 Task: Get directions from Petrified Forest National Park, Arizona, United States to Splashtown, Texas, United States and explore the nearby restaurants with rating 4 and above and open 24 hours and cuisine european
Action: Mouse moved to (858, 298)
Screenshot: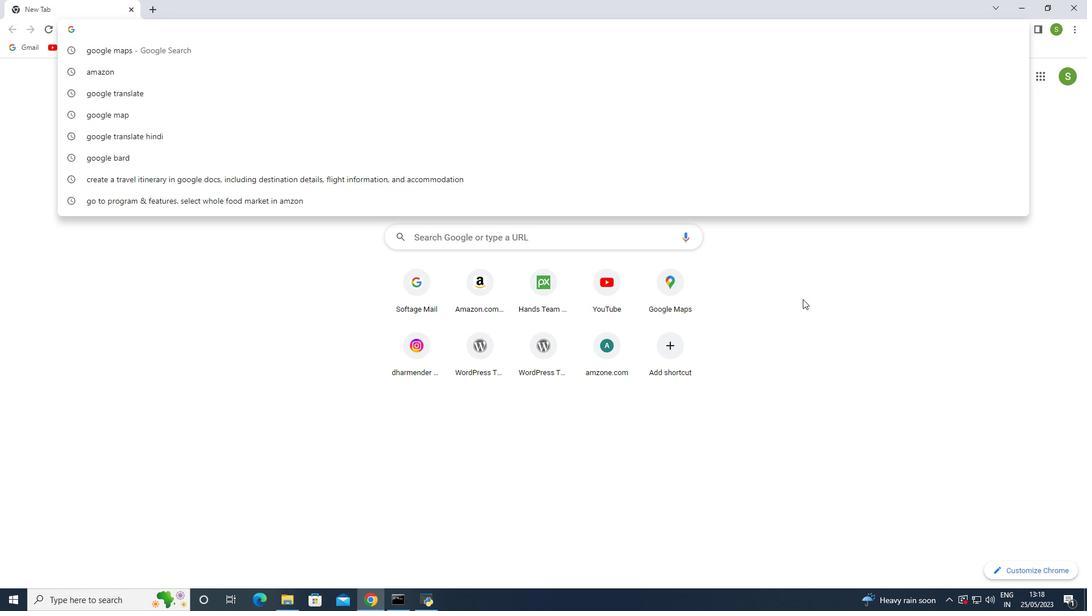 
Action: Mouse pressed left at (858, 298)
Screenshot: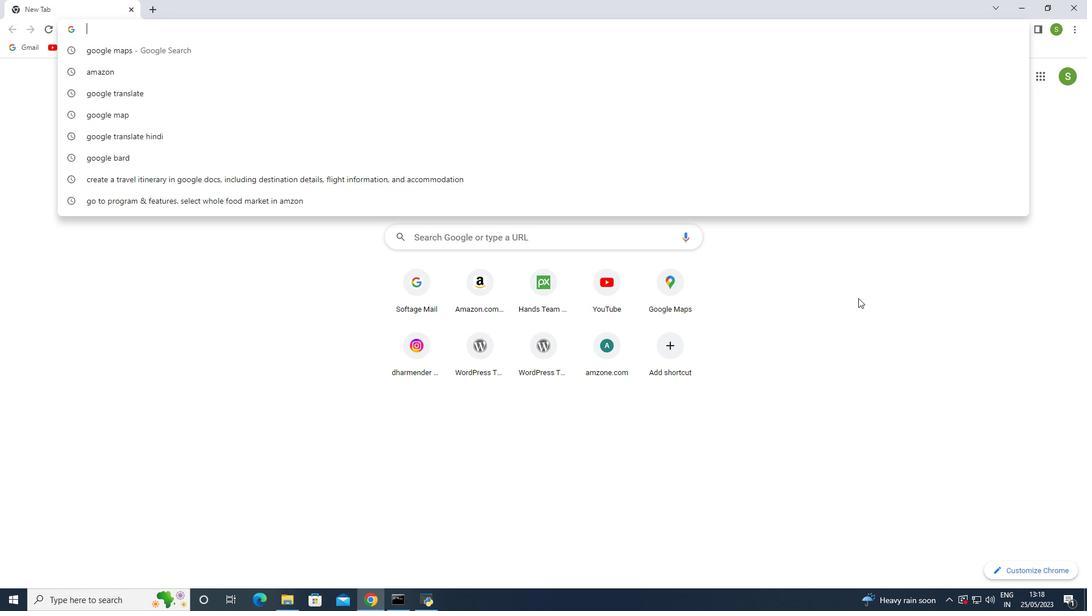 
Action: Mouse moved to (1035, 74)
Screenshot: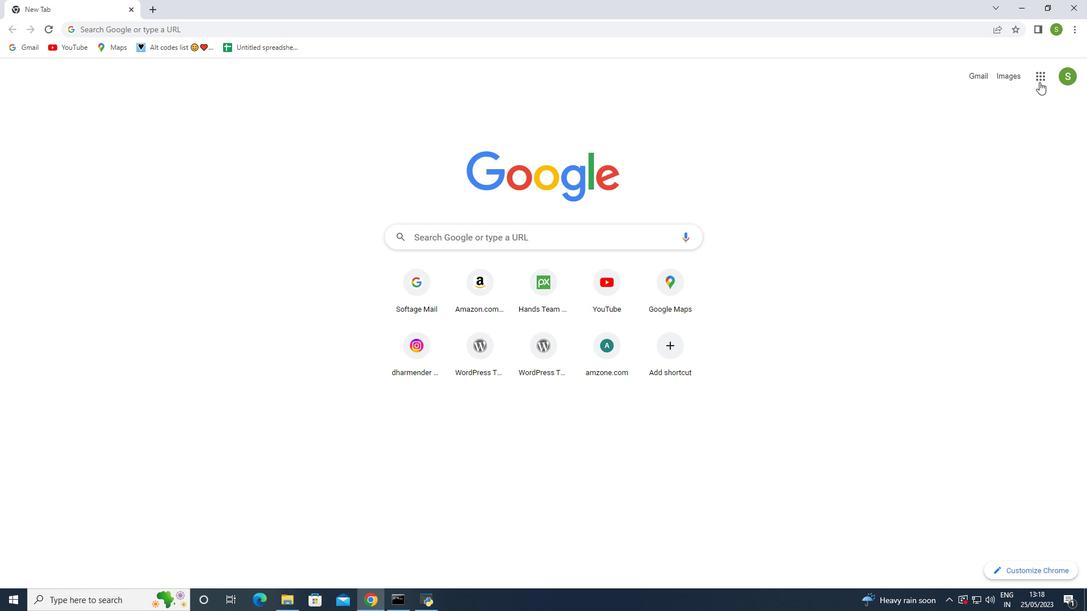 
Action: Mouse pressed left at (1035, 74)
Screenshot: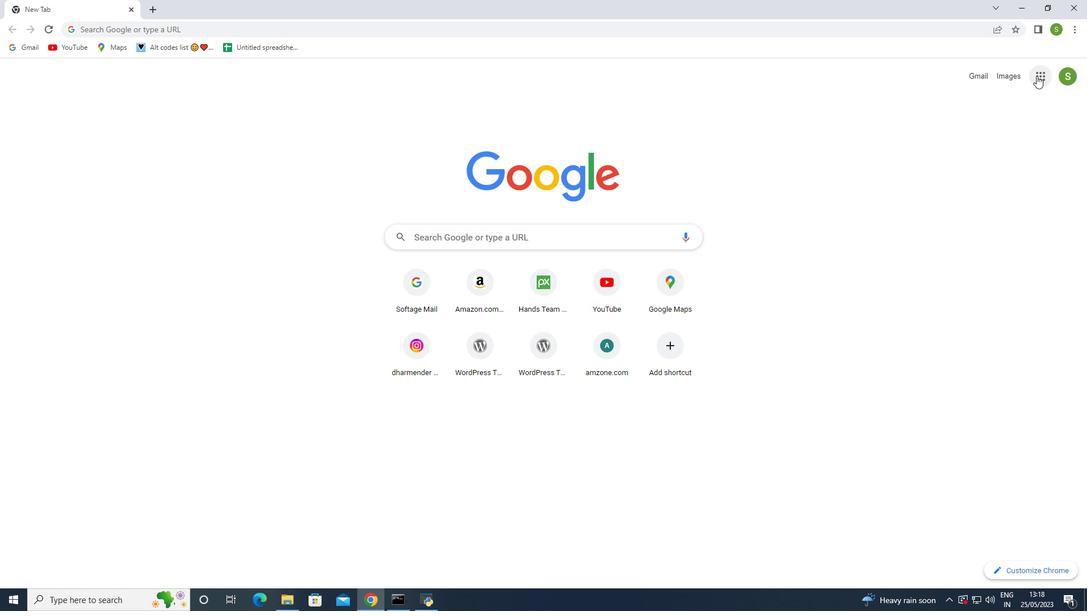 
Action: Mouse moved to (1005, 216)
Screenshot: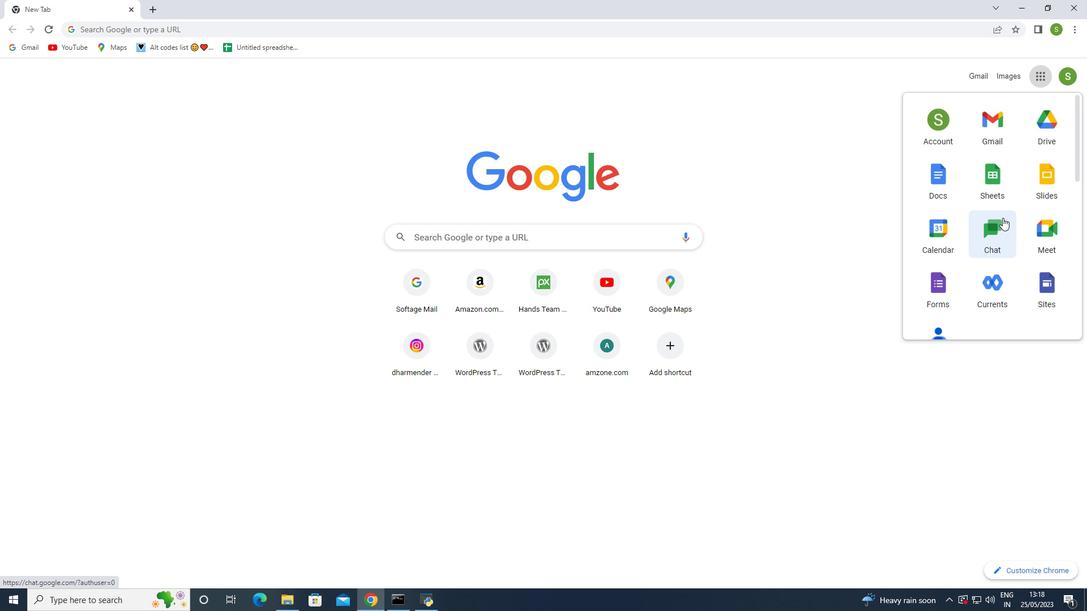 
Action: Mouse scrolled (1005, 216) with delta (0, 0)
Screenshot: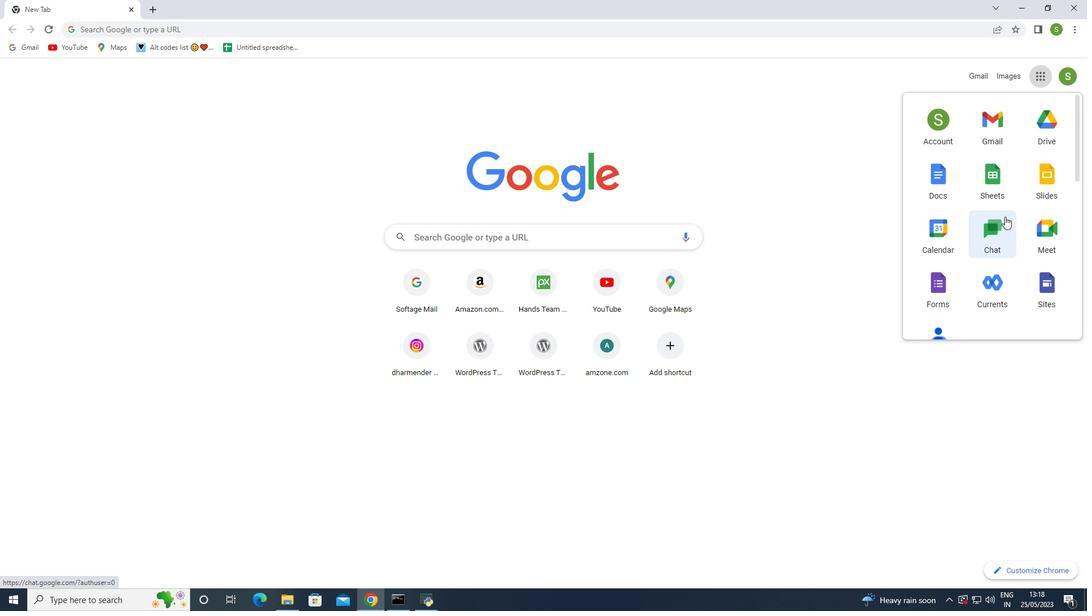 
Action: Mouse scrolled (1005, 216) with delta (0, 0)
Screenshot: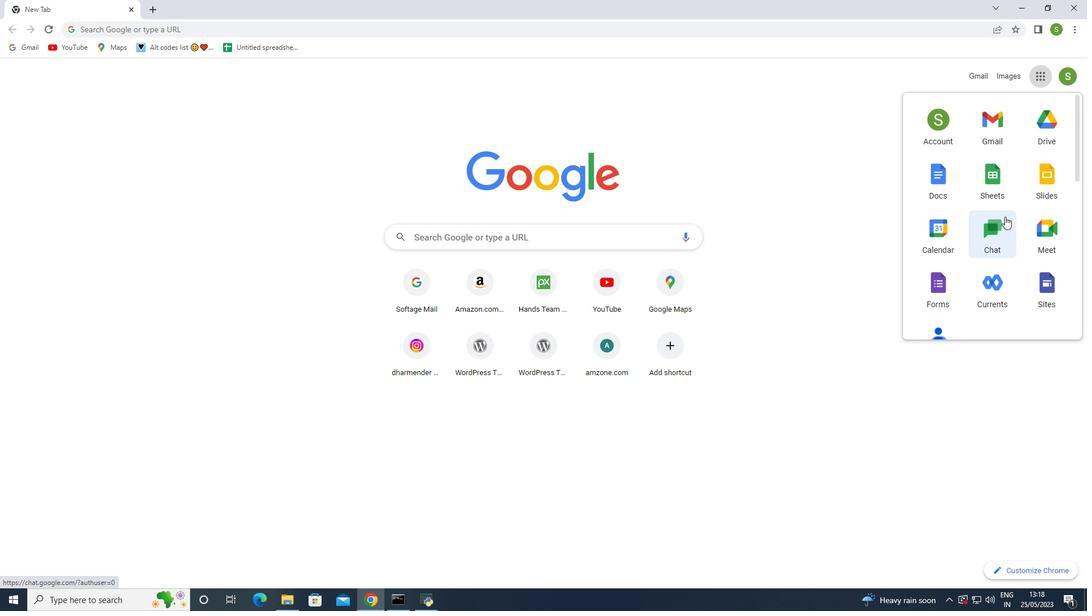 
Action: Mouse scrolled (1005, 216) with delta (0, 0)
Screenshot: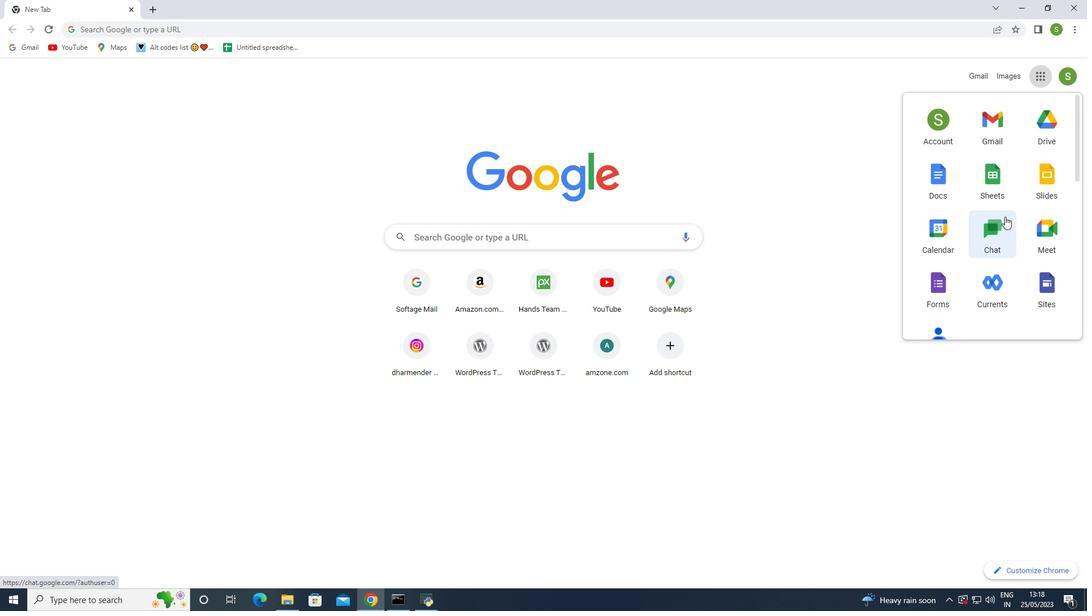 
Action: Mouse moved to (1050, 225)
Screenshot: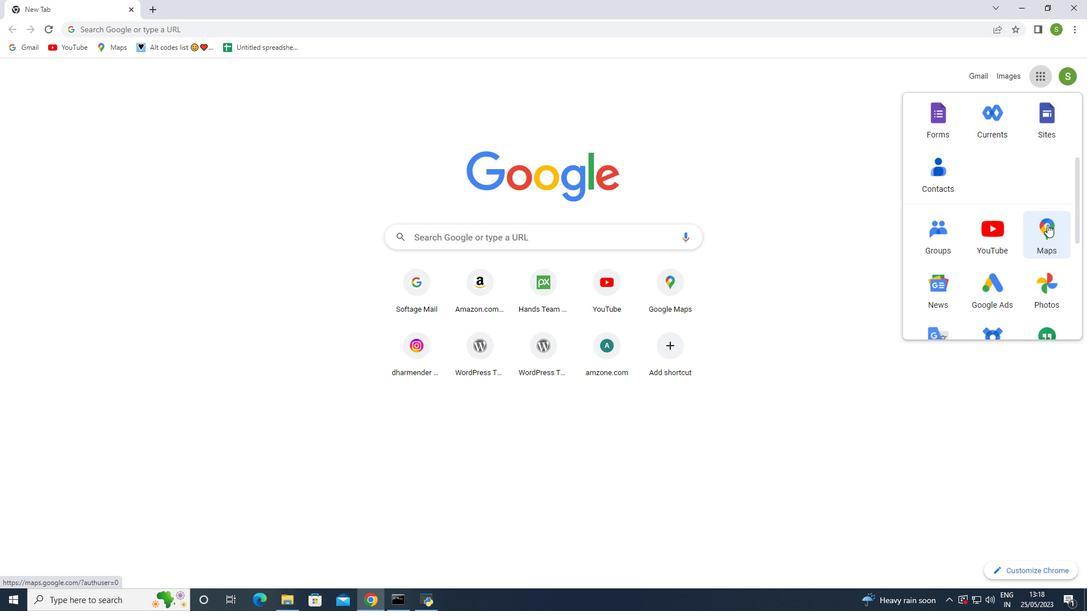 
Action: Mouse pressed left at (1050, 225)
Screenshot: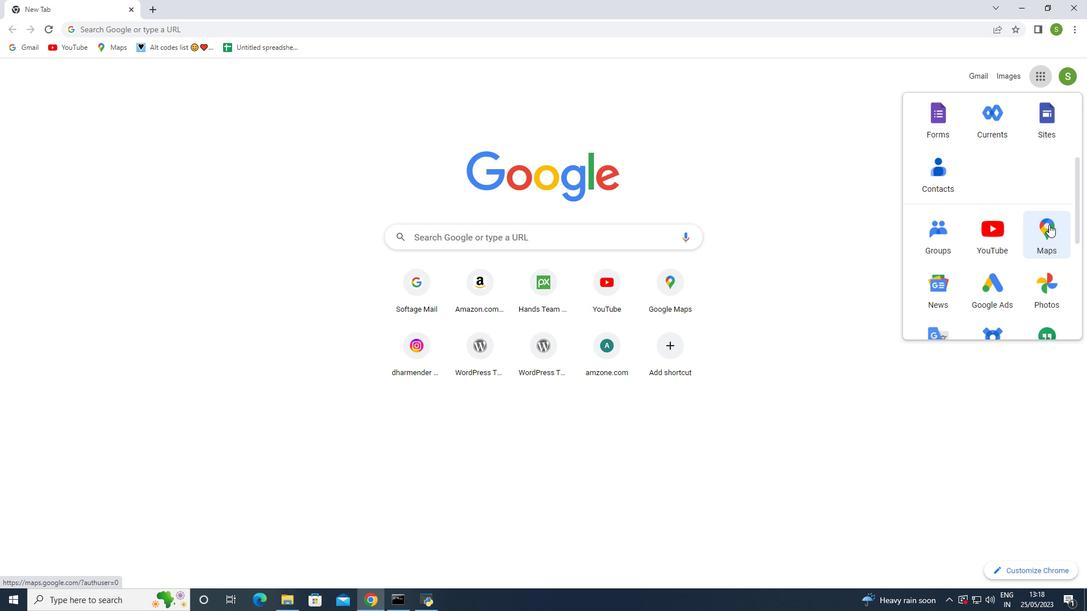 
Action: Mouse moved to (381, 79)
Screenshot: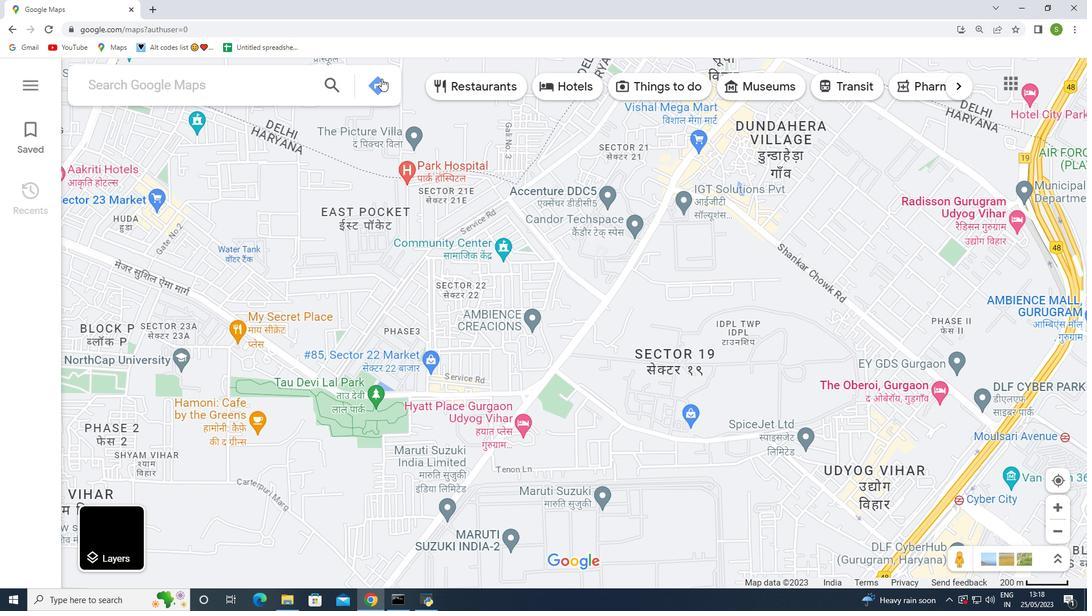 
Action: Mouse pressed left at (381, 79)
Screenshot: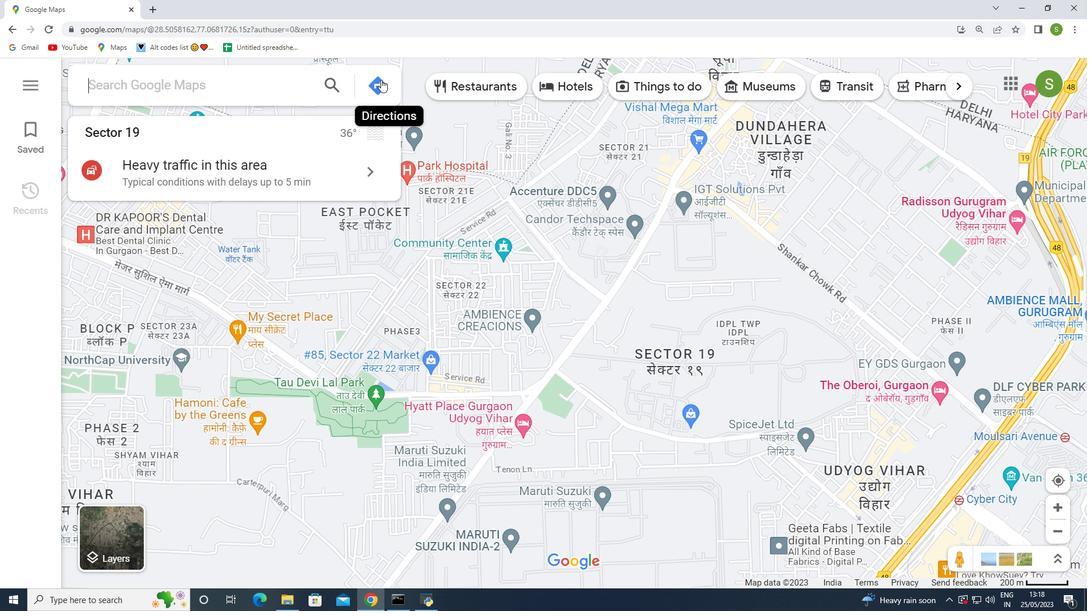 
Action: Mouse moved to (274, 139)
Screenshot: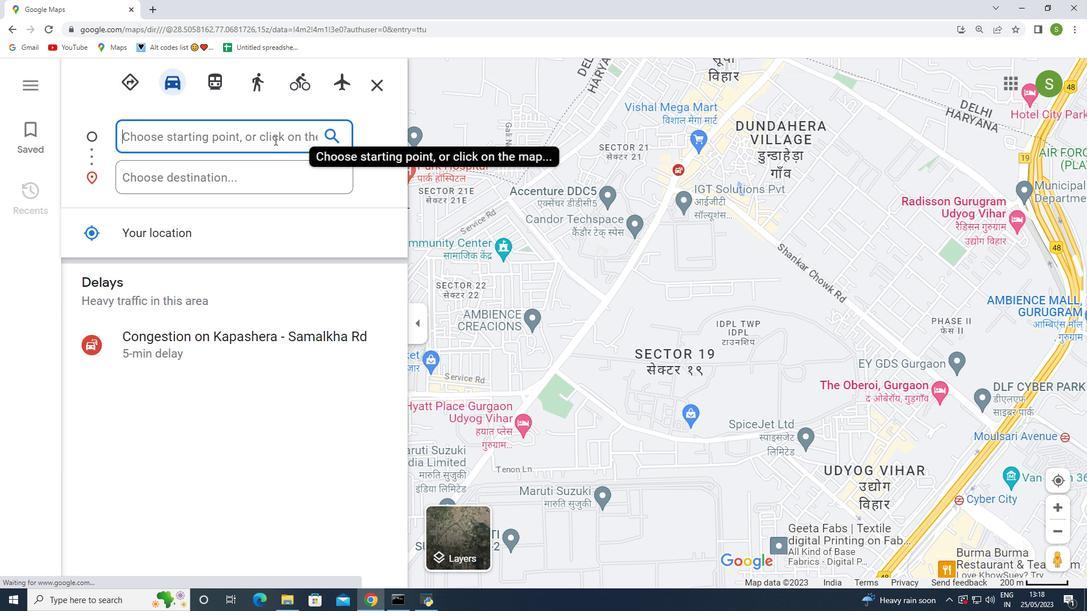 
Action: Mouse pressed left at (274, 139)
Screenshot: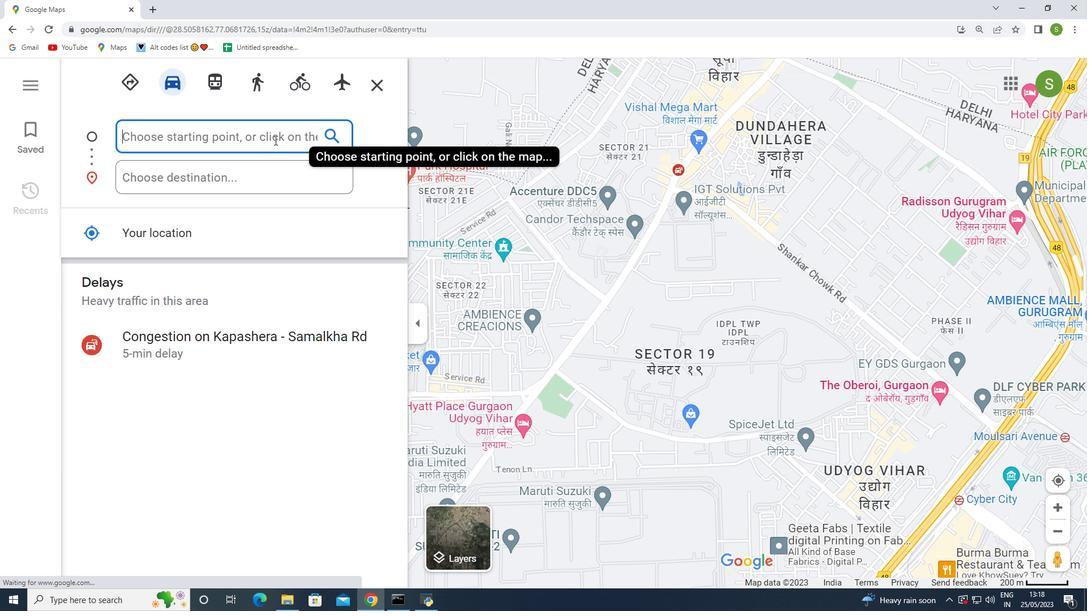 
Action: Key pressed petrified<Key.space>forest<Key.space>national<Key.space>park<Key.space>arizona<Key.space>united<Key.space>states
Screenshot: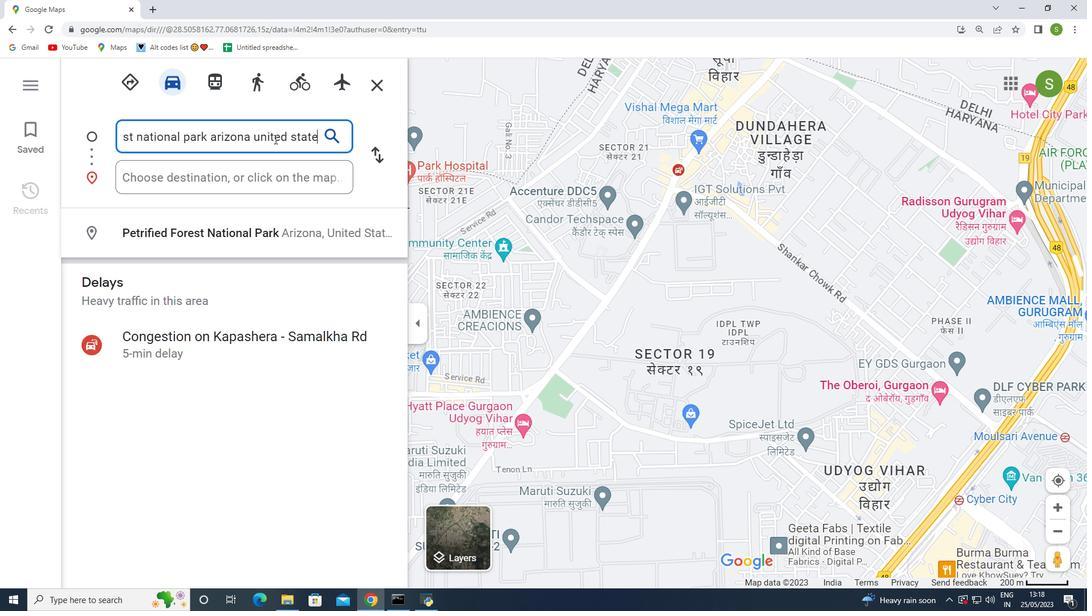 
Action: Mouse moved to (280, 167)
Screenshot: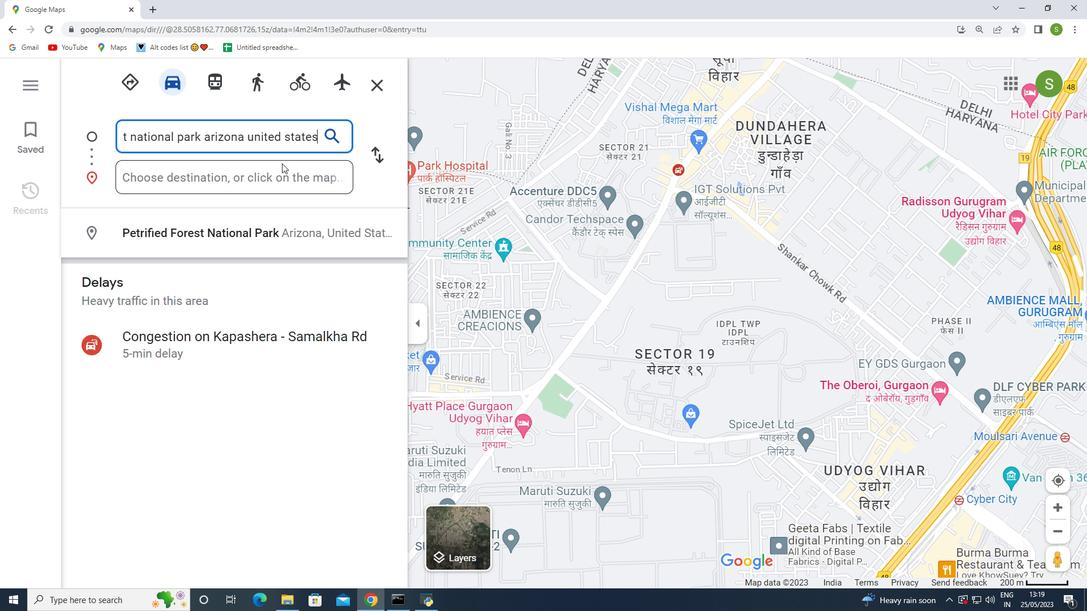 
Action: Mouse pressed left at (280, 167)
Screenshot: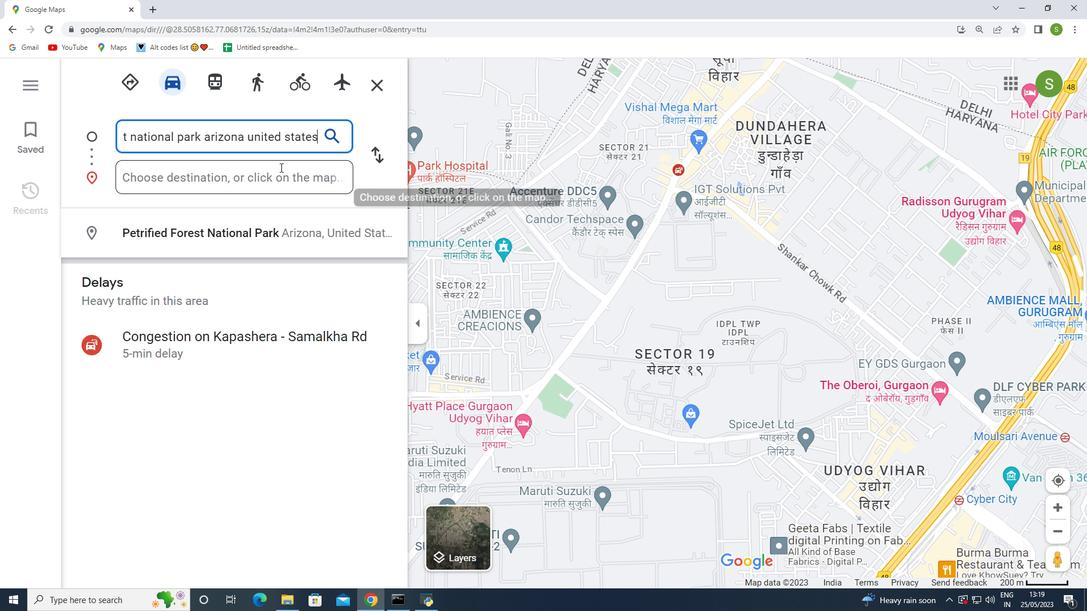 
Action: Key pressed <Key.shift>Splashtown<Key.space>texas<Key.space>united<Key.space>states
Screenshot: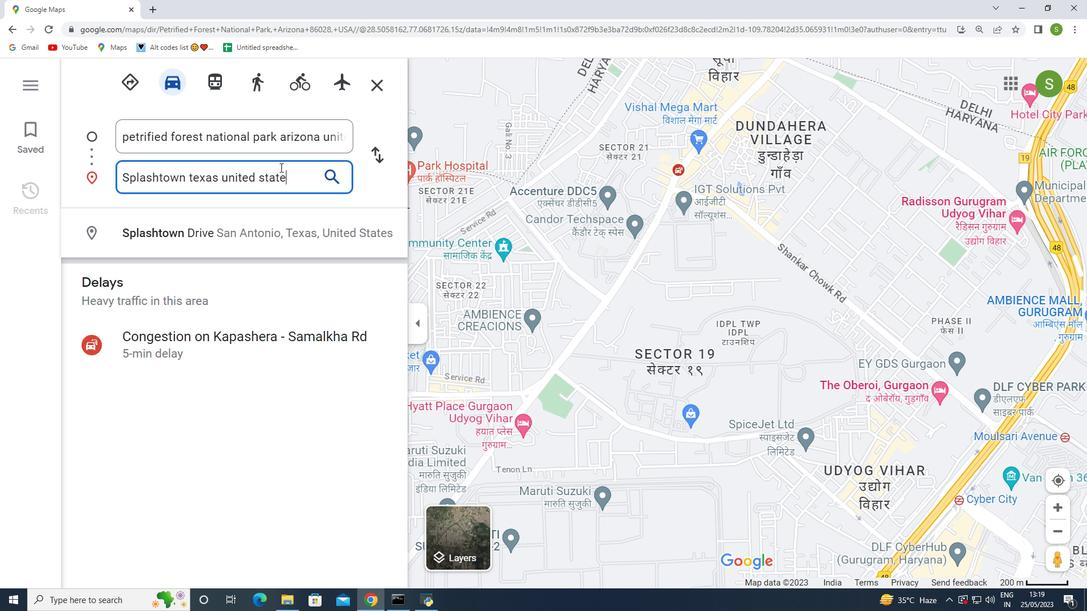 
Action: Mouse moved to (331, 177)
Screenshot: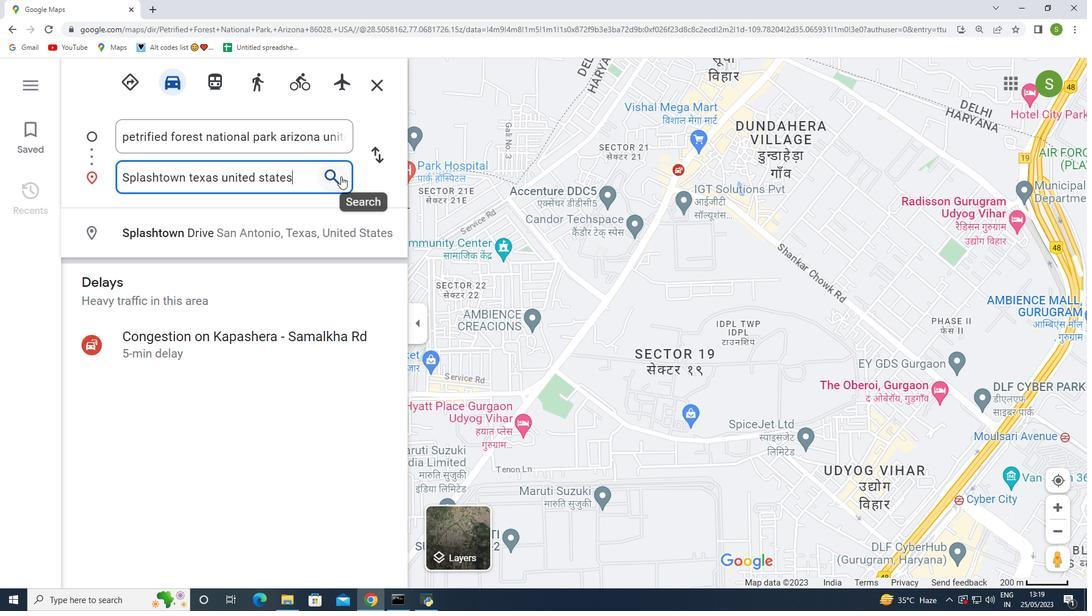 
Action: Mouse pressed left at (331, 177)
Screenshot: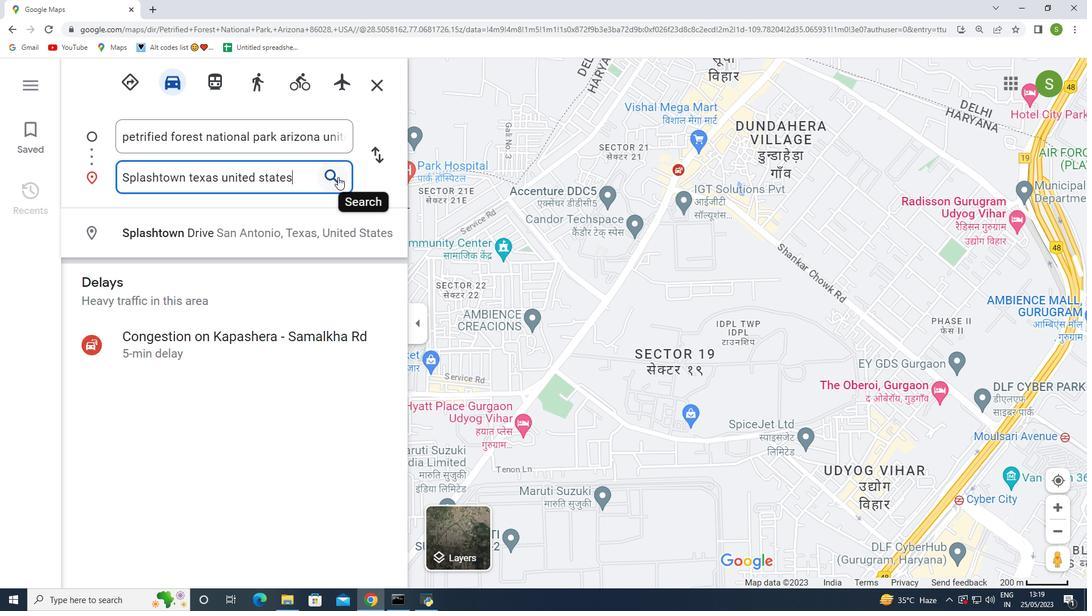 
Action: Mouse moved to (194, 359)
Screenshot: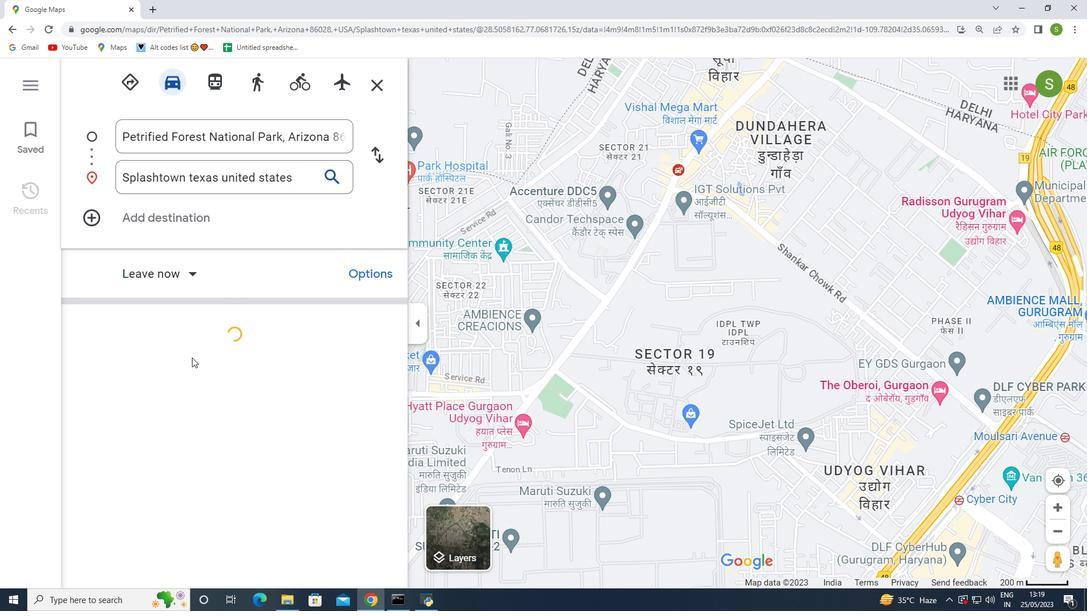 
Action: Mouse scrolled (194, 358) with delta (0, 0)
Screenshot: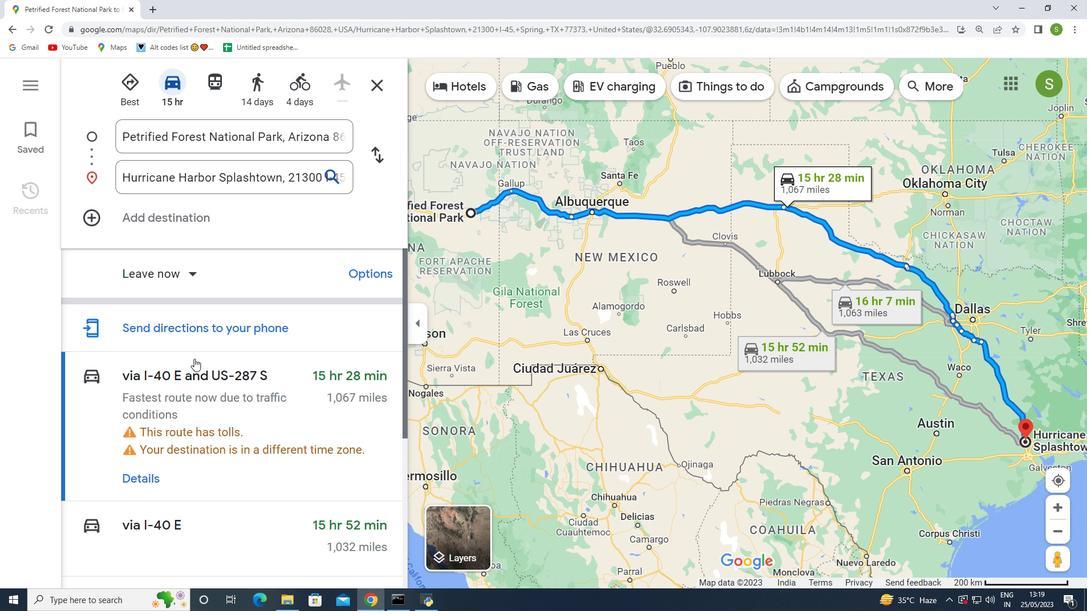 
Action: Mouse scrolled (194, 358) with delta (0, 0)
Screenshot: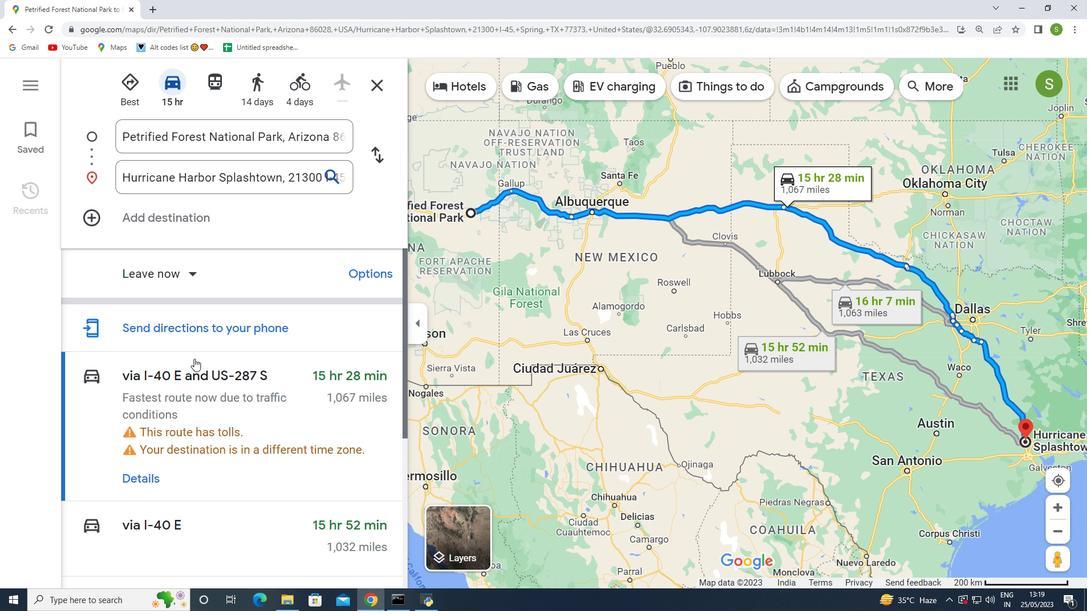 
Action: Mouse moved to (698, 317)
Screenshot: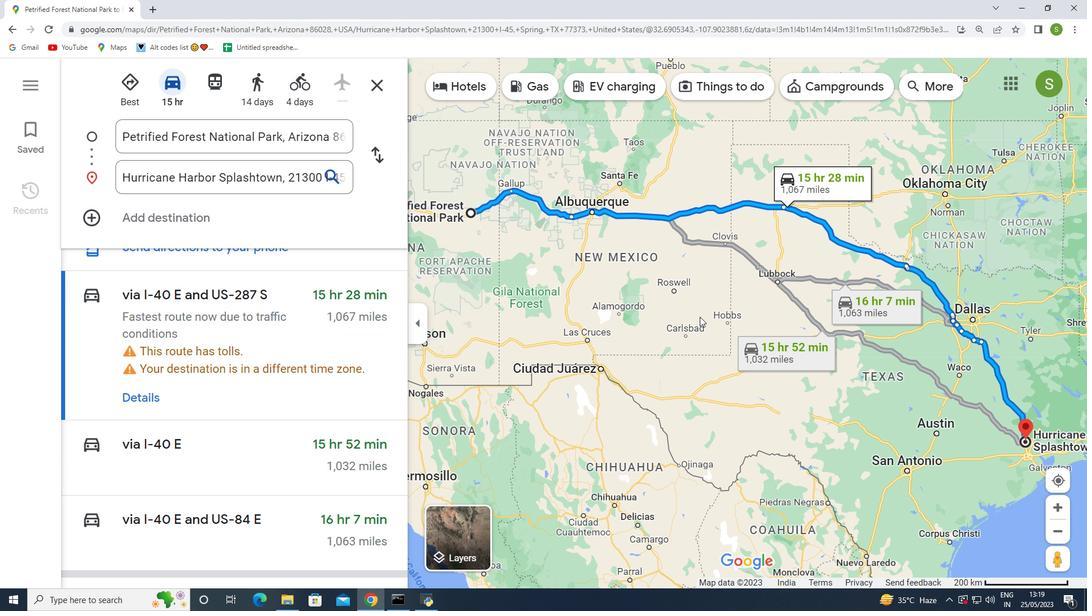 
Action: Mouse scrolled (698, 316) with delta (0, 0)
Screenshot: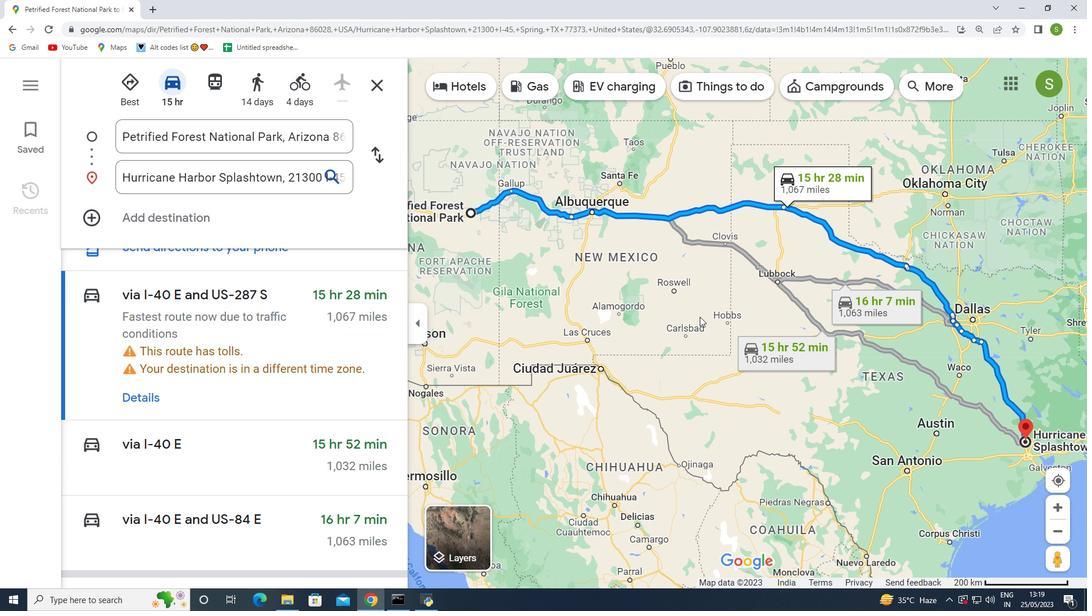 
Action: Mouse moved to (694, 318)
Screenshot: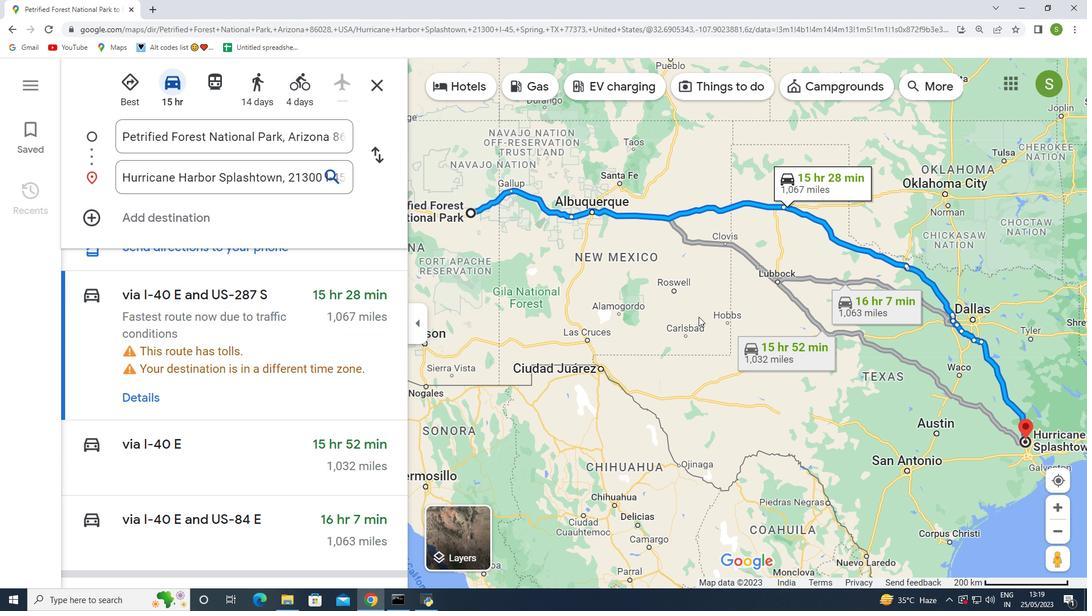 
Action: Mouse scrolled (694, 318) with delta (0, 0)
Screenshot: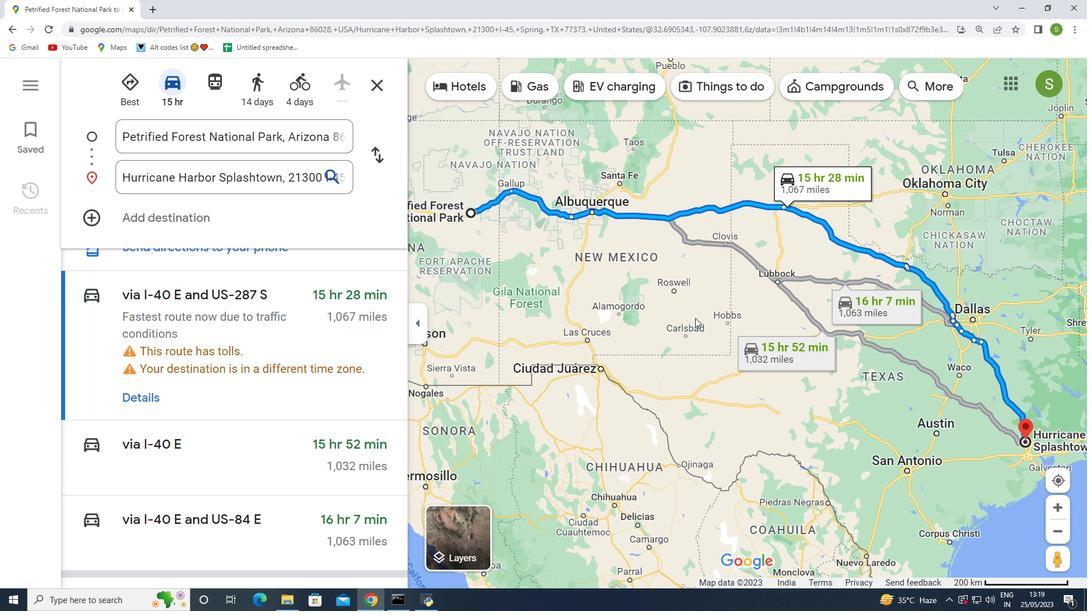 
Action: Mouse moved to (694, 318)
Screenshot: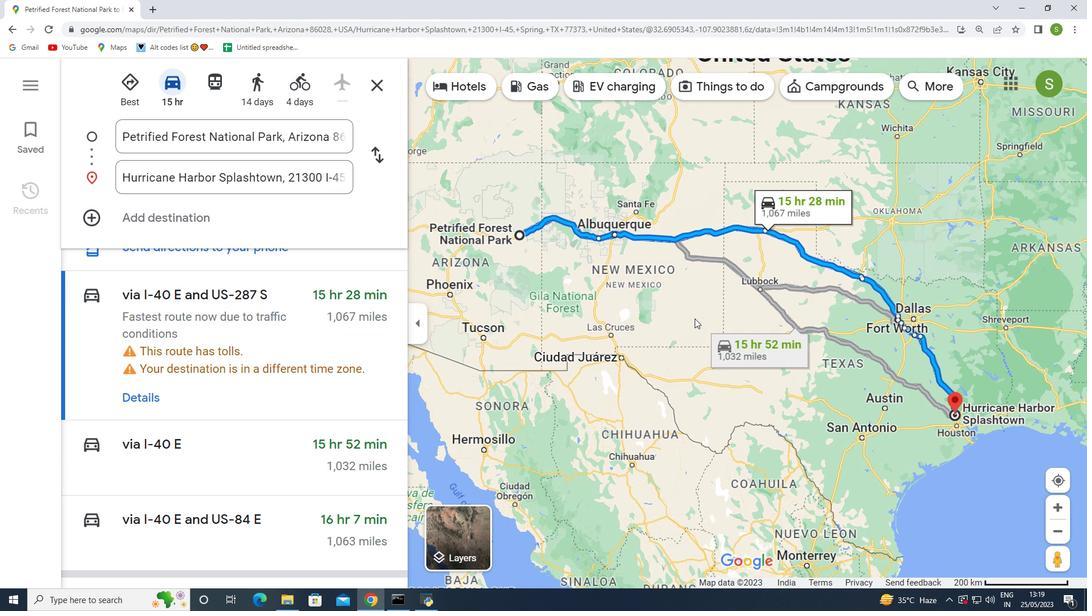 
Action: Mouse scrolled (694, 318) with delta (0, 0)
Screenshot: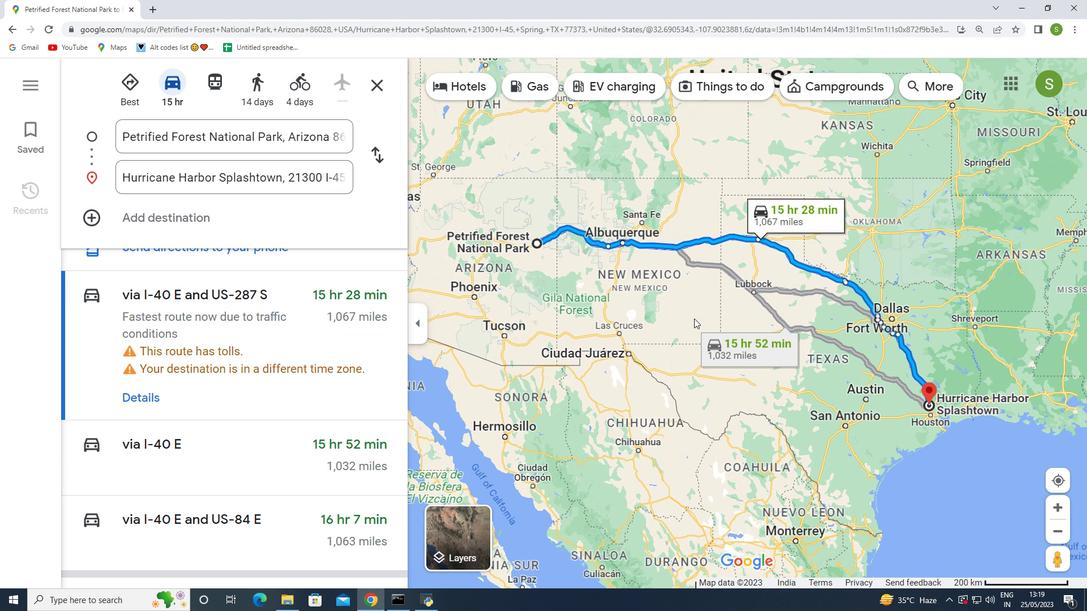 
Action: Mouse moved to (920, 84)
Screenshot: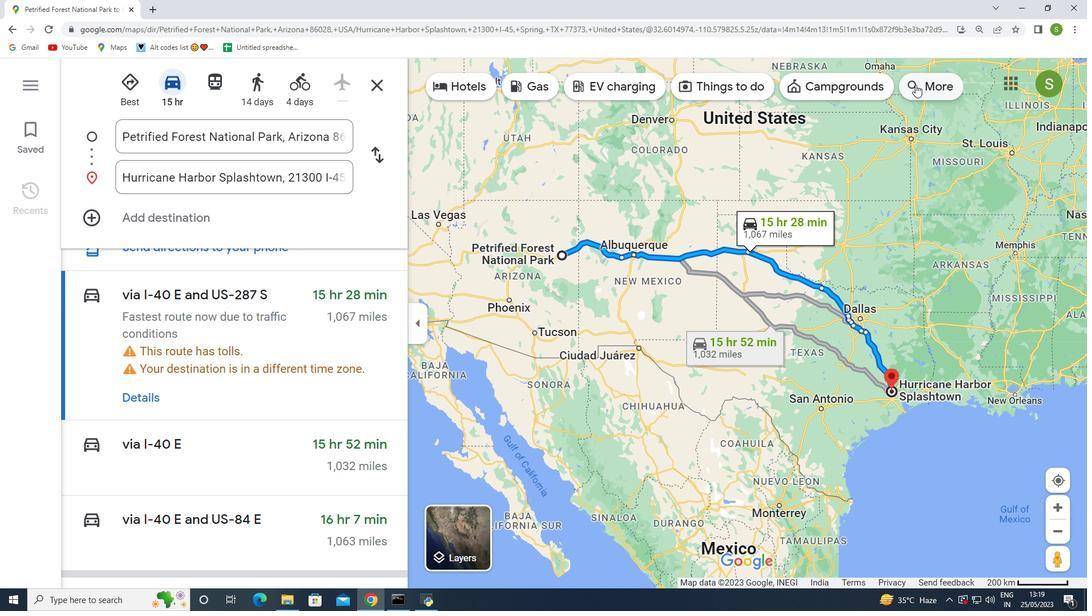 
Action: Mouse pressed left at (920, 84)
Screenshot: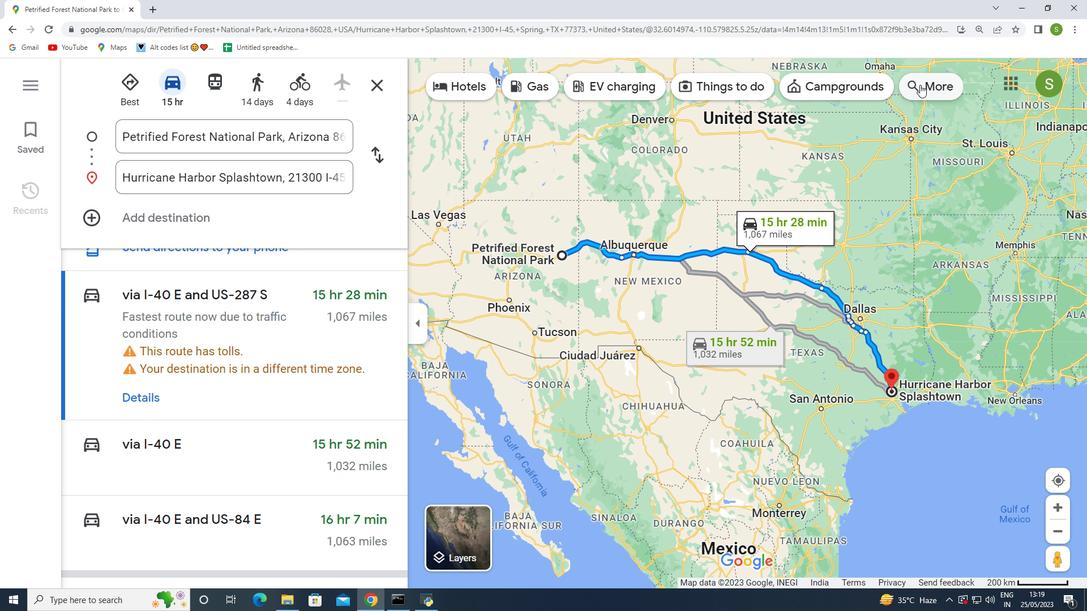
Action: Mouse moved to (225, 367)
Screenshot: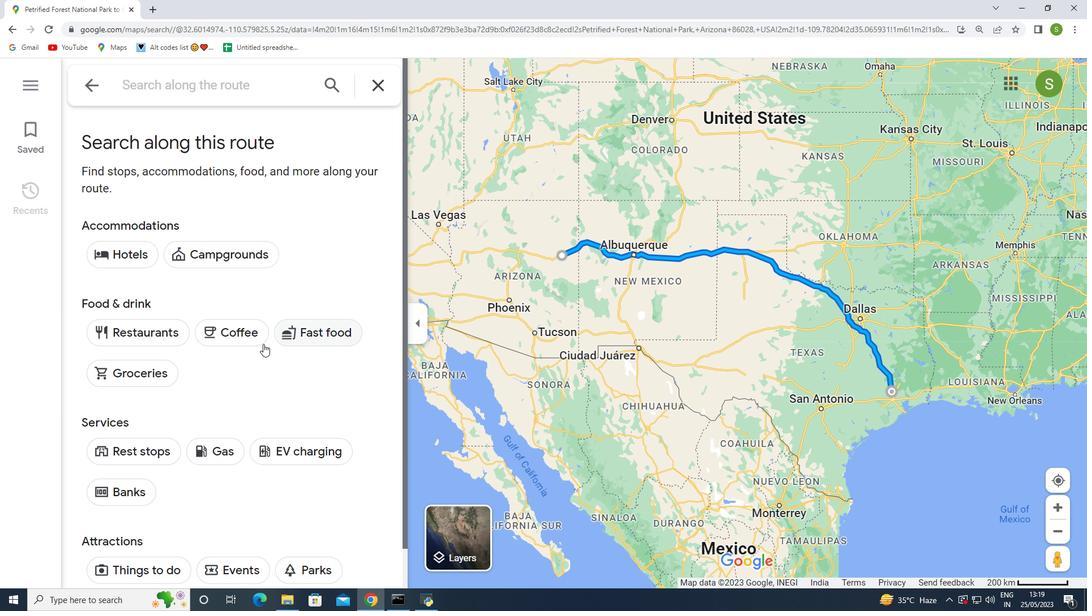 
Action: Mouse scrolled (225, 367) with delta (0, 0)
Screenshot: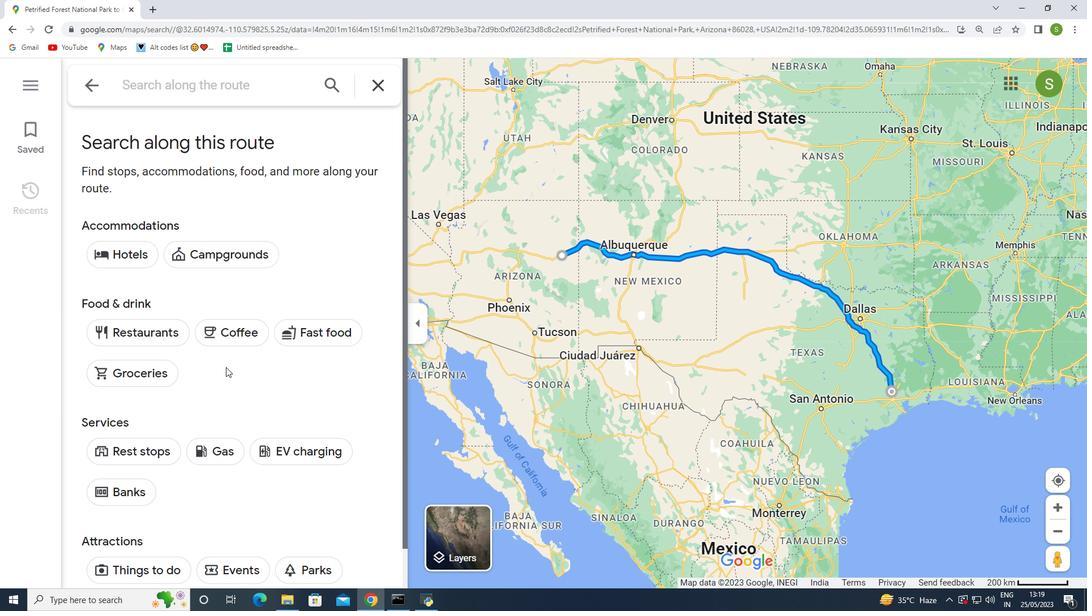 
Action: Mouse scrolled (225, 367) with delta (0, 0)
Screenshot: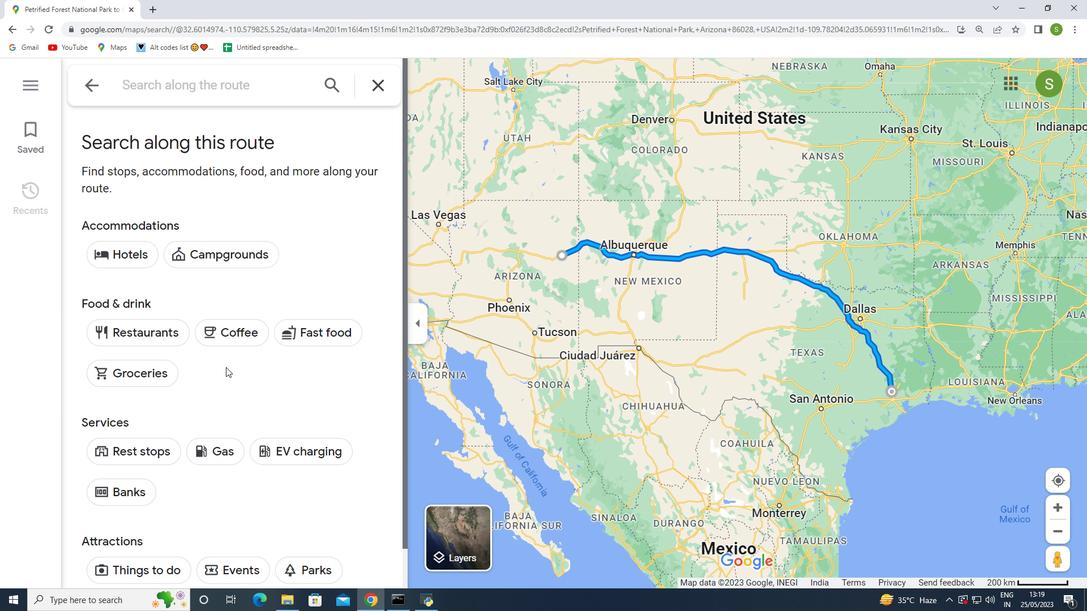 
Action: Mouse scrolled (225, 367) with delta (0, 0)
Screenshot: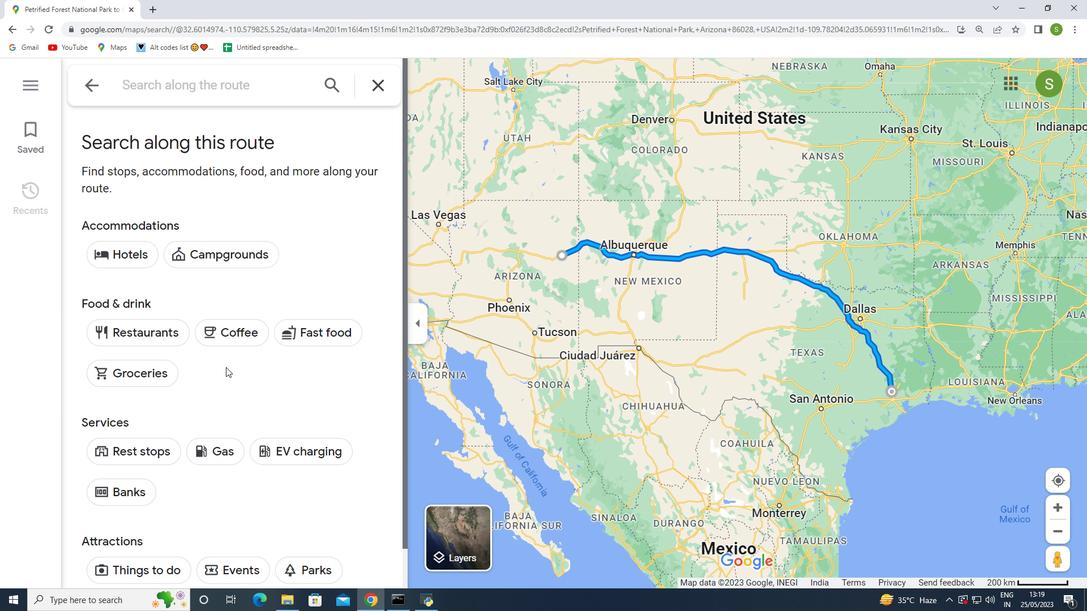 
Action: Mouse moved to (159, 285)
Screenshot: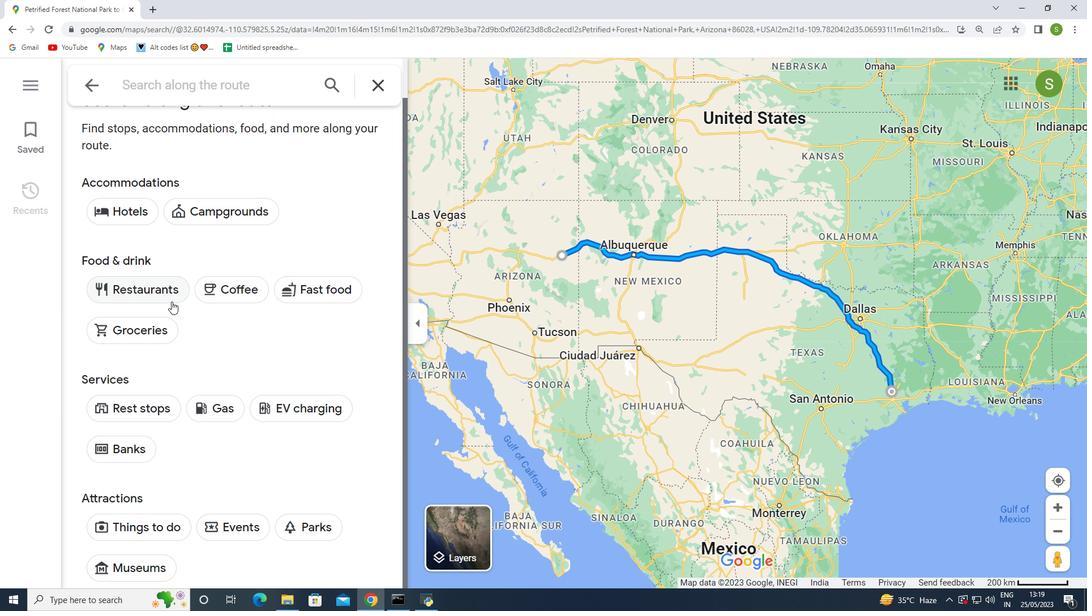 
Action: Mouse pressed left at (159, 285)
Screenshot: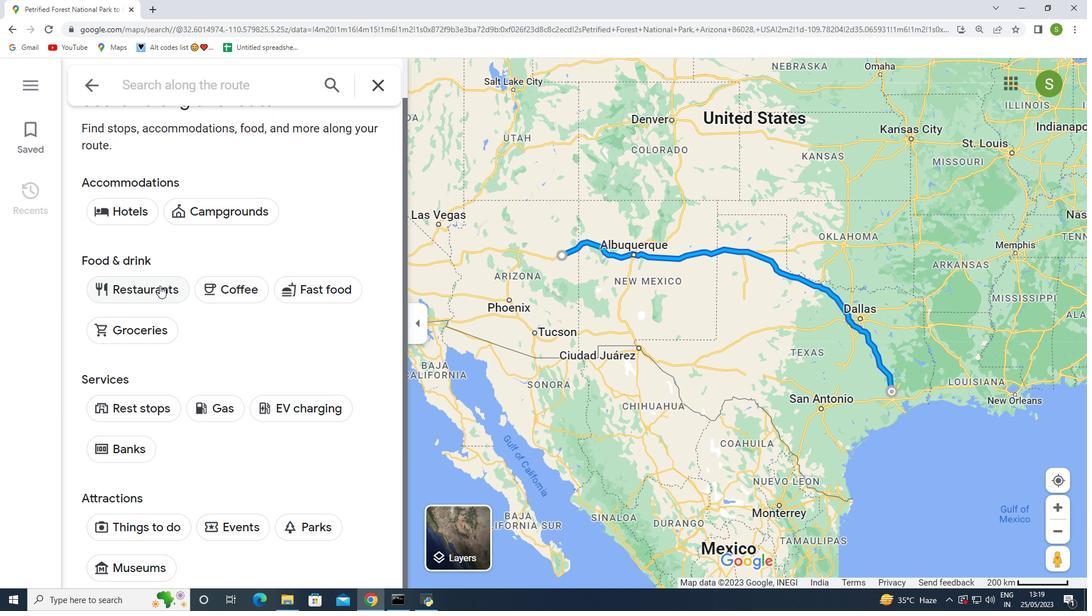 
Action: Mouse moved to (462, 93)
Screenshot: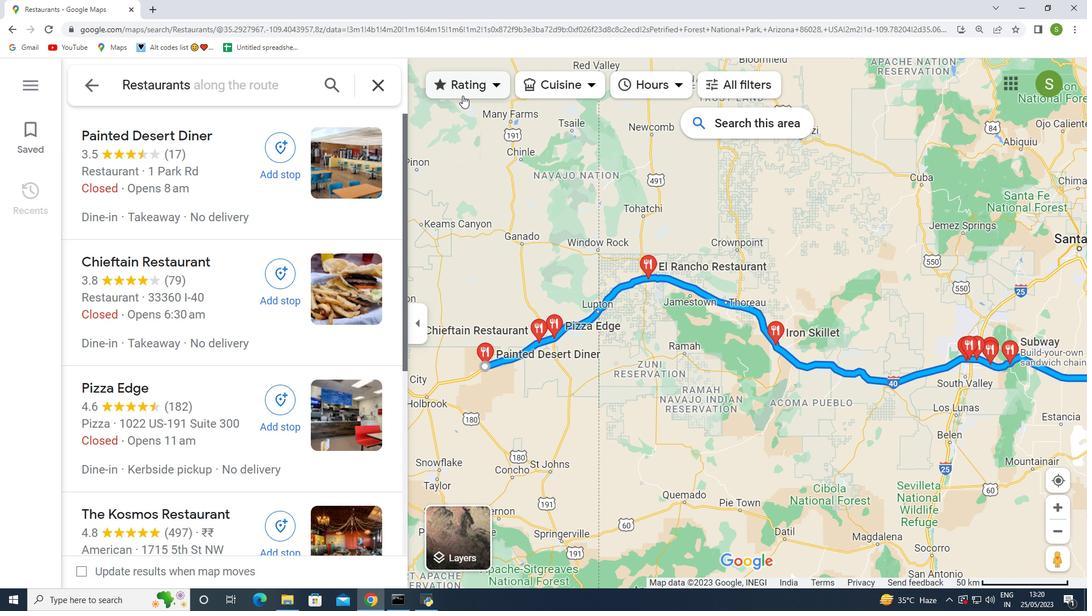 
Action: Mouse pressed left at (462, 93)
Screenshot: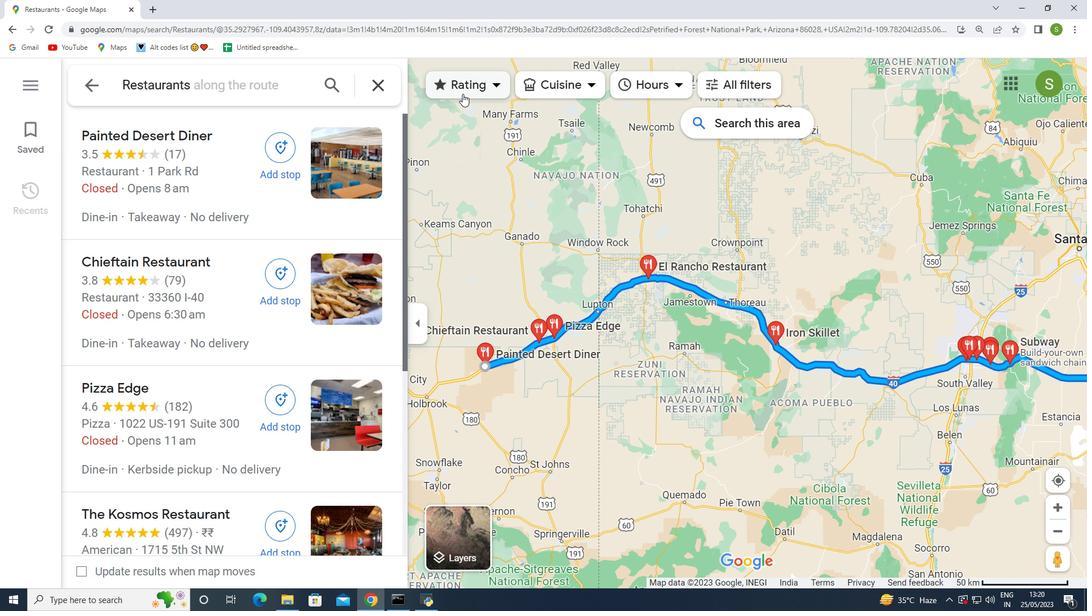
Action: Mouse moved to (444, 269)
Screenshot: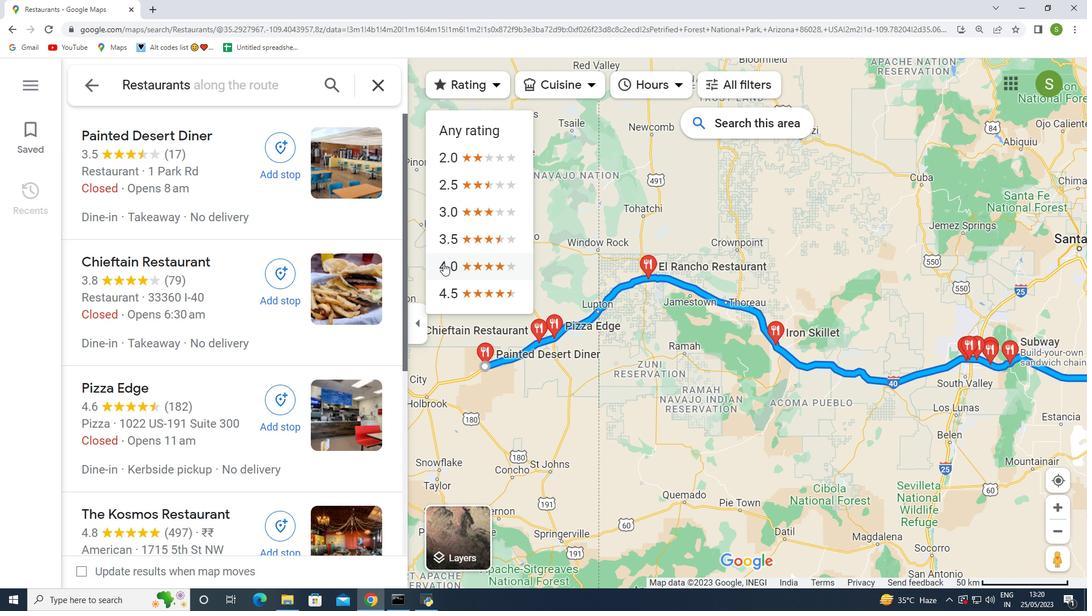 
Action: Mouse pressed left at (444, 269)
Screenshot: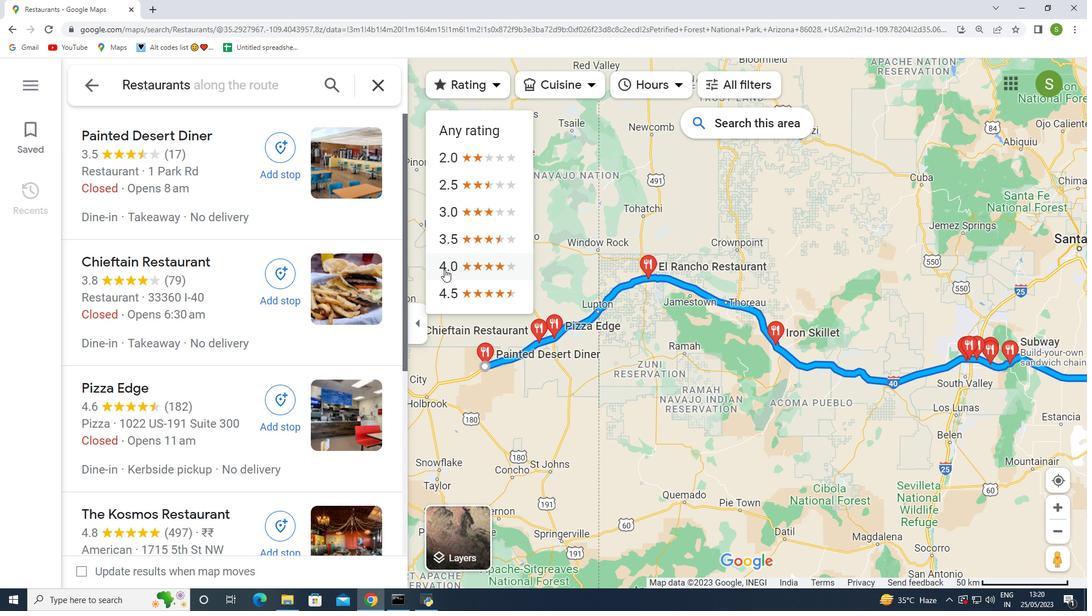 
Action: Mouse moved to (611, 84)
Screenshot: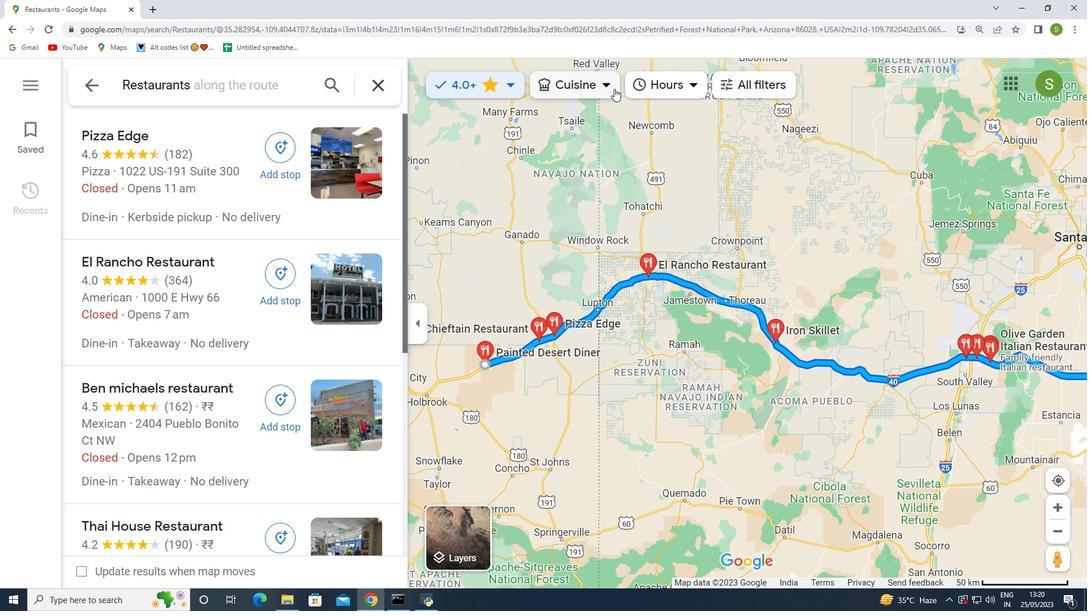 
Action: Mouse pressed left at (611, 84)
Screenshot: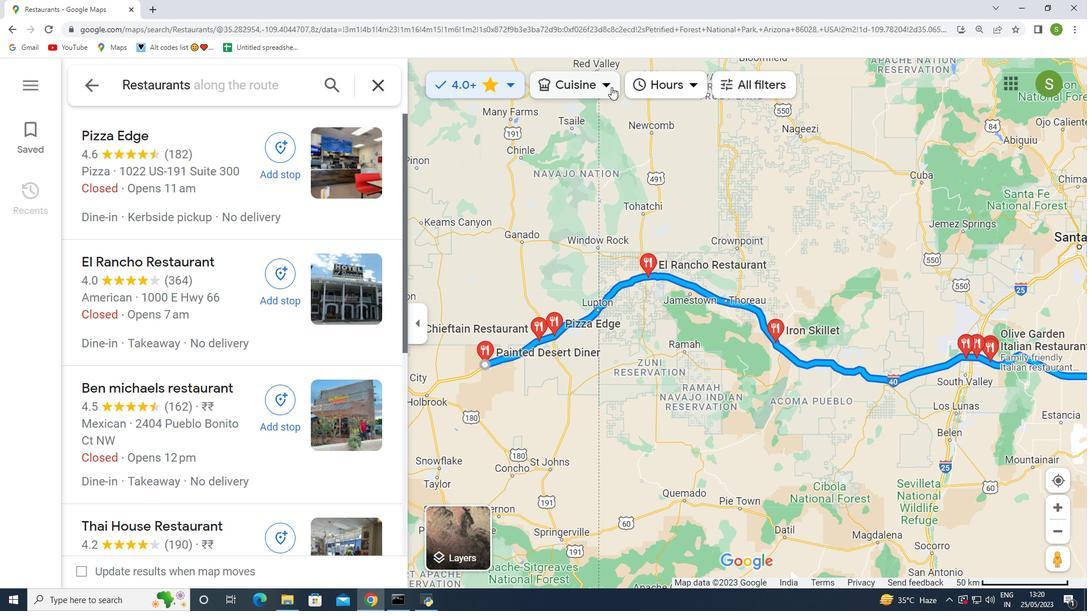
Action: Mouse moved to (586, 248)
Screenshot: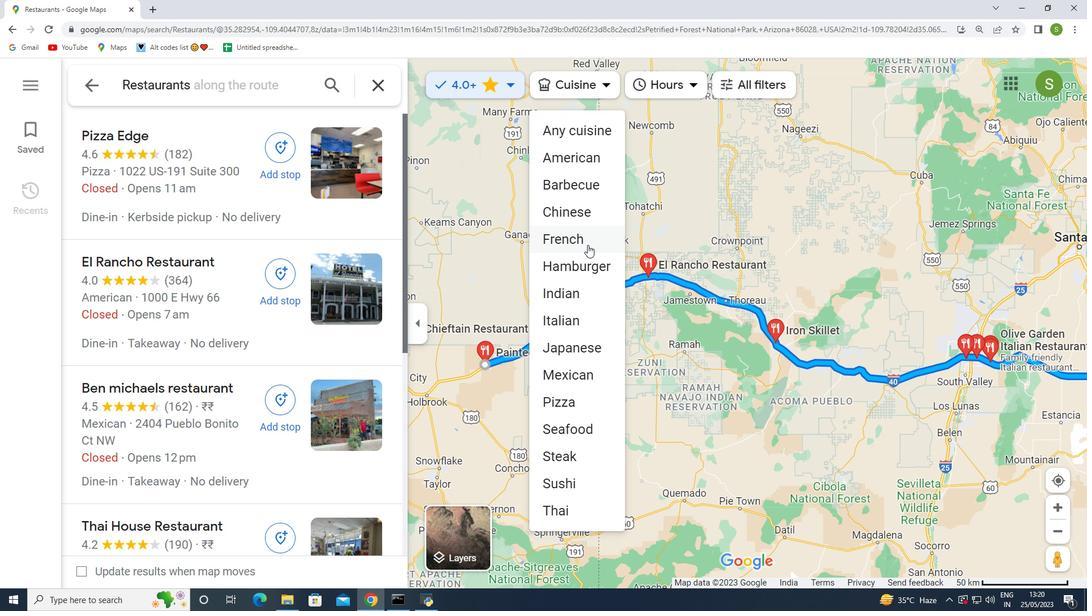 
Action: Mouse scrolled (586, 248) with delta (0, 0)
Screenshot: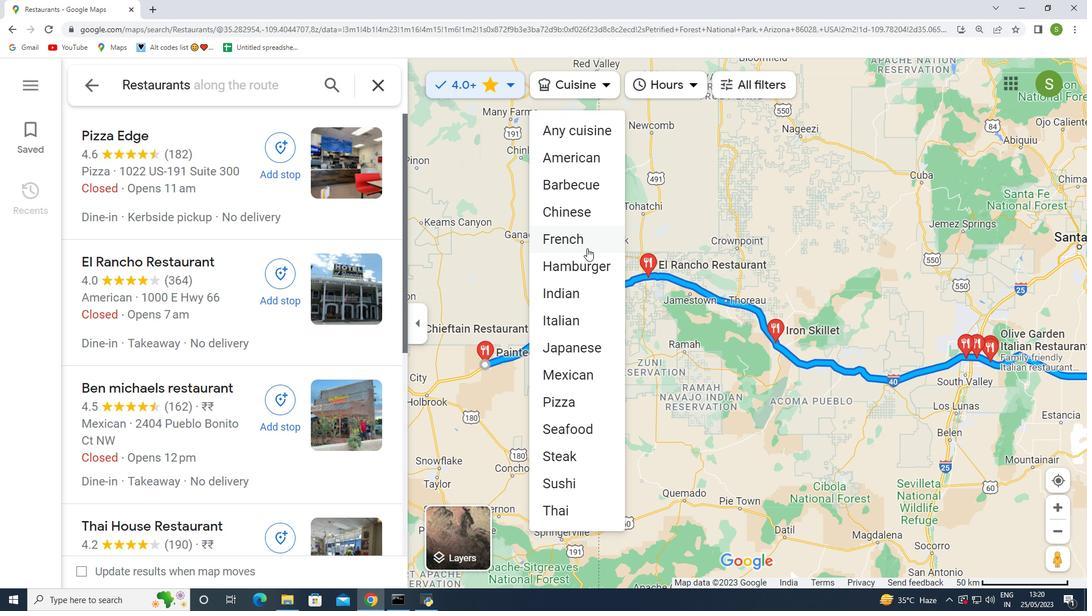 
Action: Mouse scrolled (586, 248) with delta (0, 0)
Screenshot: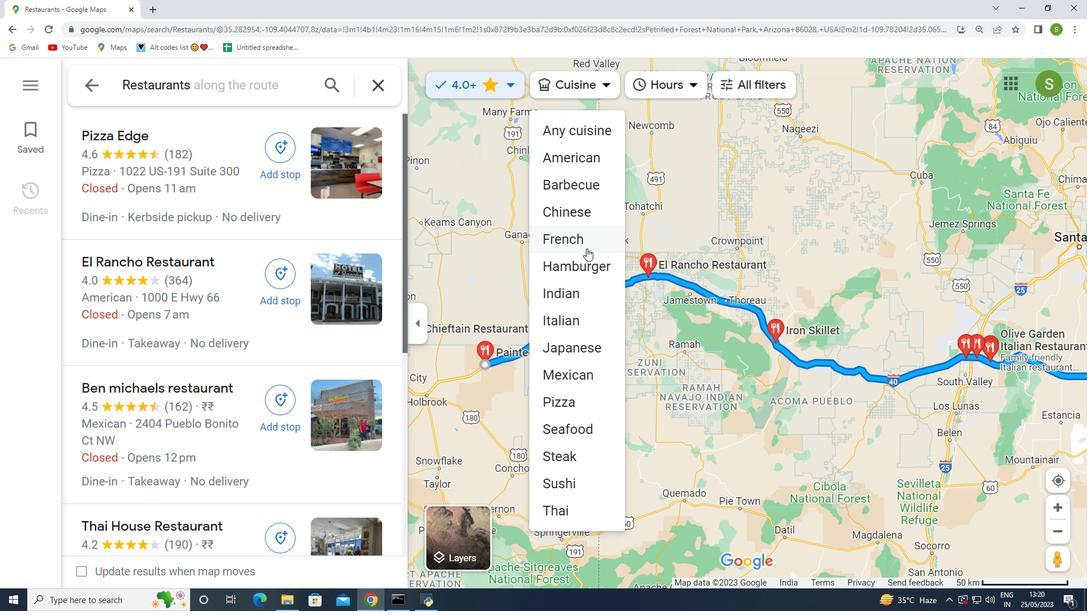 
Action: Mouse scrolled (586, 248) with delta (0, 0)
Screenshot: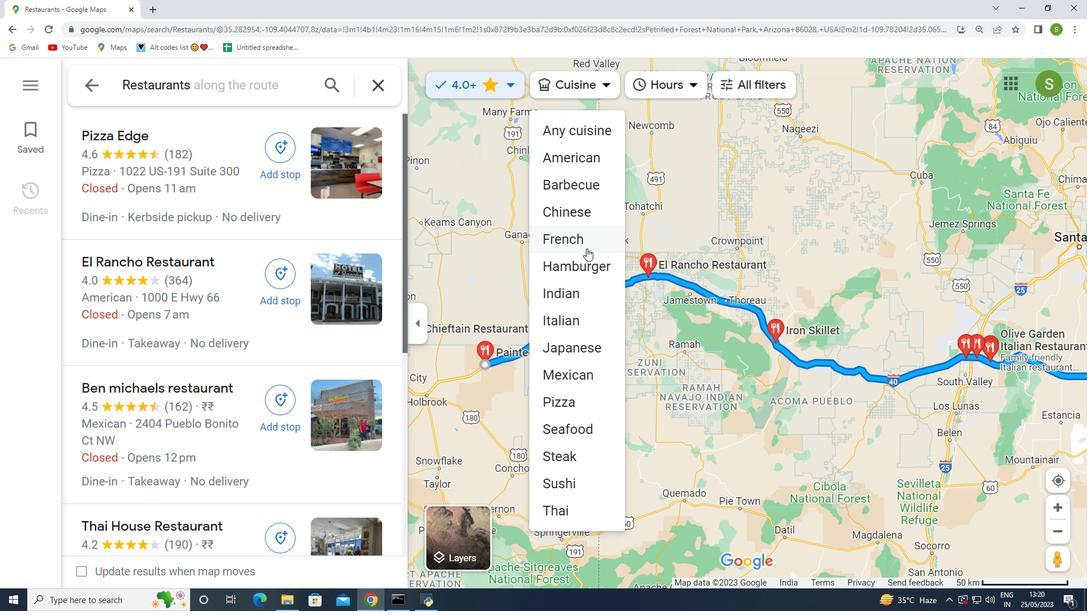 
Action: Mouse scrolled (586, 249) with delta (0, 0)
Screenshot: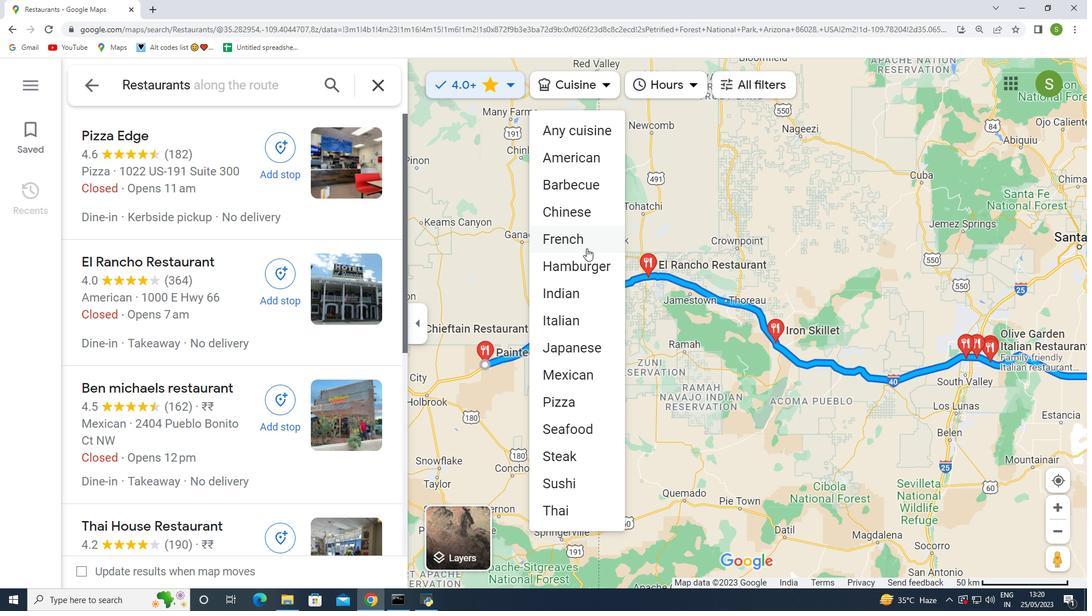 
Action: Mouse scrolled (586, 249) with delta (0, 0)
Screenshot: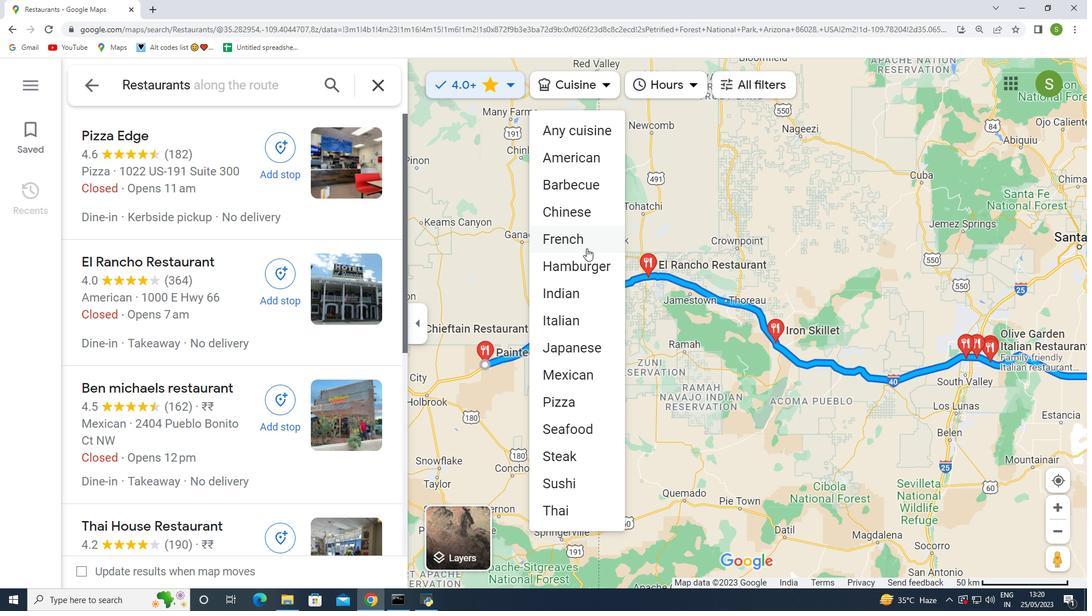 
Action: Mouse moved to (565, 479)
Screenshot: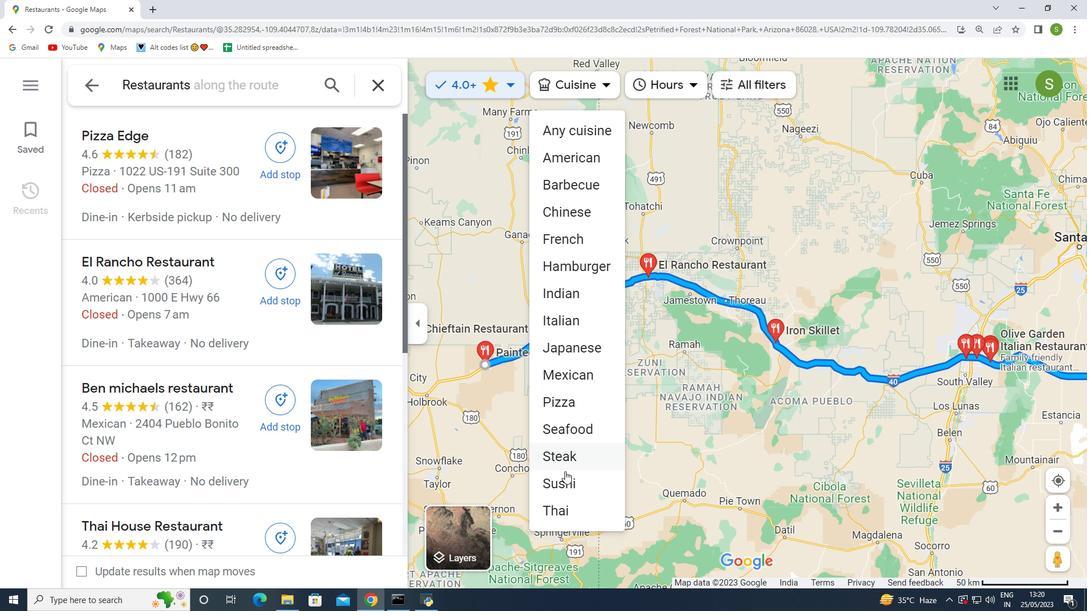 
Action: Mouse scrolled (565, 480) with delta (0, 0)
Screenshot: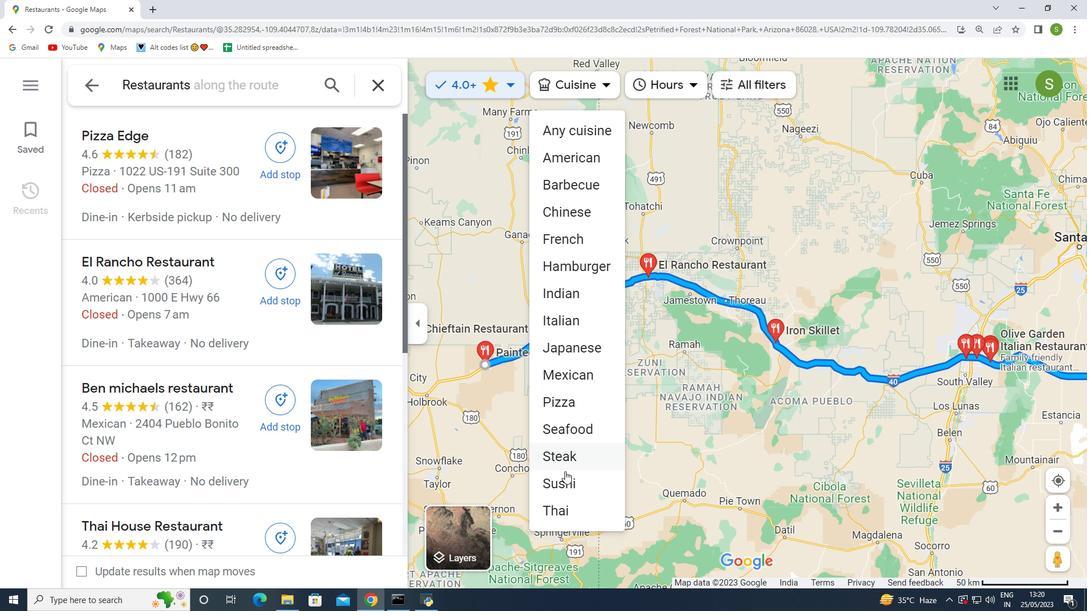 
Action: Mouse moved to (663, 89)
Screenshot: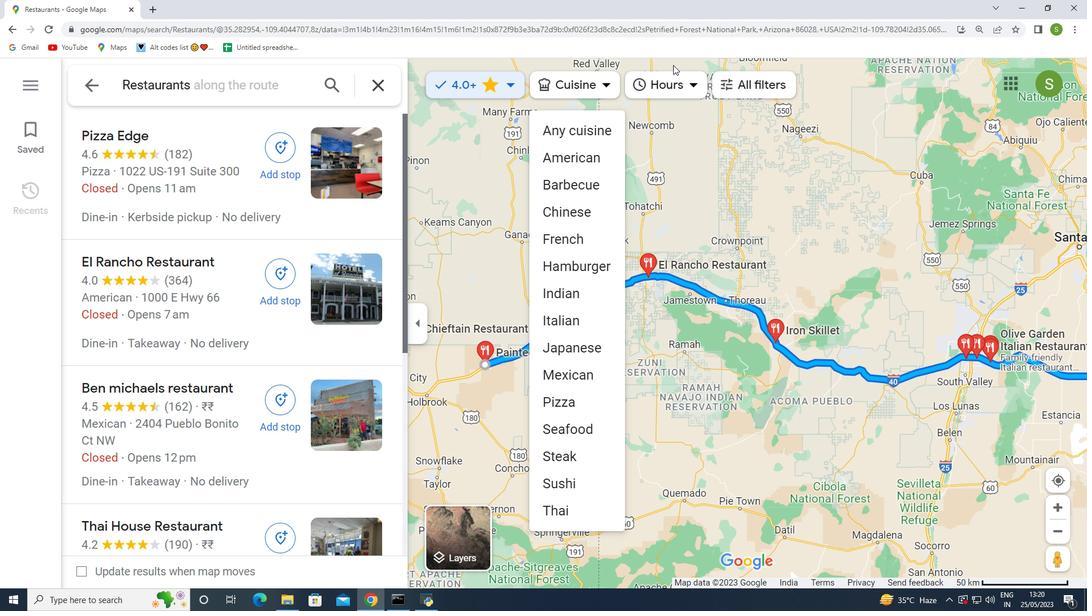 
Action: Mouse pressed left at (663, 89)
Screenshot: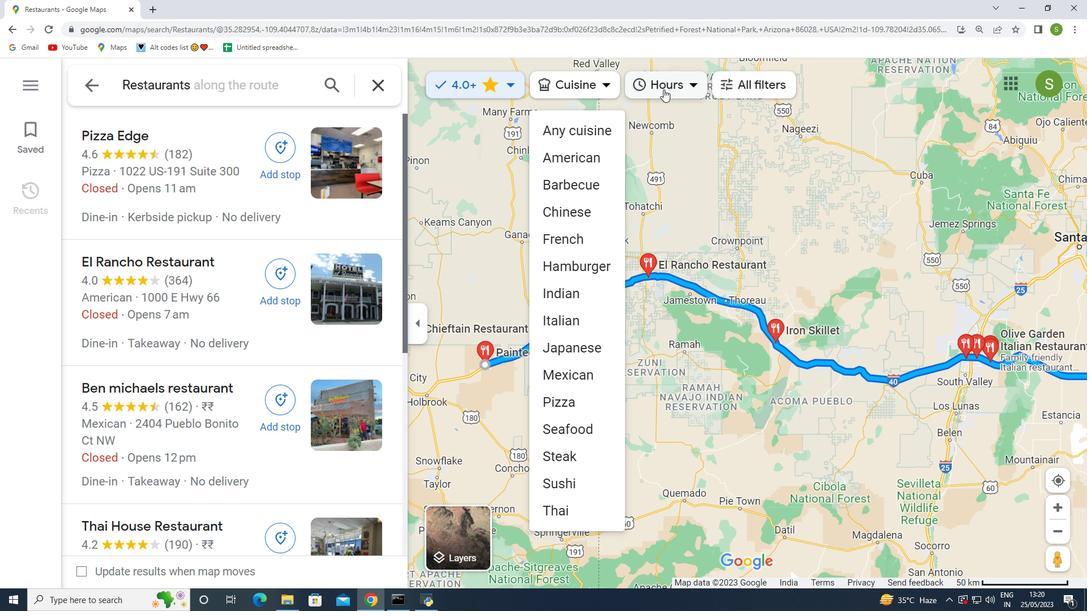 
Action: Mouse moved to (675, 174)
Screenshot: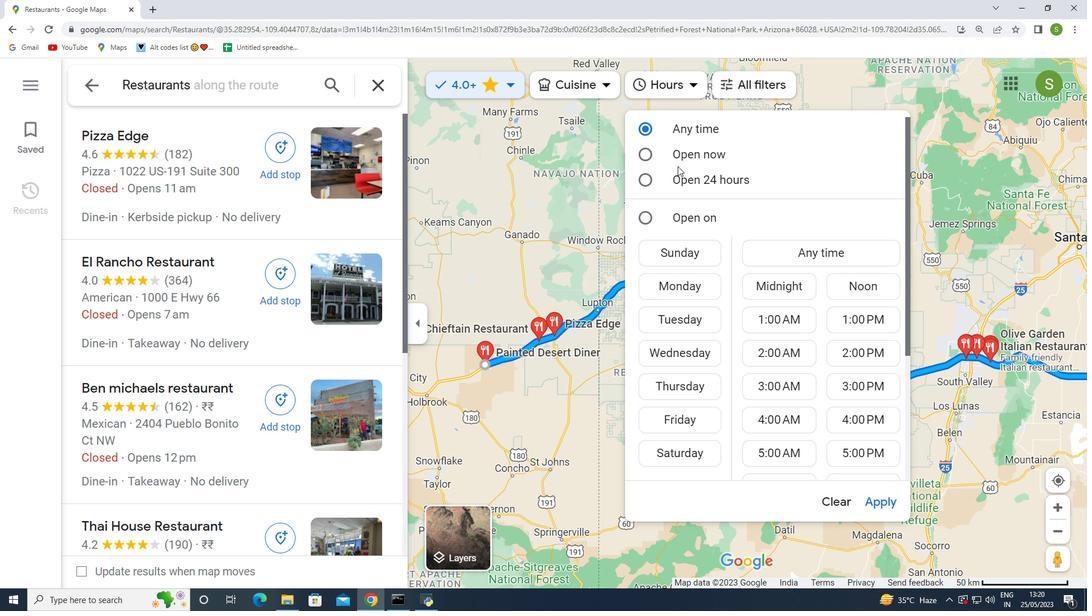 
Action: Mouse pressed left at (675, 174)
Screenshot: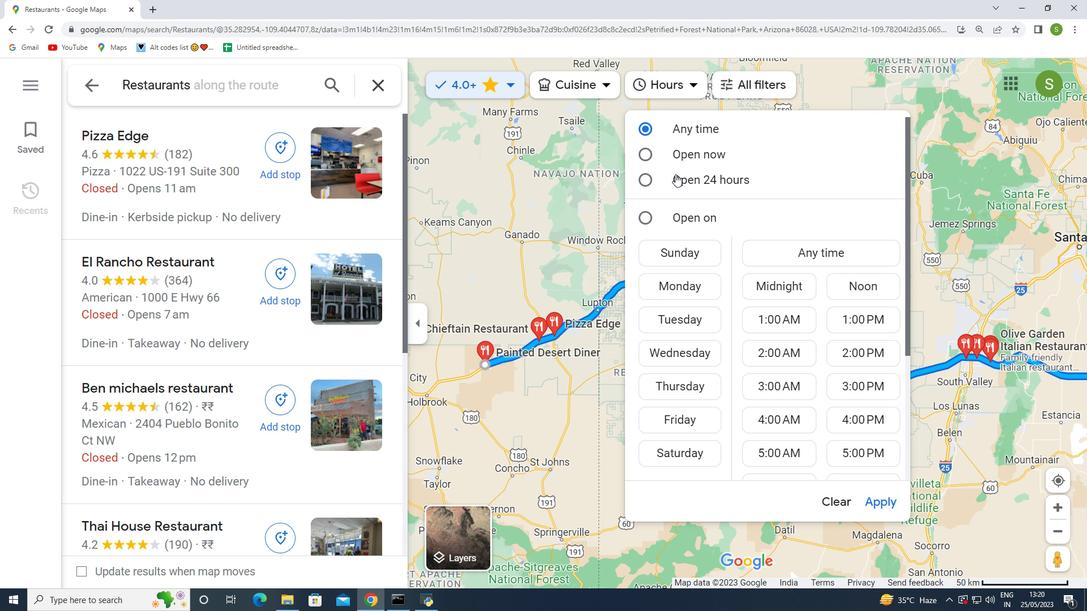 
Action: Mouse moved to (784, 364)
Screenshot: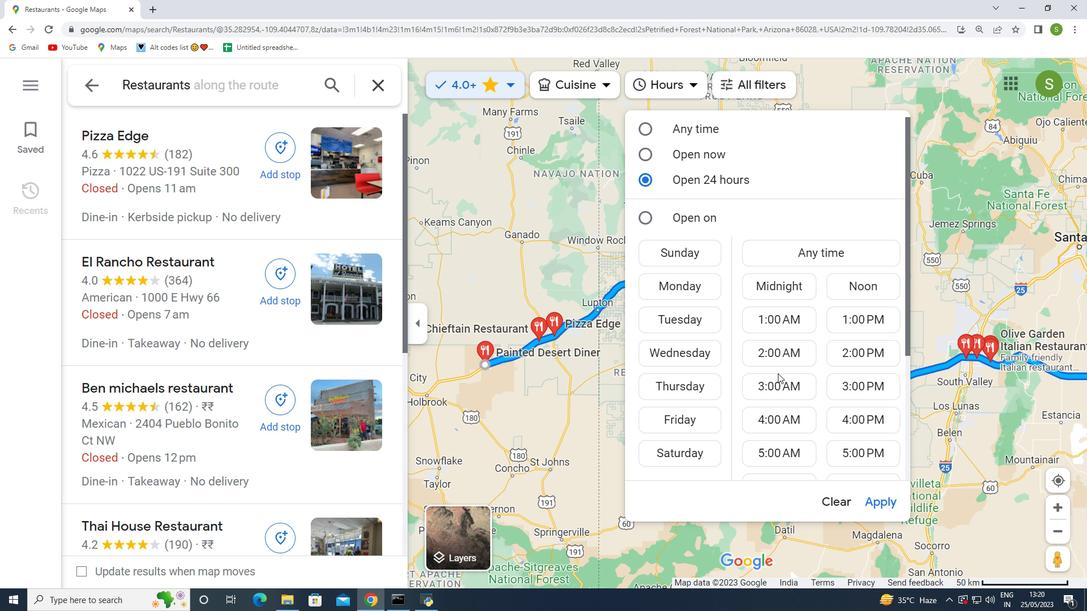 
Action: Mouse scrolled (784, 363) with delta (0, 0)
Screenshot: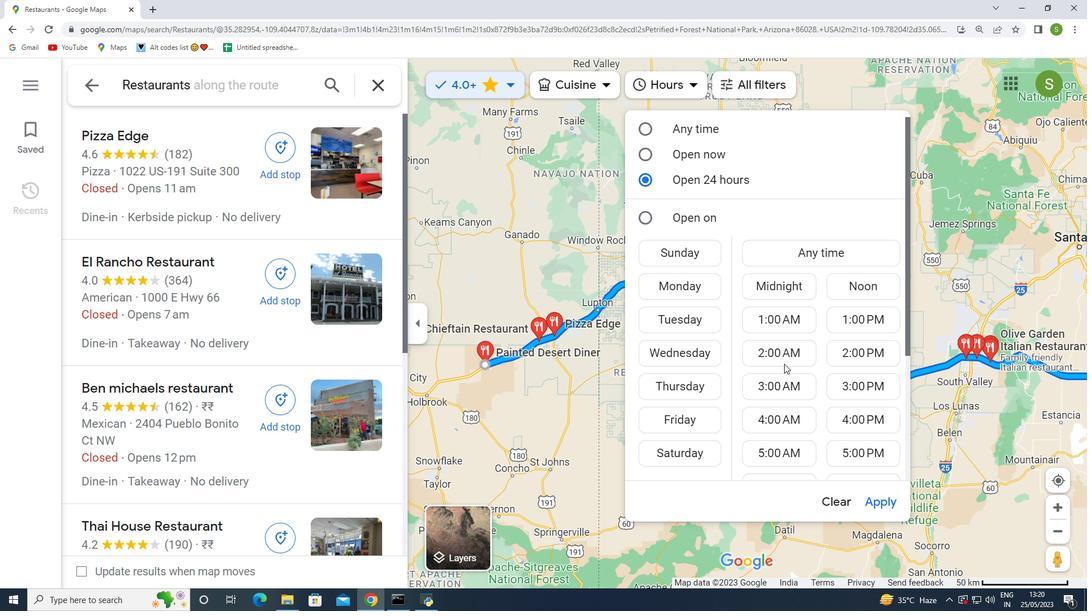 
Action: Mouse scrolled (784, 363) with delta (0, 0)
Screenshot: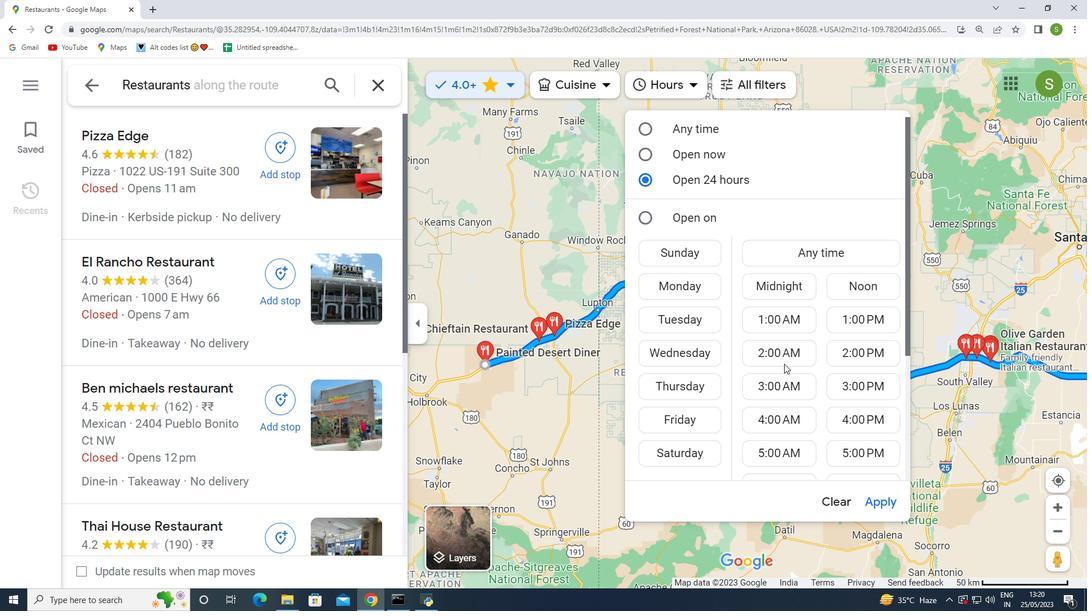 
Action: Mouse scrolled (784, 363) with delta (0, 0)
Screenshot: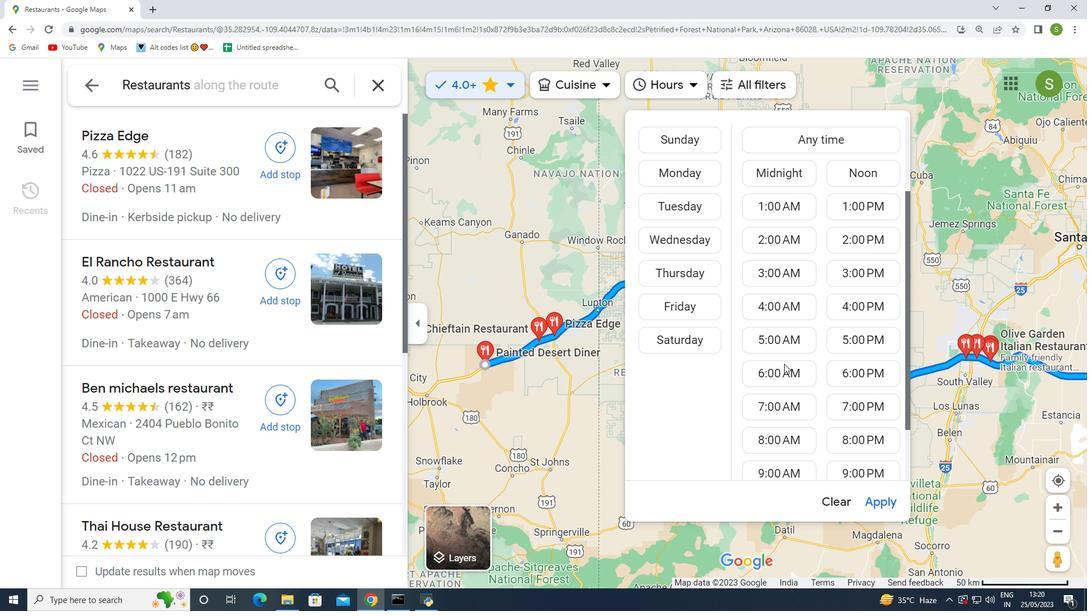 
Action: Mouse scrolled (784, 363) with delta (0, 0)
Screenshot: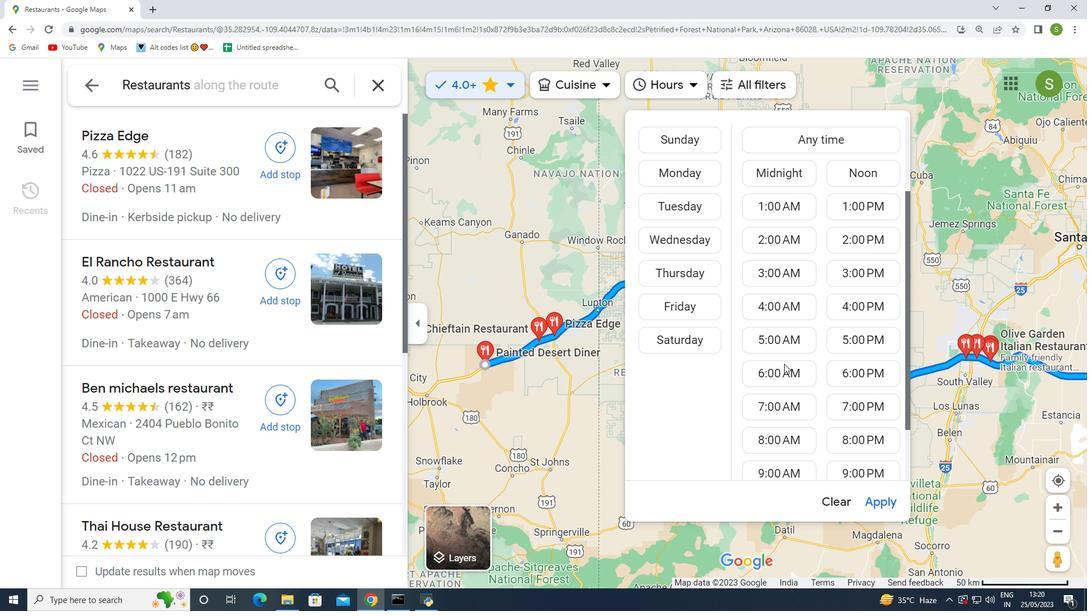 
Action: Mouse scrolled (784, 363) with delta (0, 0)
Screenshot: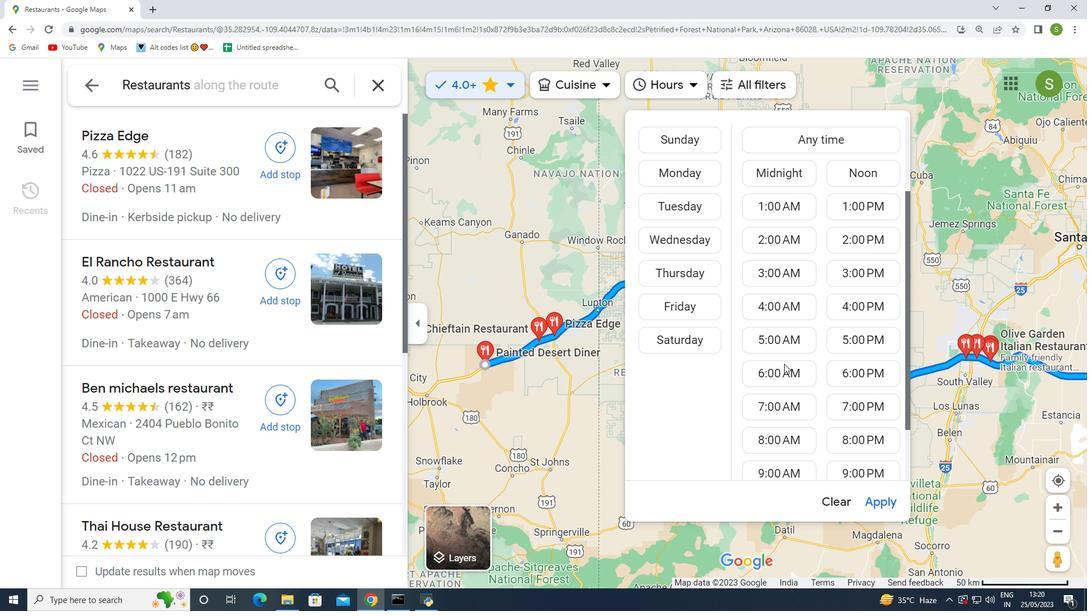 
Action: Mouse scrolled (784, 363) with delta (0, 0)
Screenshot: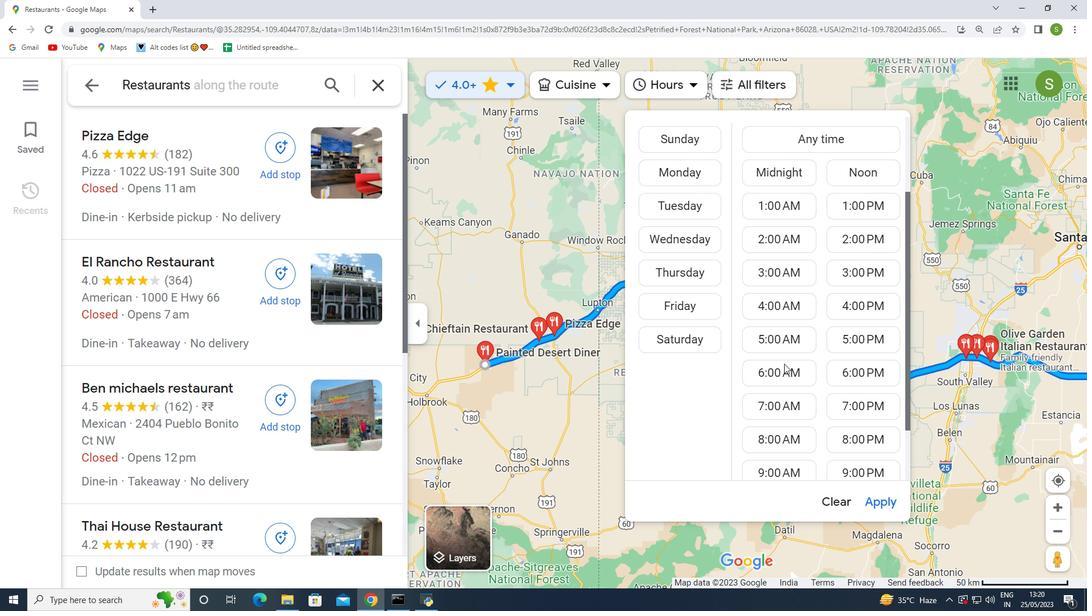 
Action: Mouse scrolled (784, 363) with delta (0, 0)
Screenshot: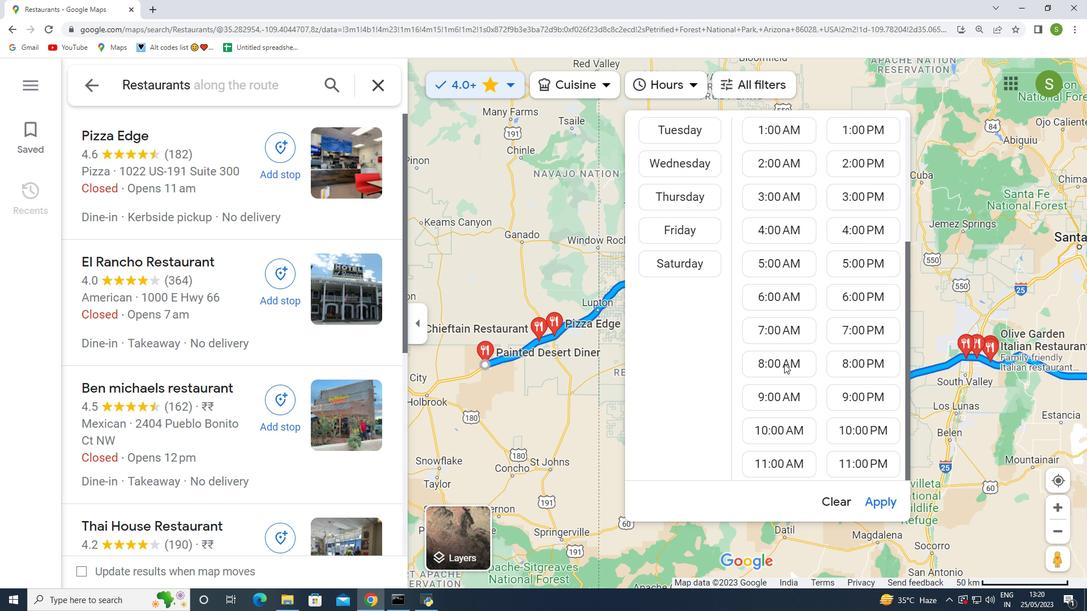 
Action: Mouse scrolled (784, 363) with delta (0, 0)
Screenshot: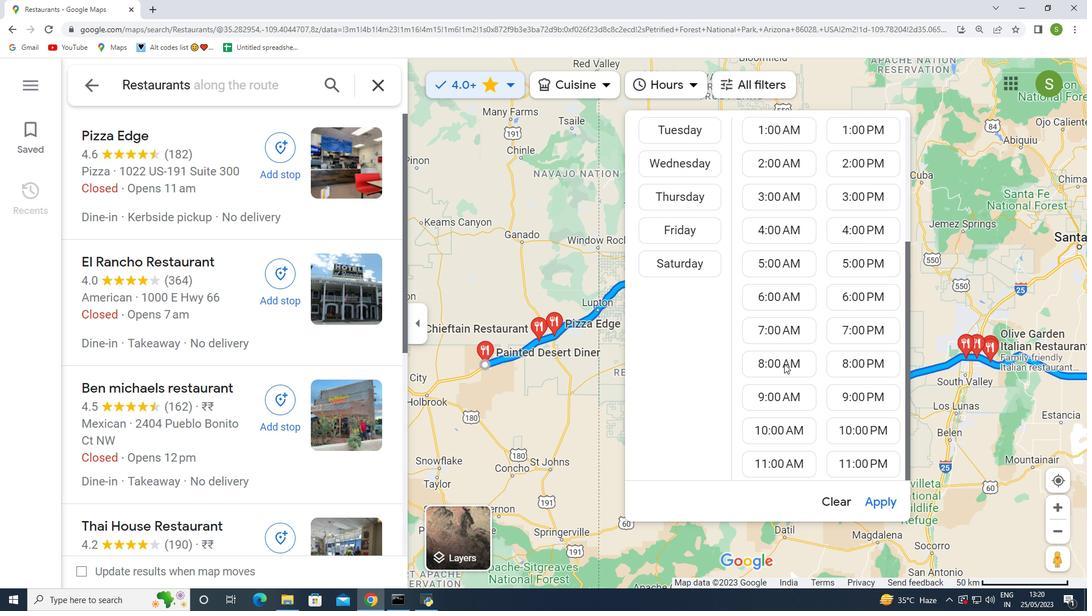 
Action: Mouse scrolled (784, 363) with delta (0, 0)
Screenshot: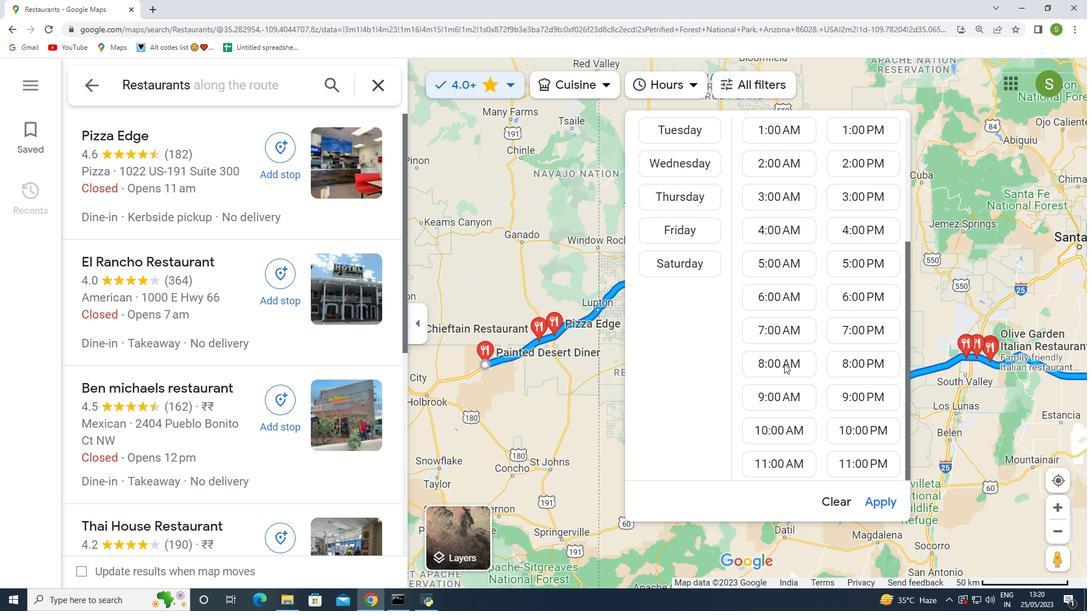 
Action: Mouse scrolled (784, 364) with delta (0, 0)
Screenshot: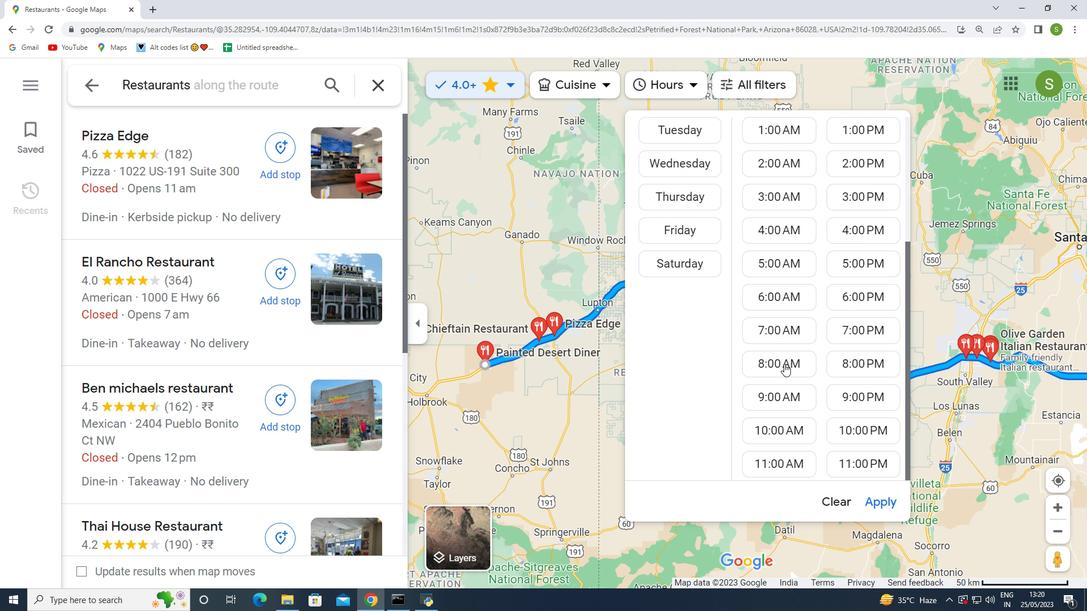 
Action: Mouse scrolled (784, 364) with delta (0, 0)
Screenshot: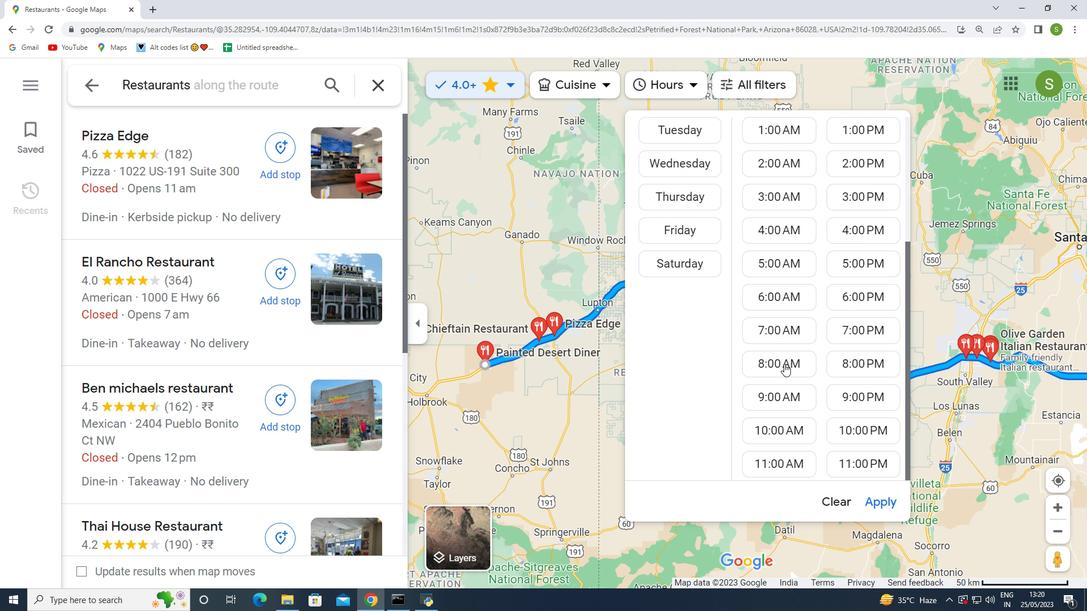 
Action: Mouse scrolled (784, 364) with delta (0, 0)
Screenshot: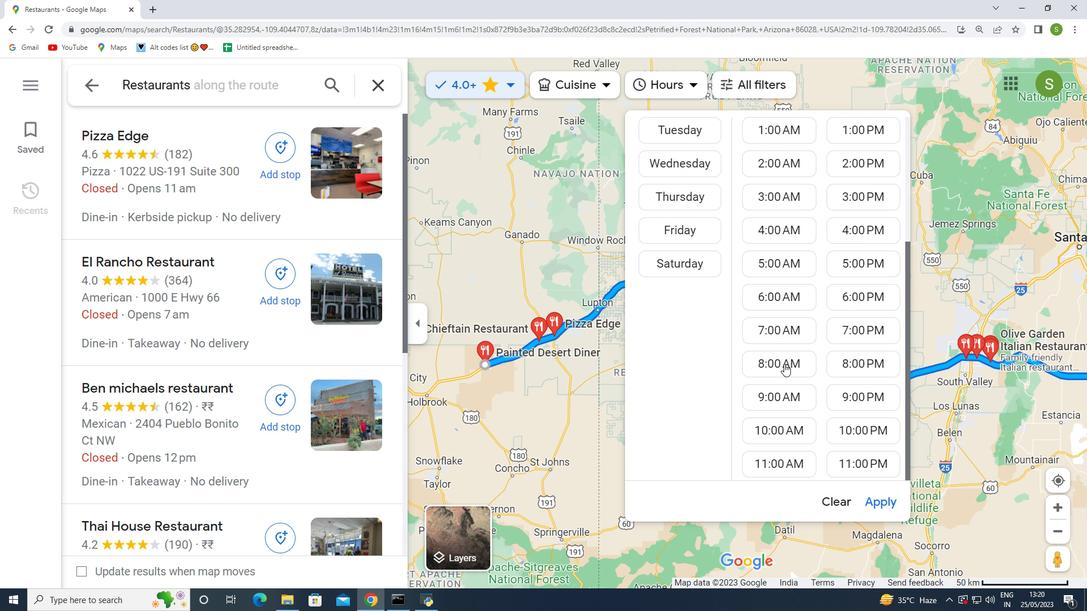 
Action: Mouse scrolled (784, 364) with delta (0, 0)
Screenshot: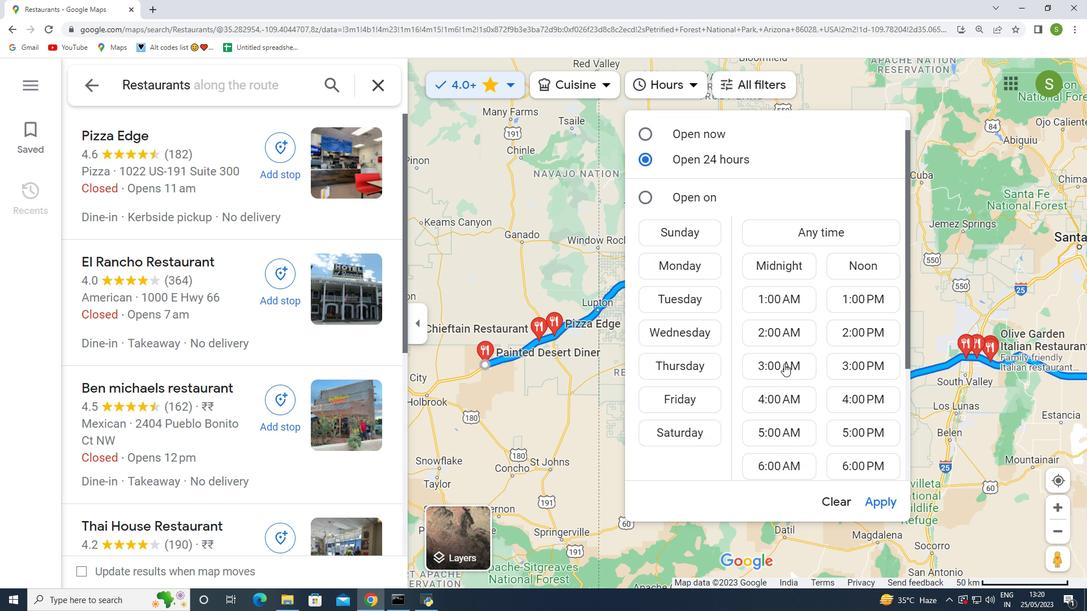 
Action: Mouse scrolled (784, 364) with delta (0, 0)
Screenshot: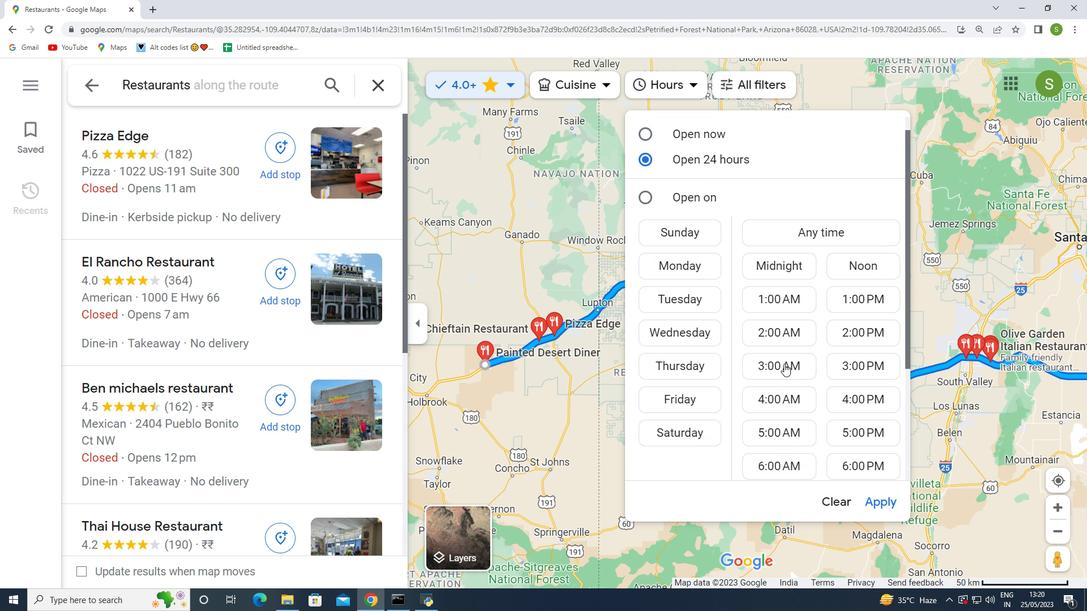 
Action: Mouse scrolled (784, 364) with delta (0, 0)
Screenshot: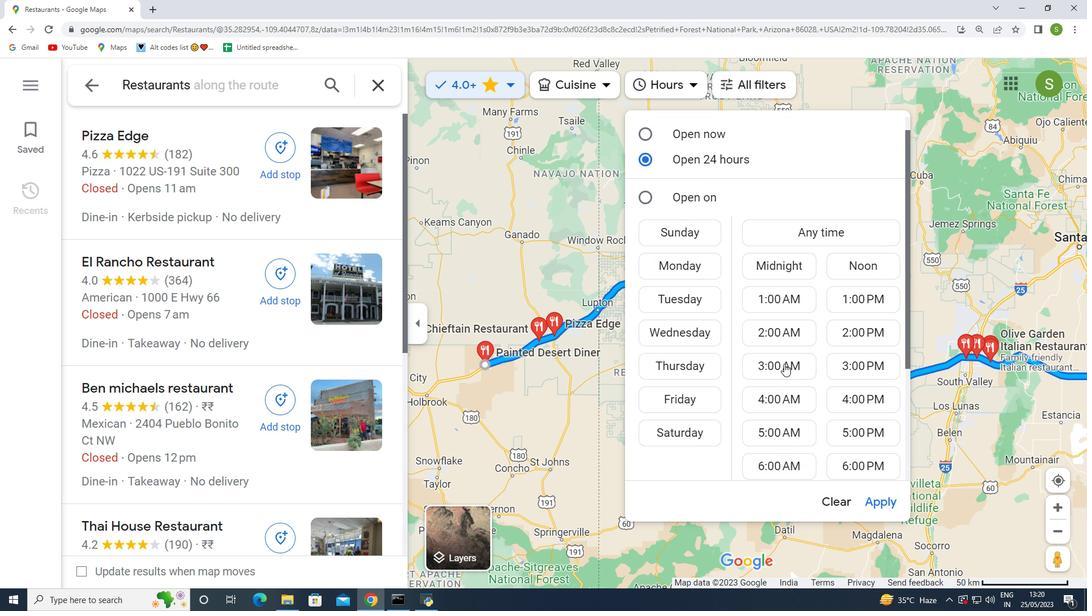
Action: Mouse scrolled (784, 364) with delta (0, 0)
Screenshot: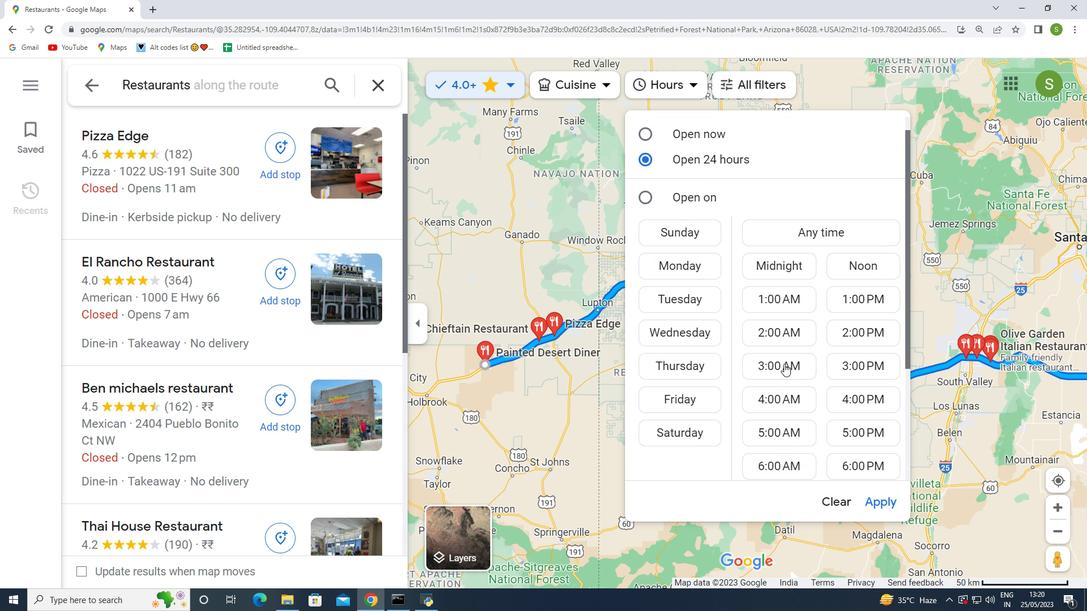 
Action: Mouse moved to (779, 337)
Screenshot: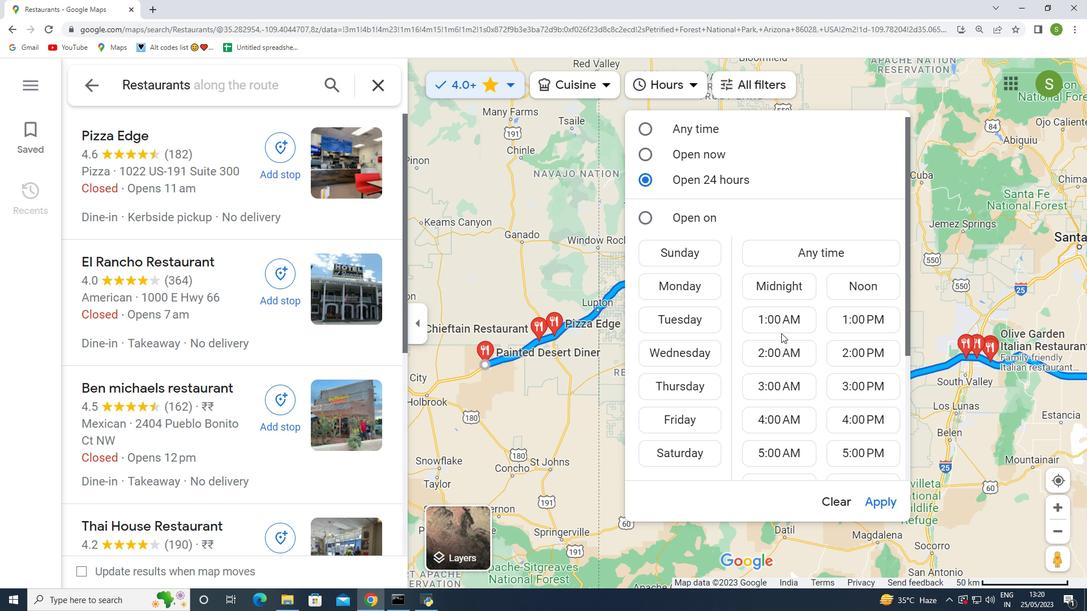 
Action: Mouse scrolled (779, 336) with delta (0, 0)
Screenshot: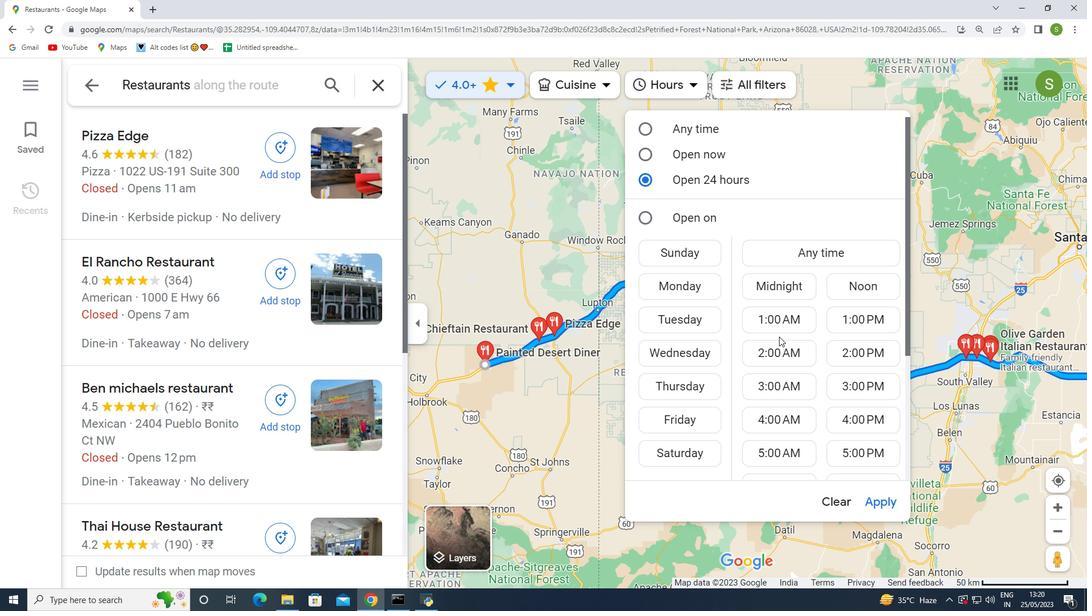 
Action: Mouse scrolled (779, 336) with delta (0, 0)
Screenshot: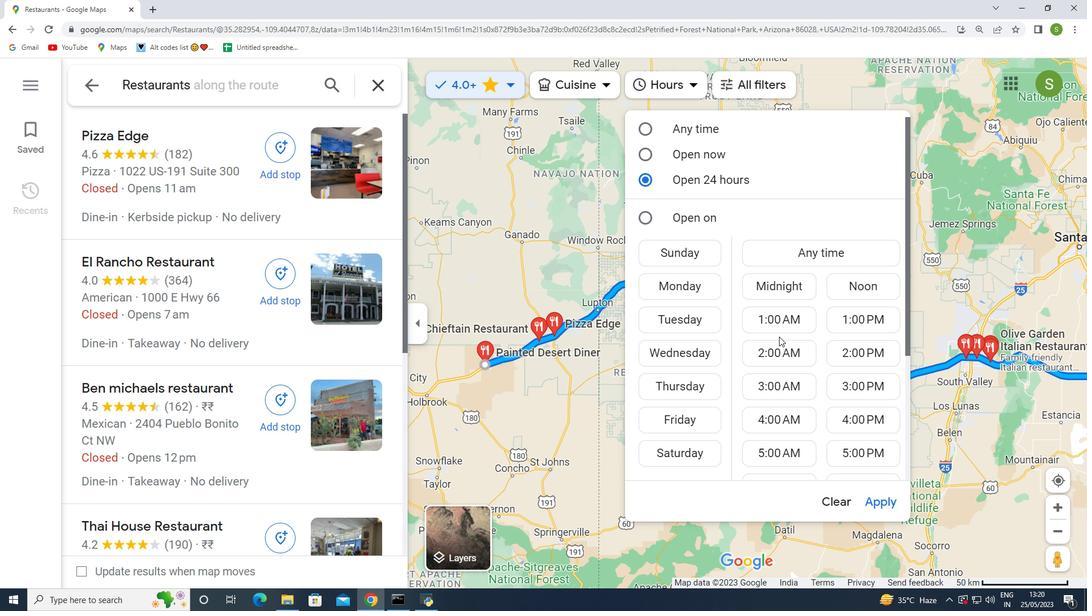 
Action: Mouse moved to (772, 322)
Screenshot: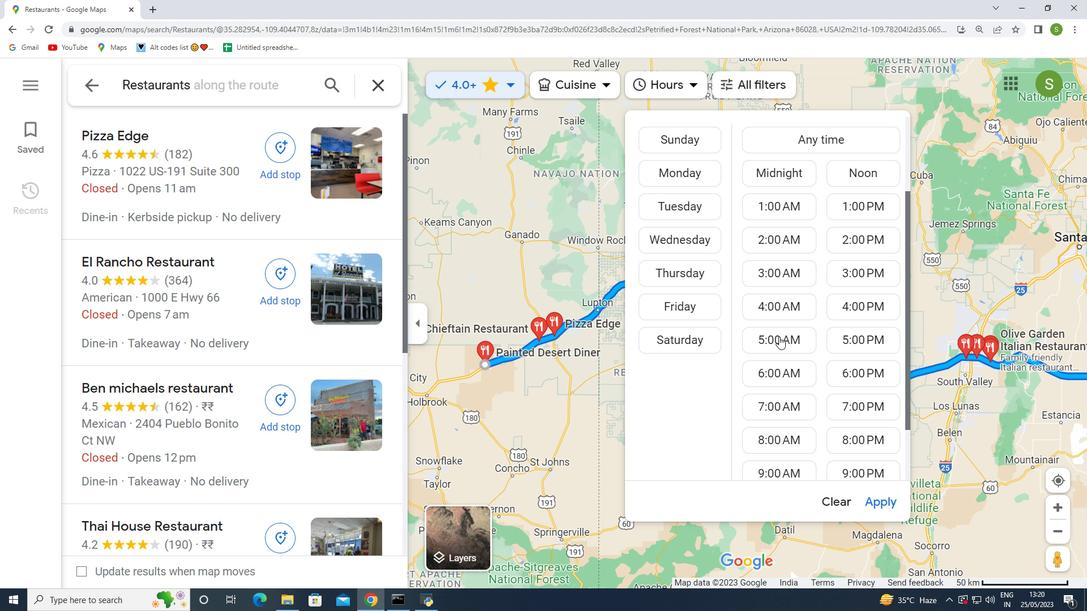 
Action: Mouse scrolled (772, 322) with delta (0, 0)
Screenshot: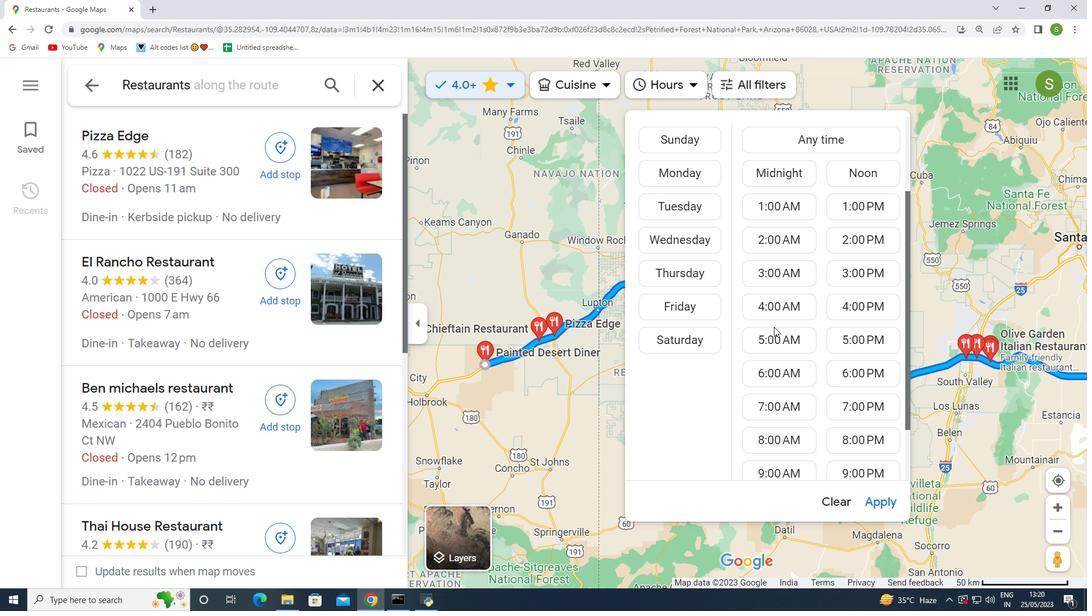 
Action: Mouse scrolled (772, 322) with delta (0, 0)
Screenshot: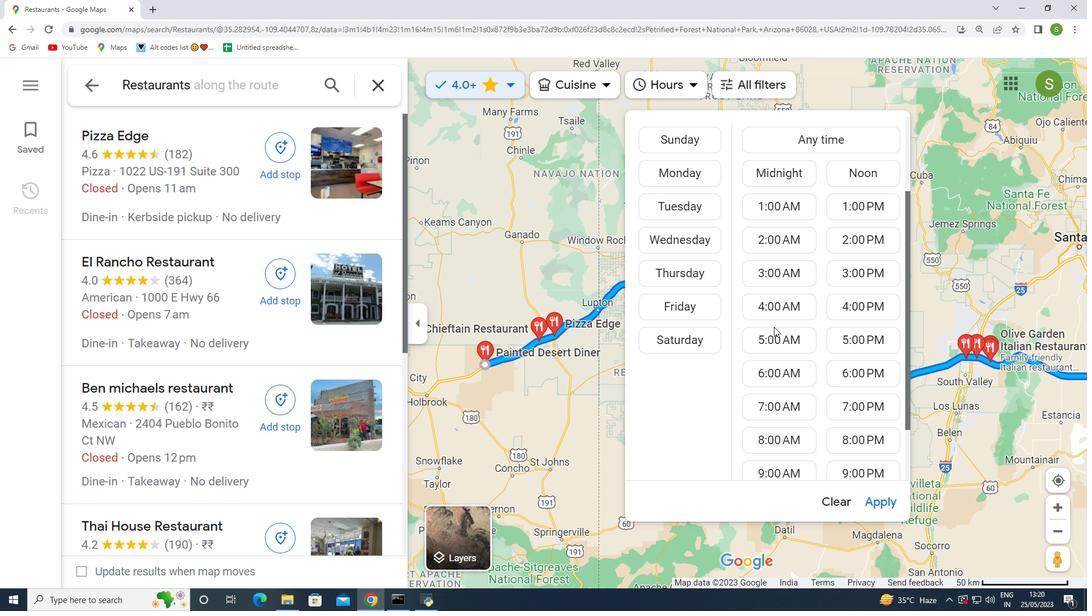 
Action: Mouse scrolled (772, 322) with delta (0, 0)
Screenshot: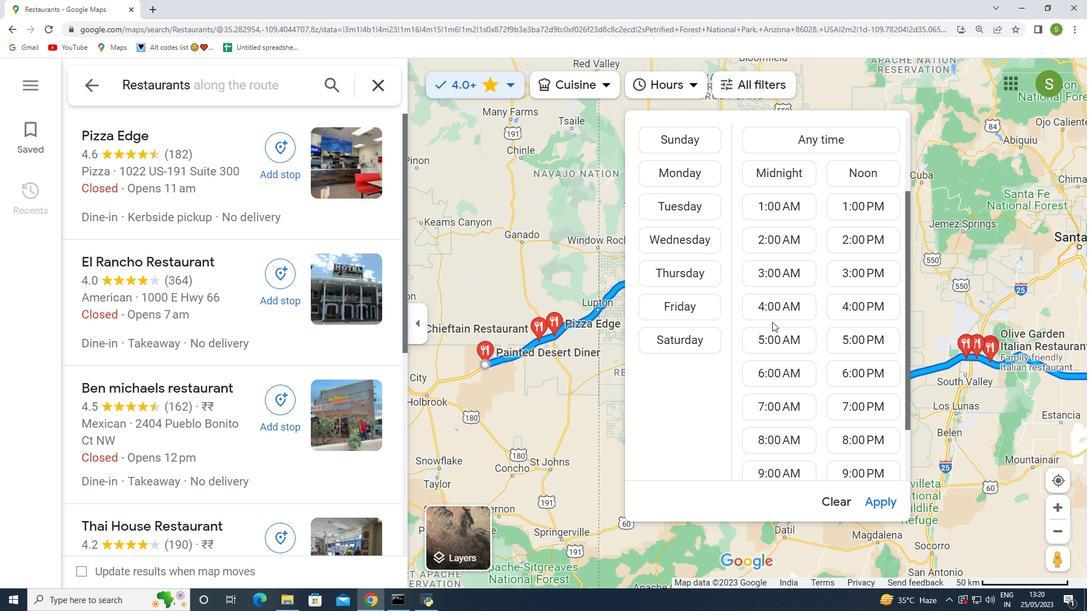 
Action: Mouse scrolled (772, 322) with delta (0, 0)
Screenshot: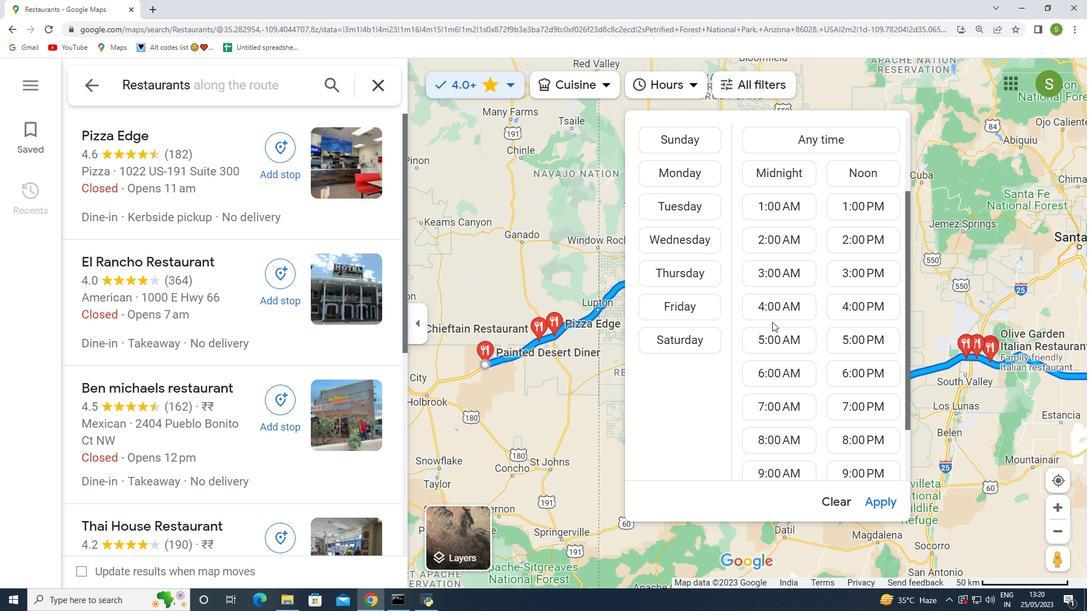 
Action: Mouse moved to (584, 82)
Screenshot: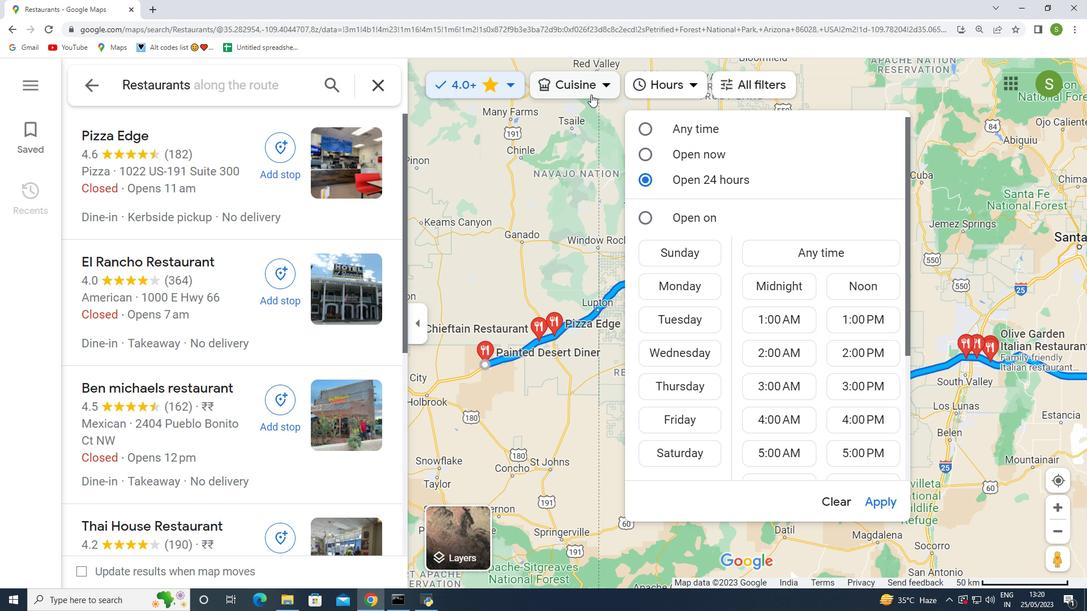 
Action: Mouse pressed left at (584, 82)
Screenshot: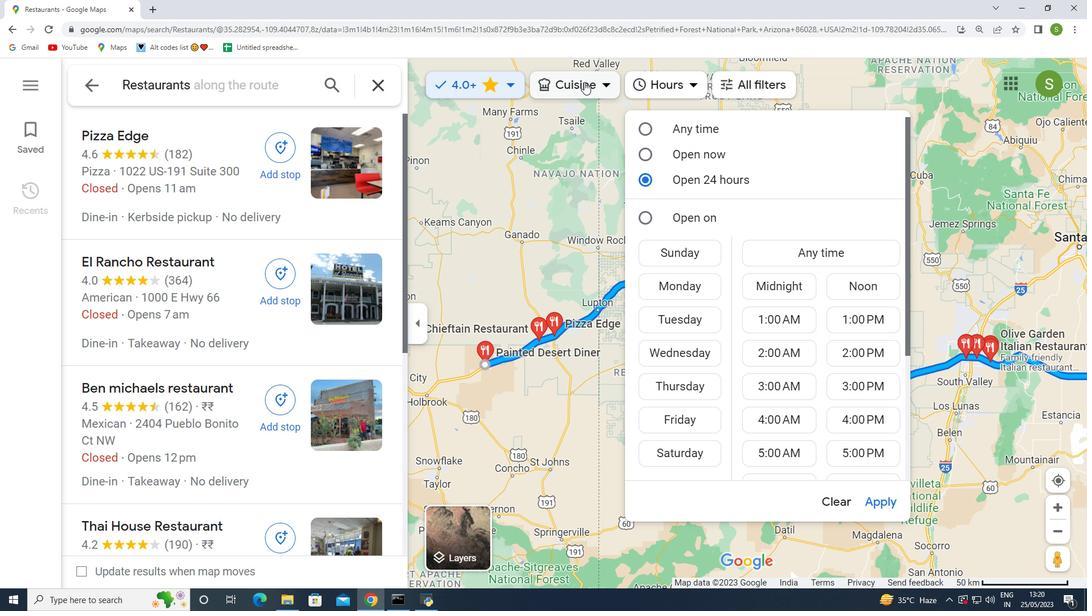 
Action: Mouse moved to (668, 75)
Screenshot: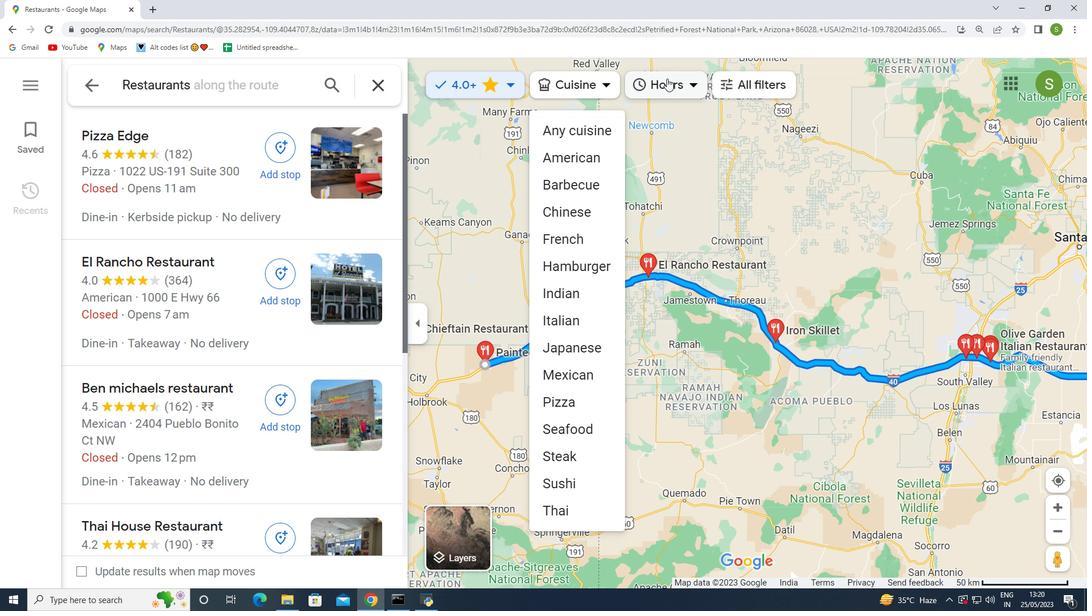 
Action: Mouse pressed left at (668, 75)
Screenshot: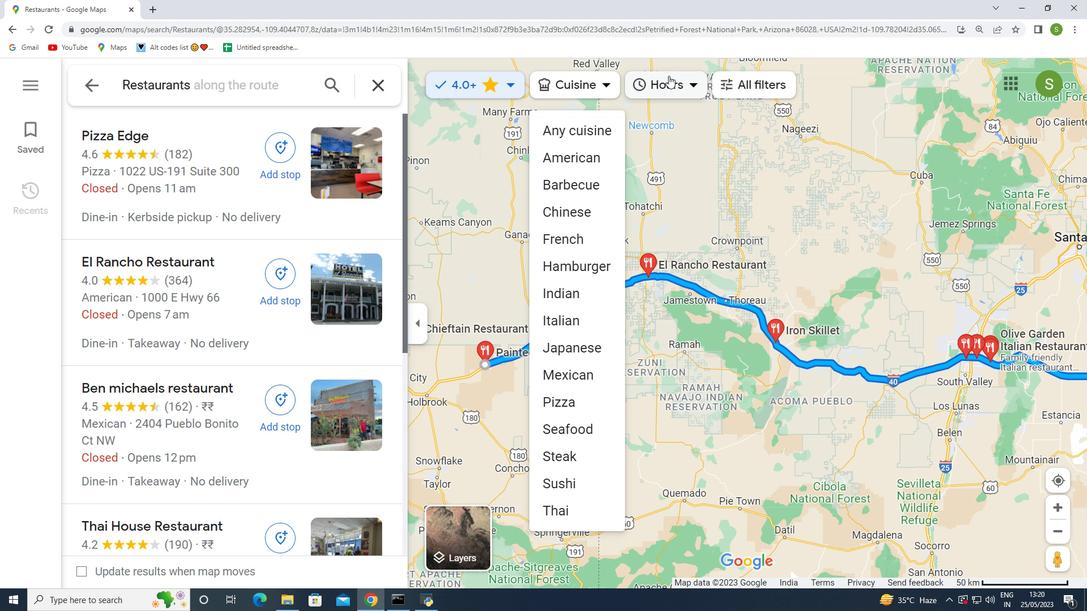 
Action: Mouse moved to (649, 181)
Screenshot: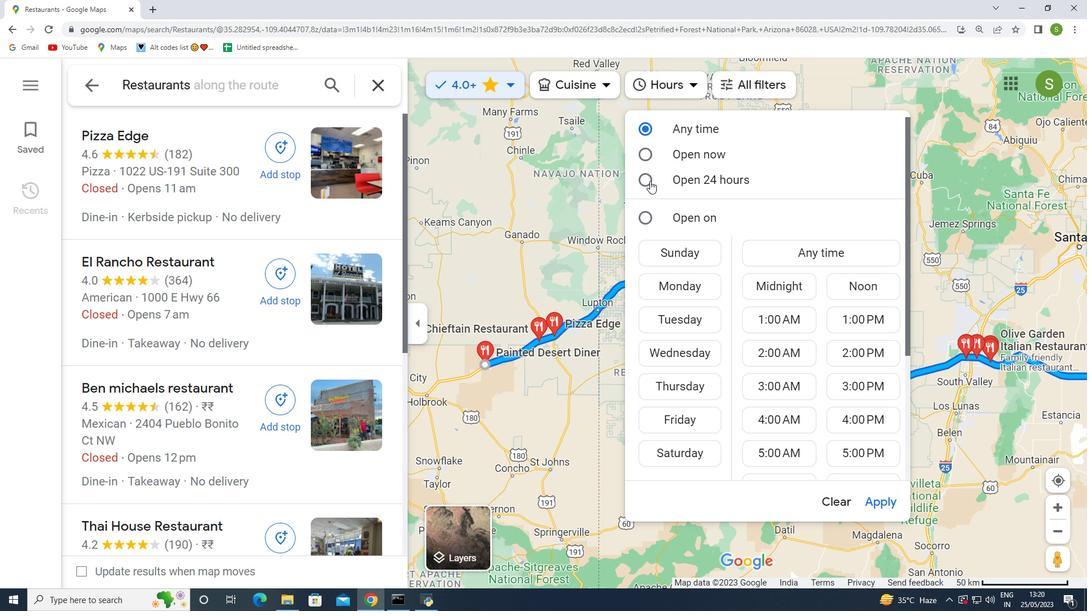 
Action: Mouse pressed left at (649, 181)
Screenshot: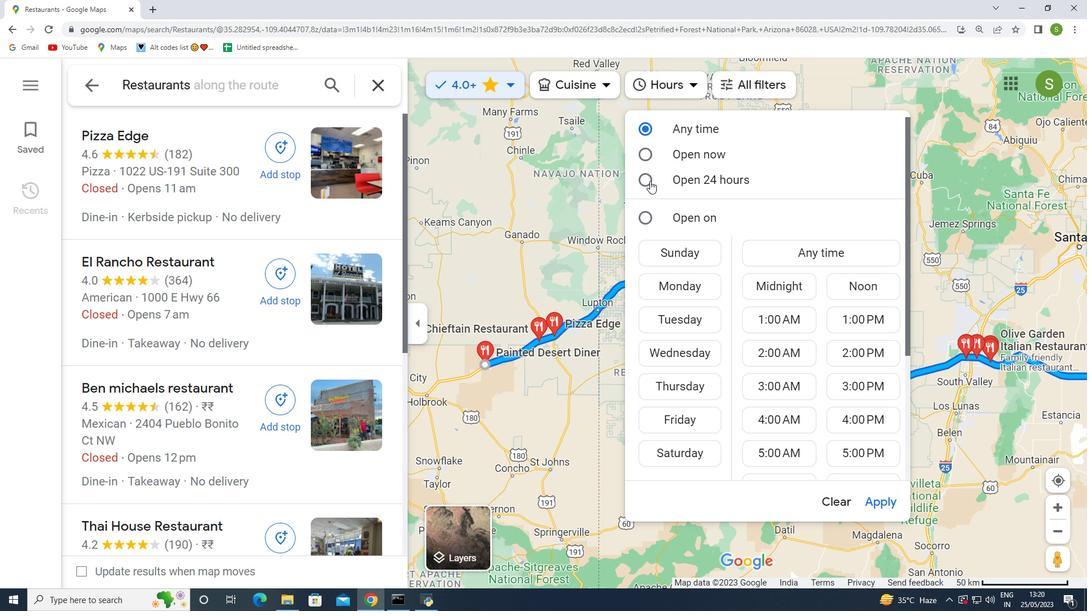 
Action: Mouse moved to (881, 504)
Screenshot: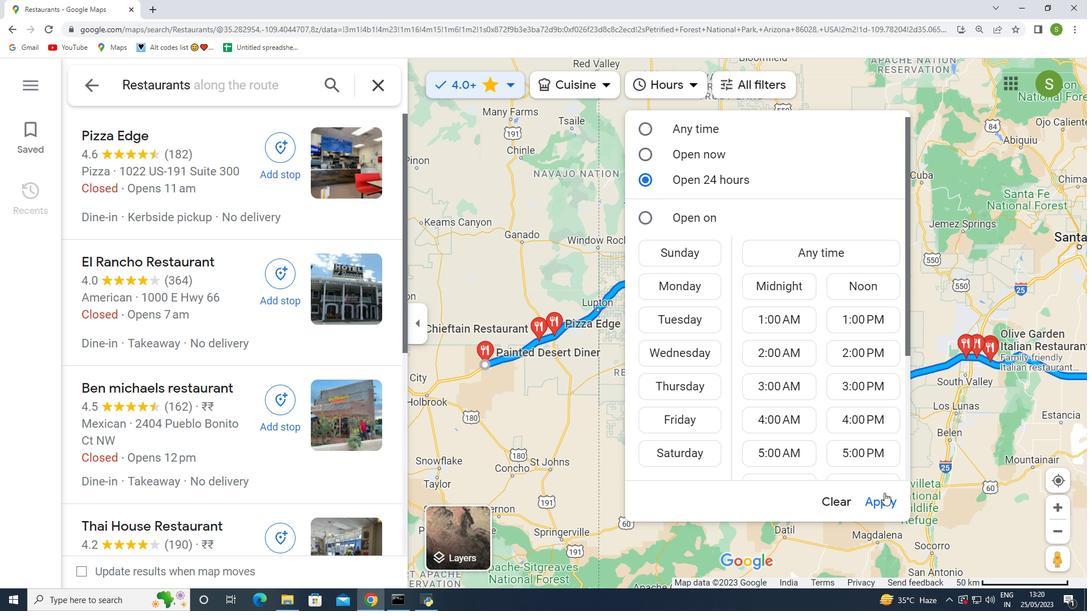 
Action: Mouse pressed left at (881, 504)
Screenshot: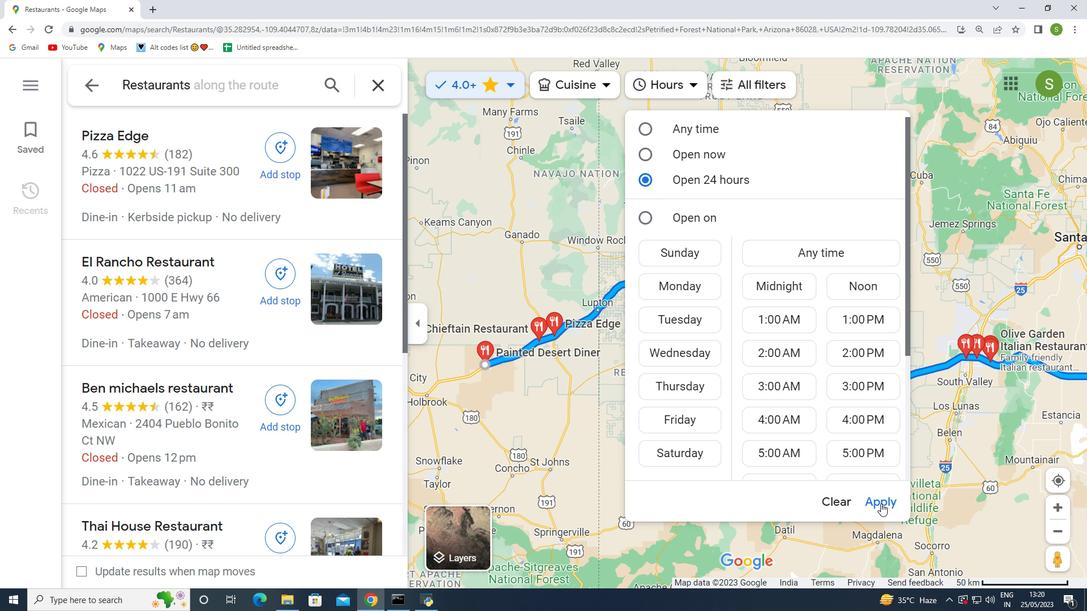 
Action: Mouse moved to (601, 80)
Screenshot: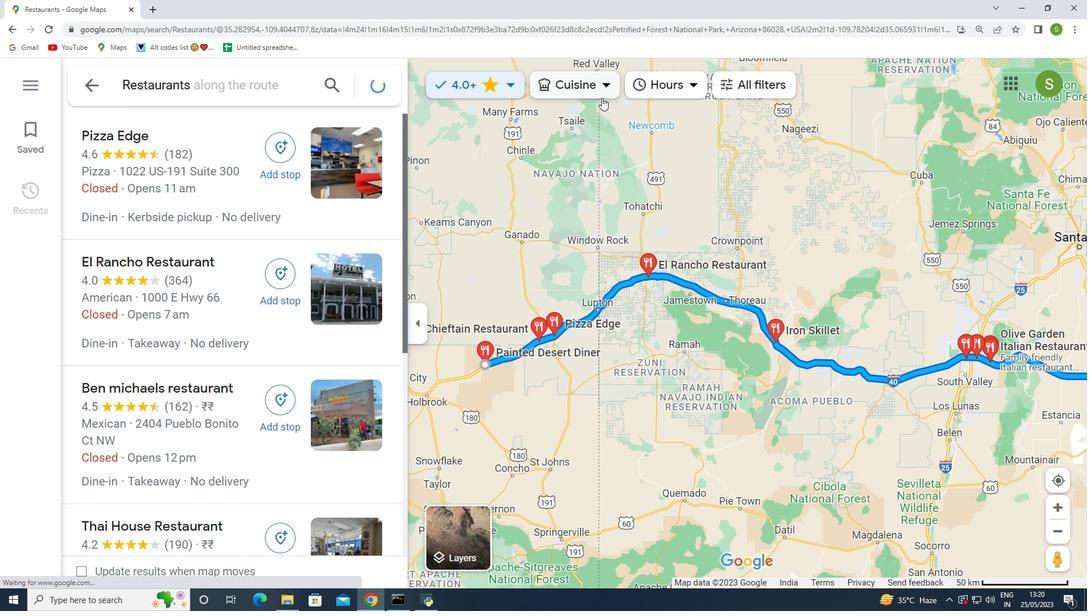 
Action: Mouse pressed left at (601, 80)
Screenshot: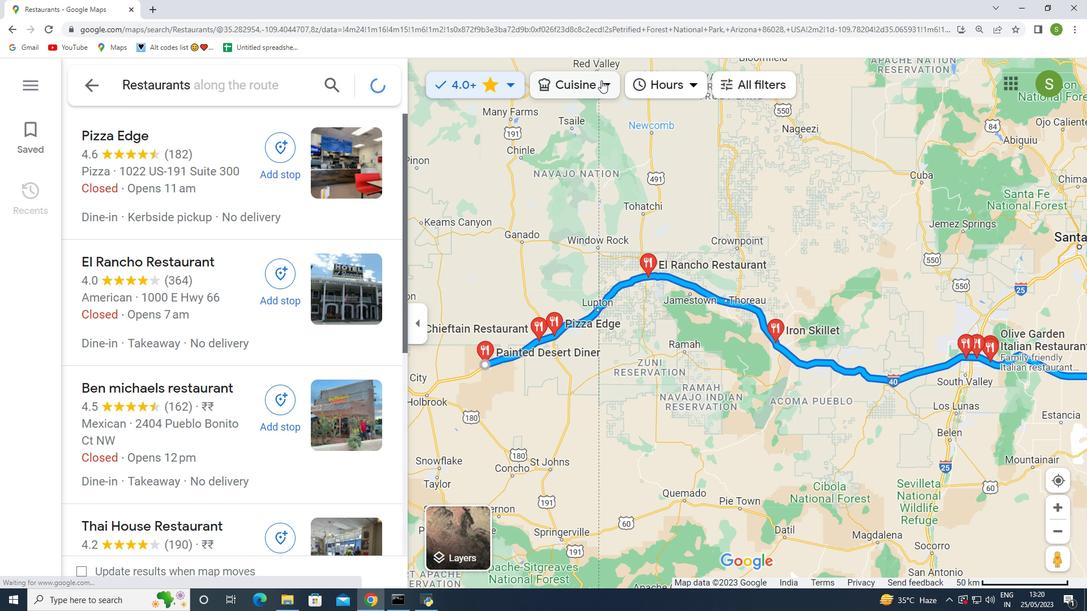 
Action: Mouse moved to (560, 338)
Screenshot: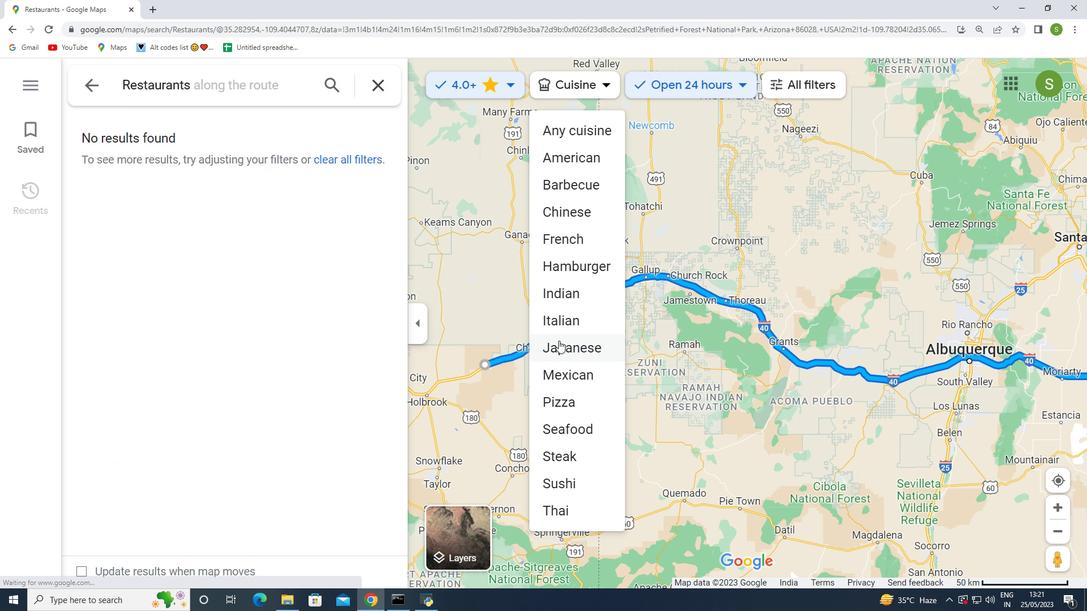 
Action: Mouse scrolled (560, 337) with delta (0, 0)
Screenshot: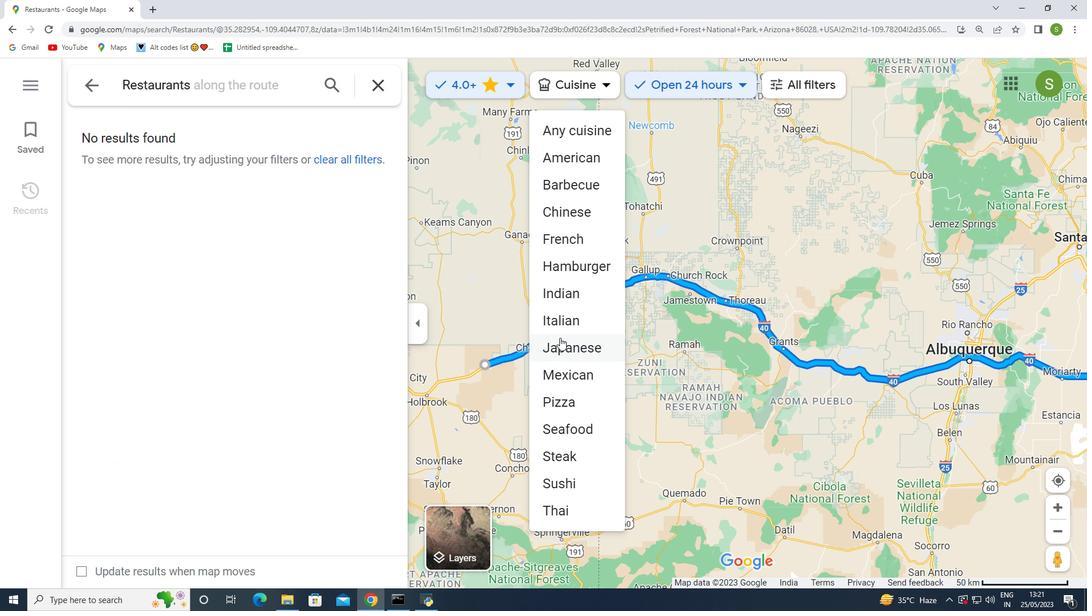
Action: Mouse scrolled (560, 337) with delta (0, 0)
Screenshot: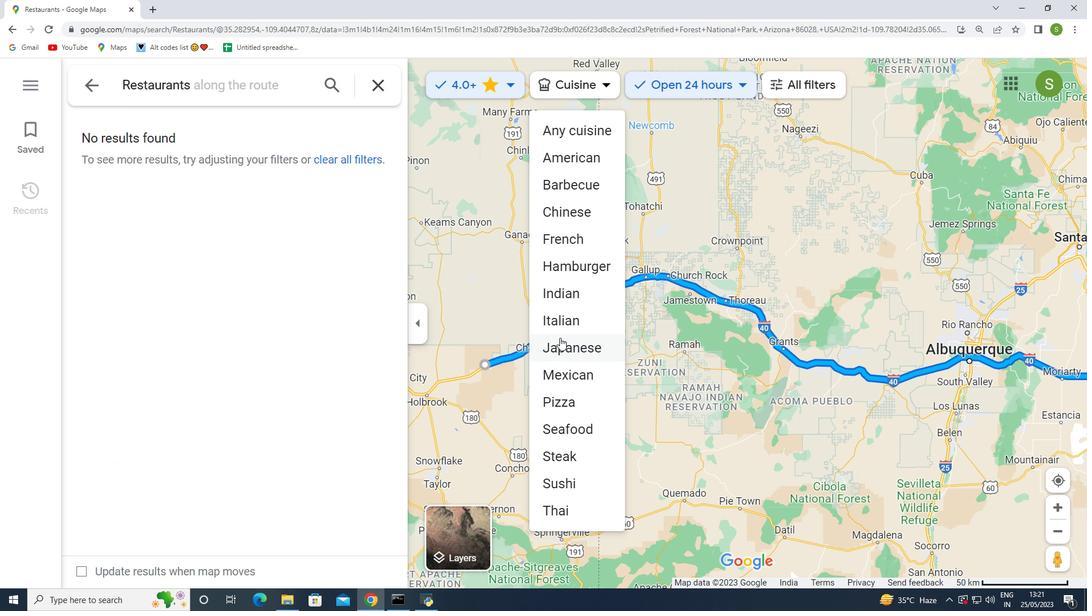 
Action: Mouse scrolled (560, 337) with delta (0, 0)
Screenshot: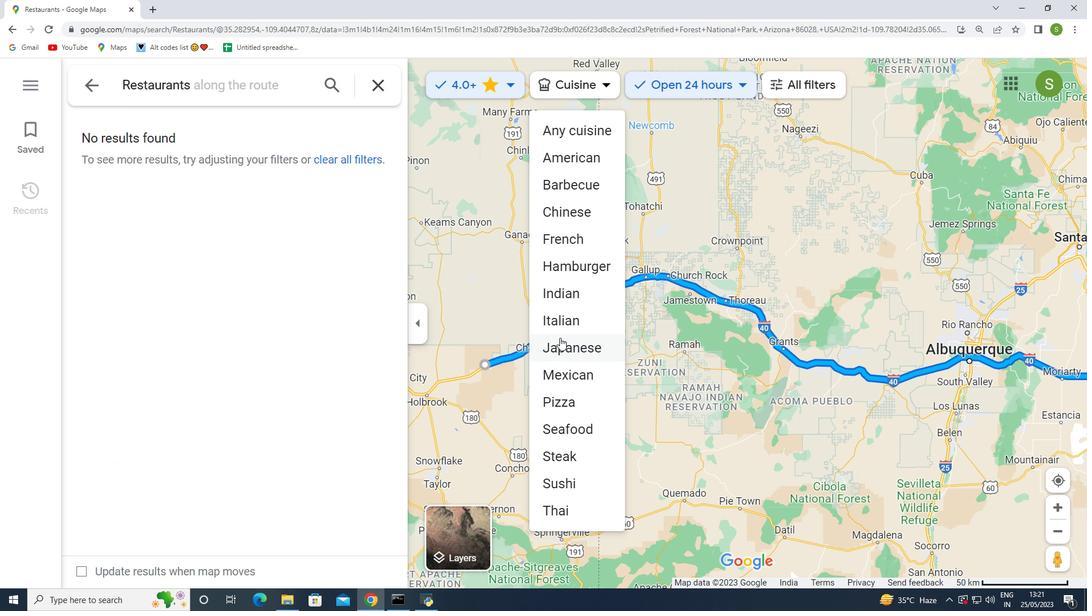 
Action: Mouse moved to (560, 345)
Screenshot: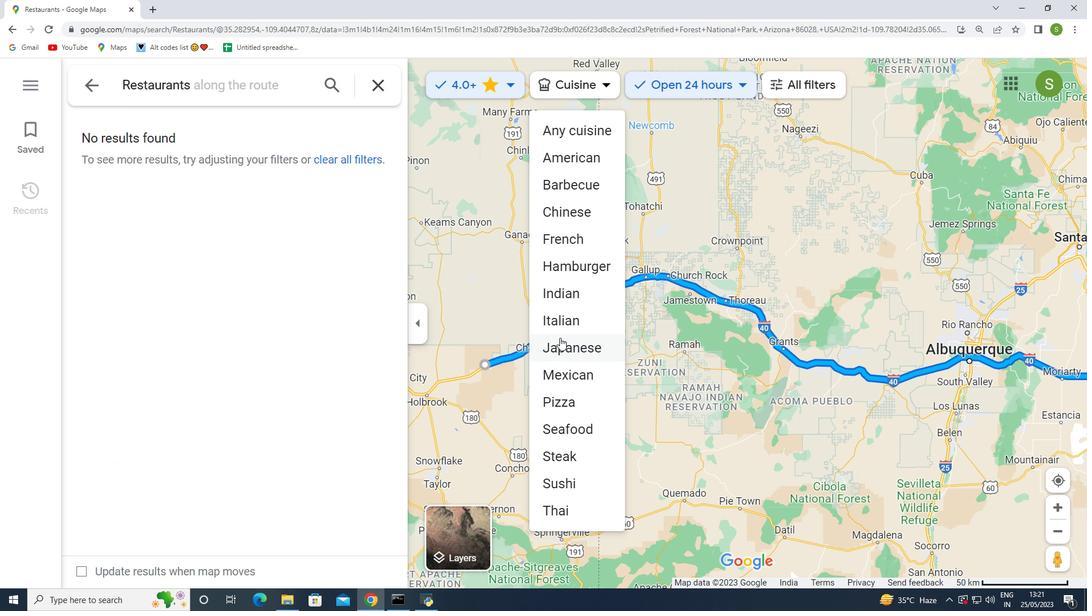 
Action: Mouse scrolled (560, 344) with delta (0, 0)
Screenshot: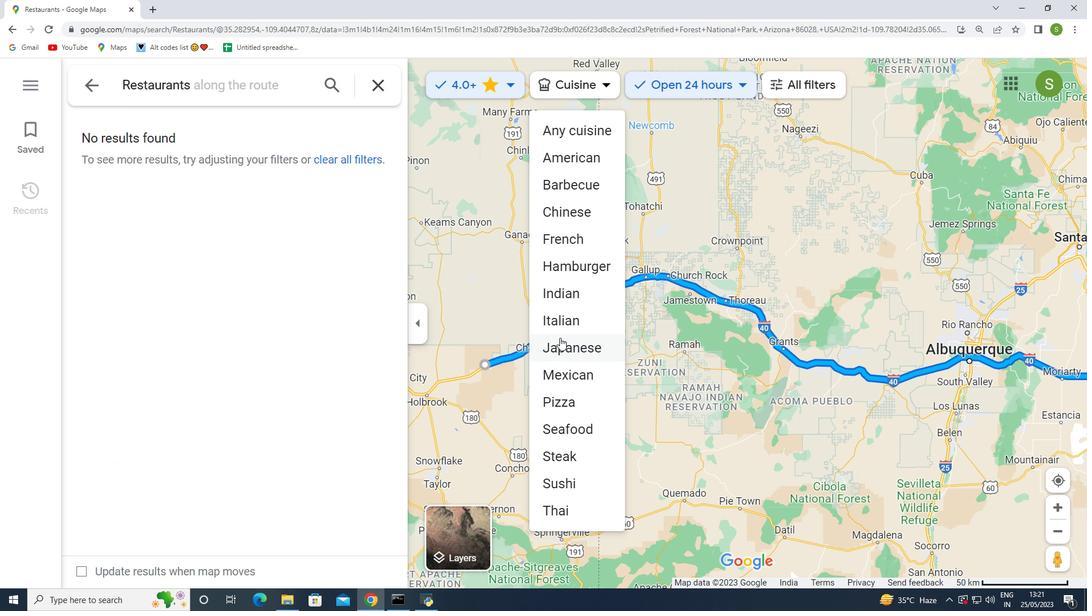 
Action: Mouse moved to (777, 91)
Screenshot: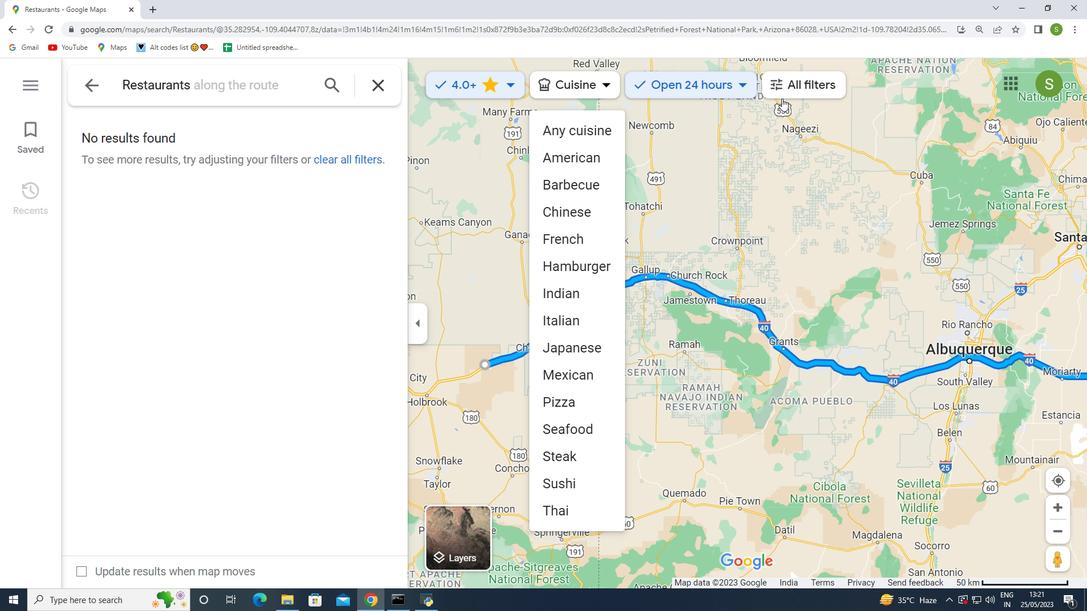 
Action: Mouse pressed left at (777, 91)
Screenshot: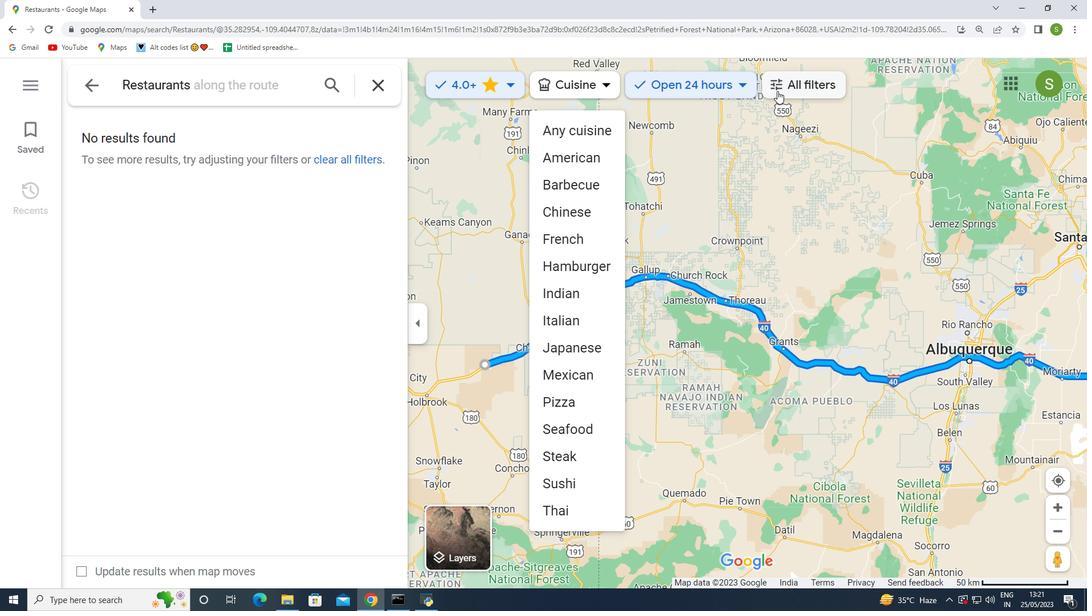 
Action: Mouse moved to (172, 320)
Screenshot: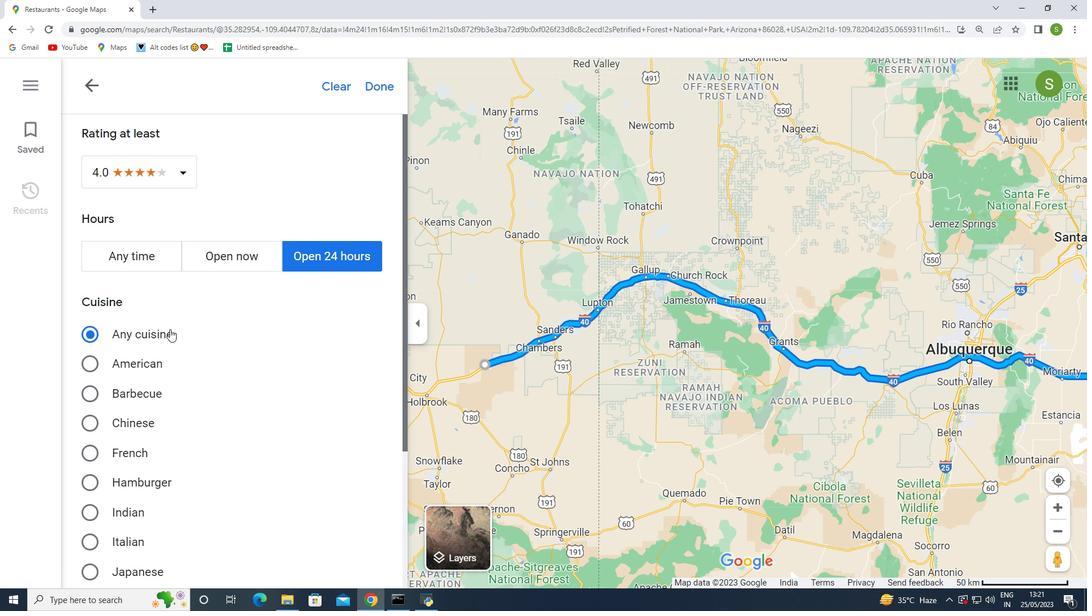 
Action: Mouse scrolled (172, 319) with delta (0, 0)
Screenshot: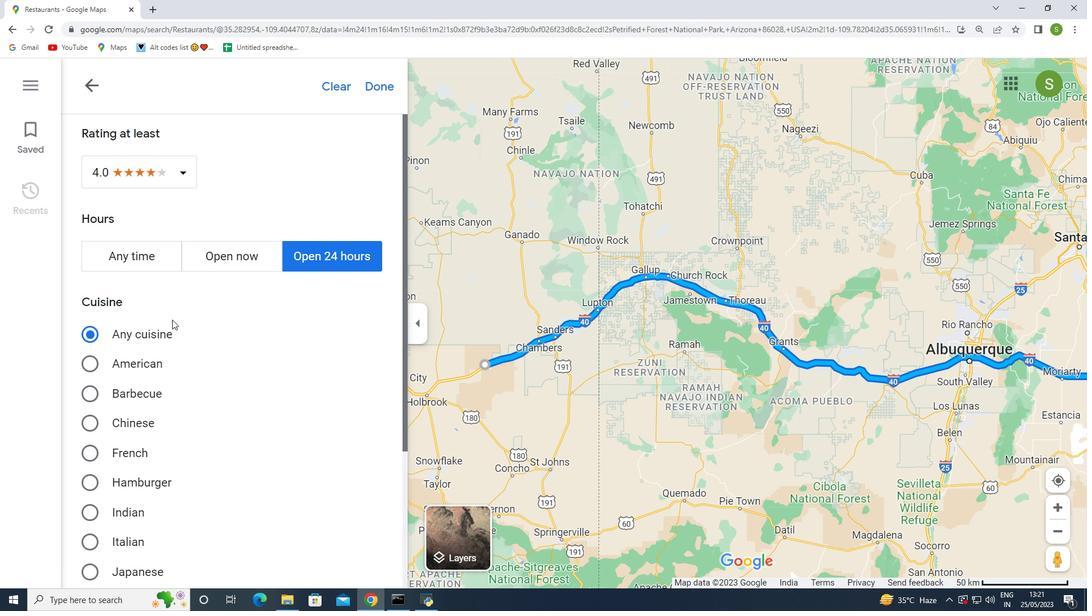 
Action: Mouse scrolled (172, 319) with delta (0, 0)
Screenshot: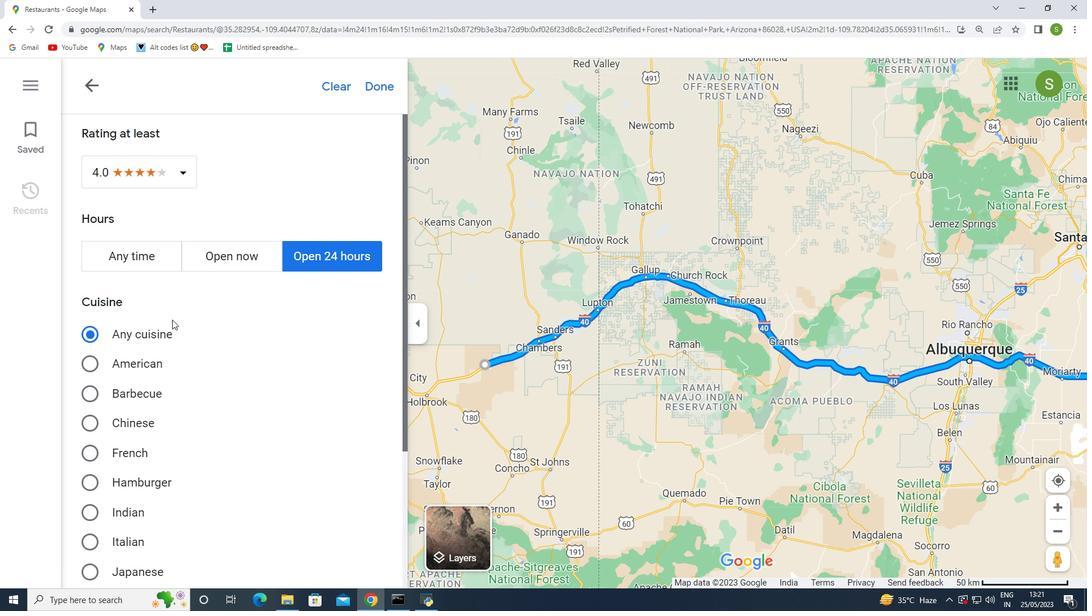 
Action: Mouse moved to (179, 316)
Screenshot: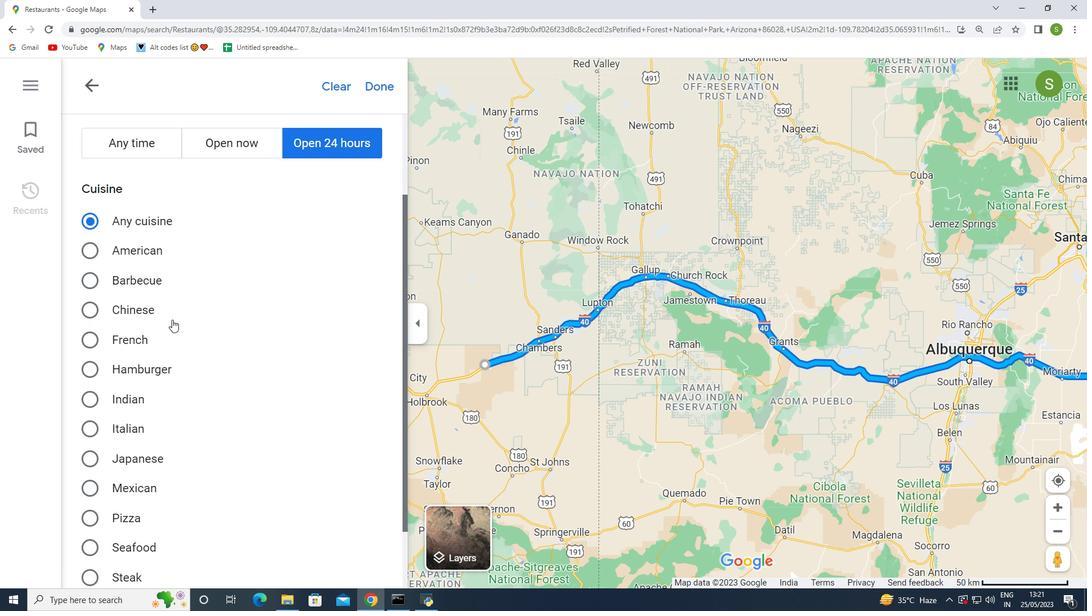 
Action: Mouse scrolled (179, 315) with delta (0, 0)
Screenshot: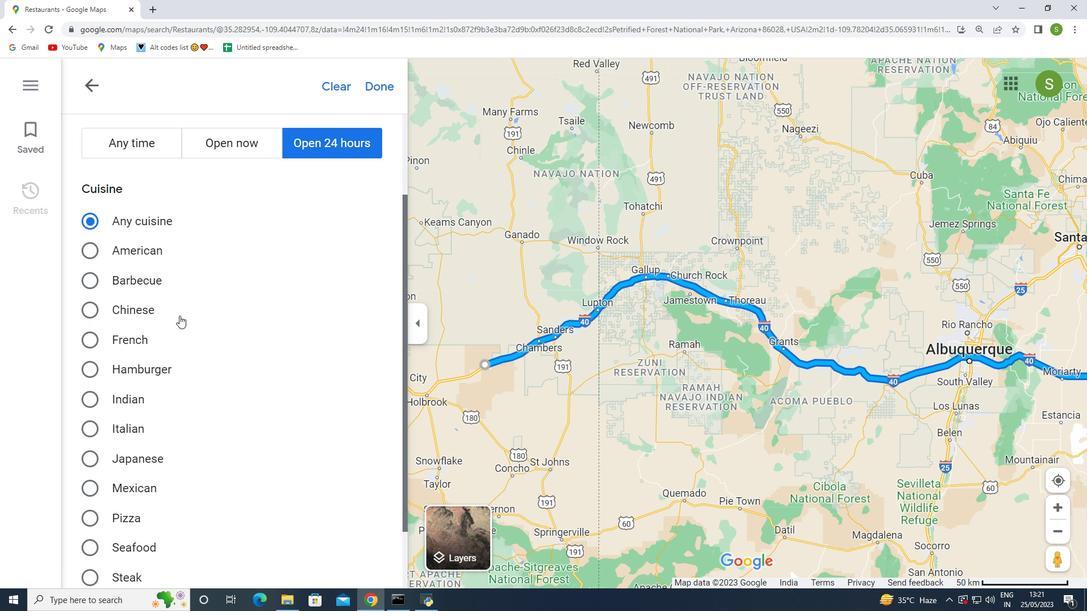 
Action: Mouse scrolled (179, 315) with delta (0, 0)
Screenshot: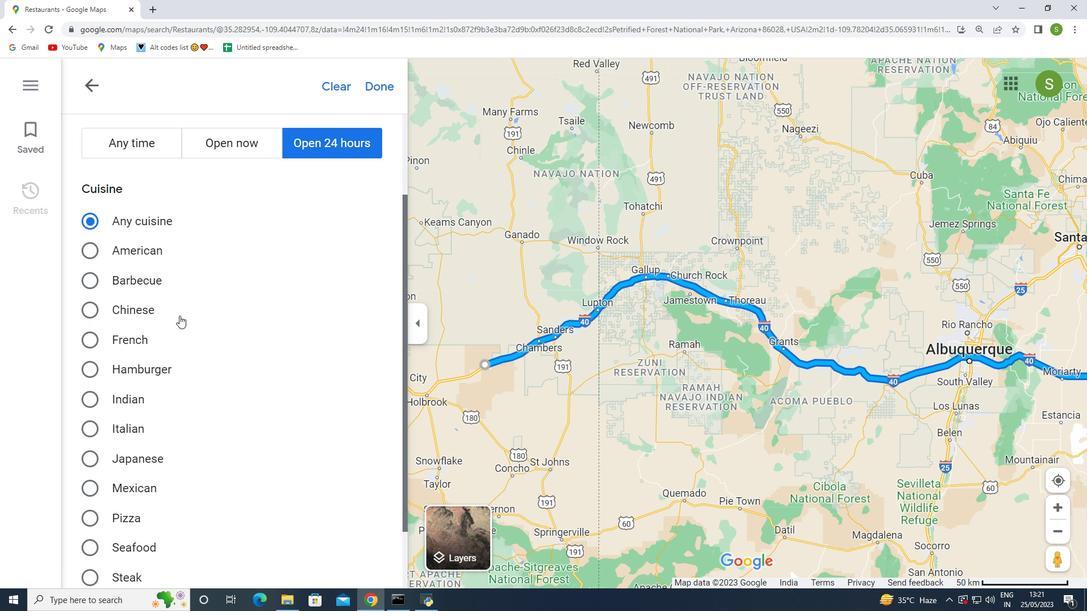 
Action: Mouse scrolled (179, 315) with delta (0, 0)
Screenshot: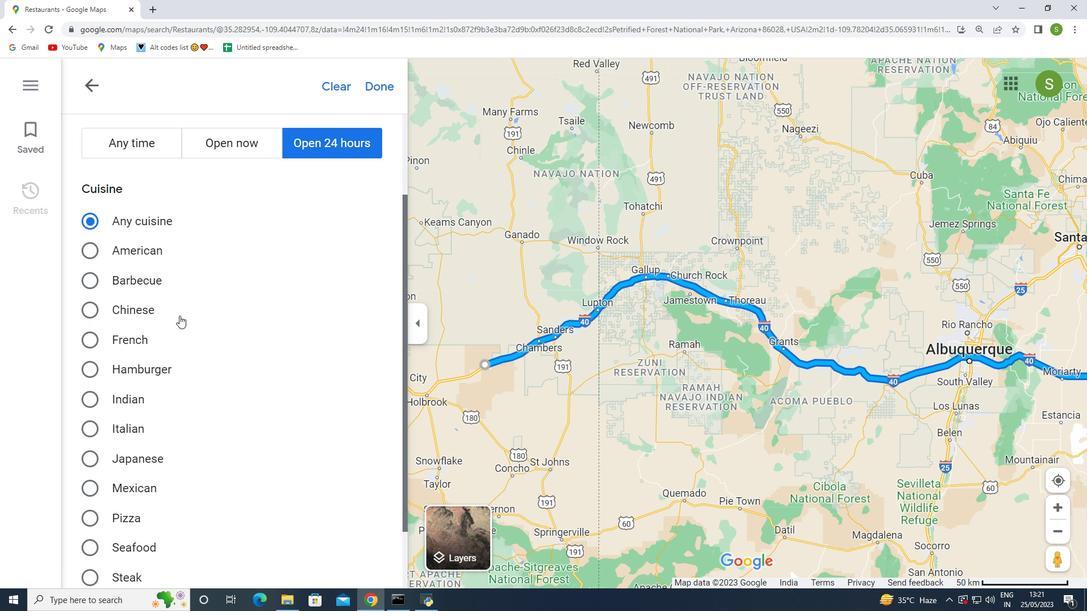 
Action: Mouse scrolled (179, 315) with delta (0, 0)
Screenshot: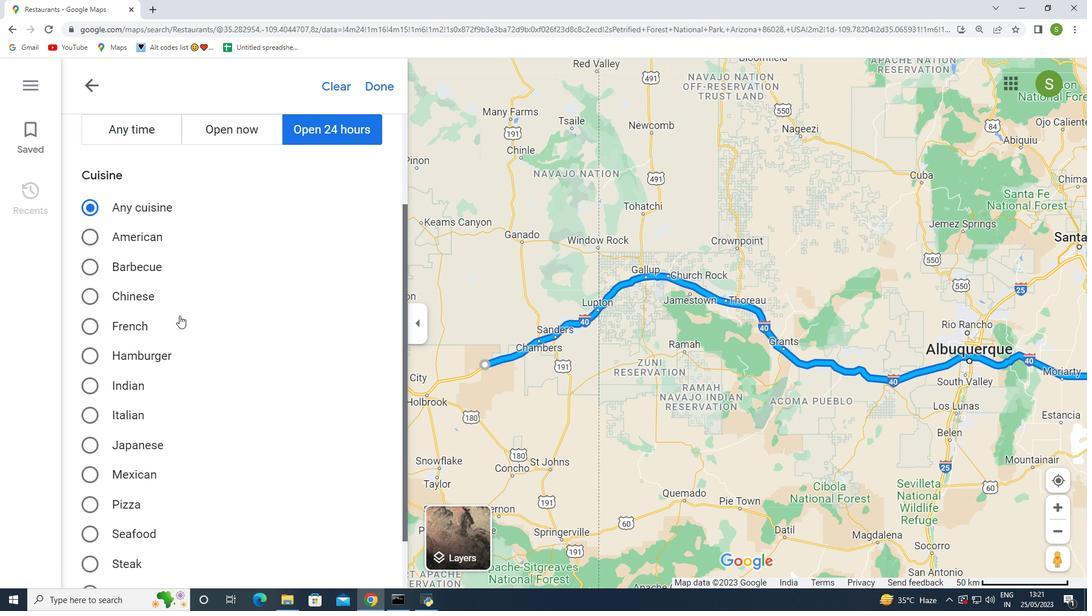
Action: Mouse scrolled (179, 315) with delta (0, 0)
Screenshot: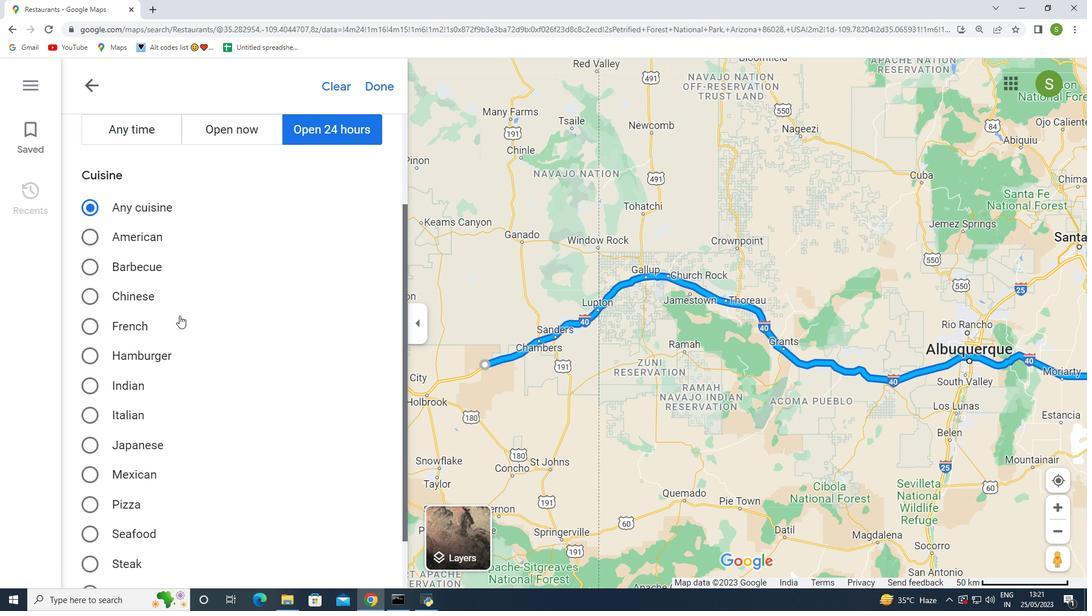 
Action: Mouse scrolled (179, 315) with delta (0, 0)
Screenshot: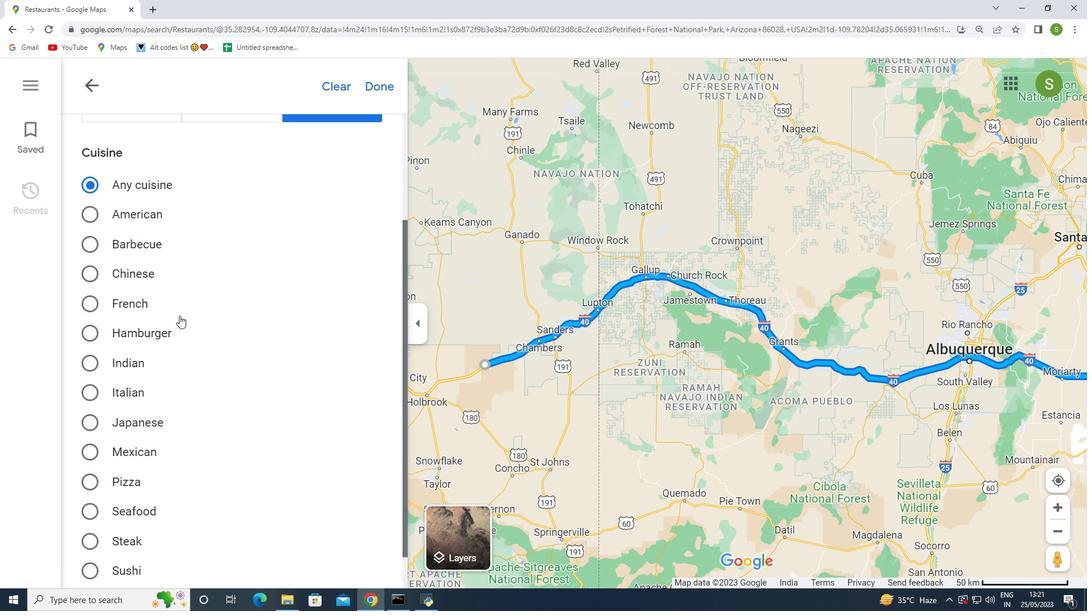 
Action: Mouse scrolled (179, 315) with delta (0, 0)
Screenshot: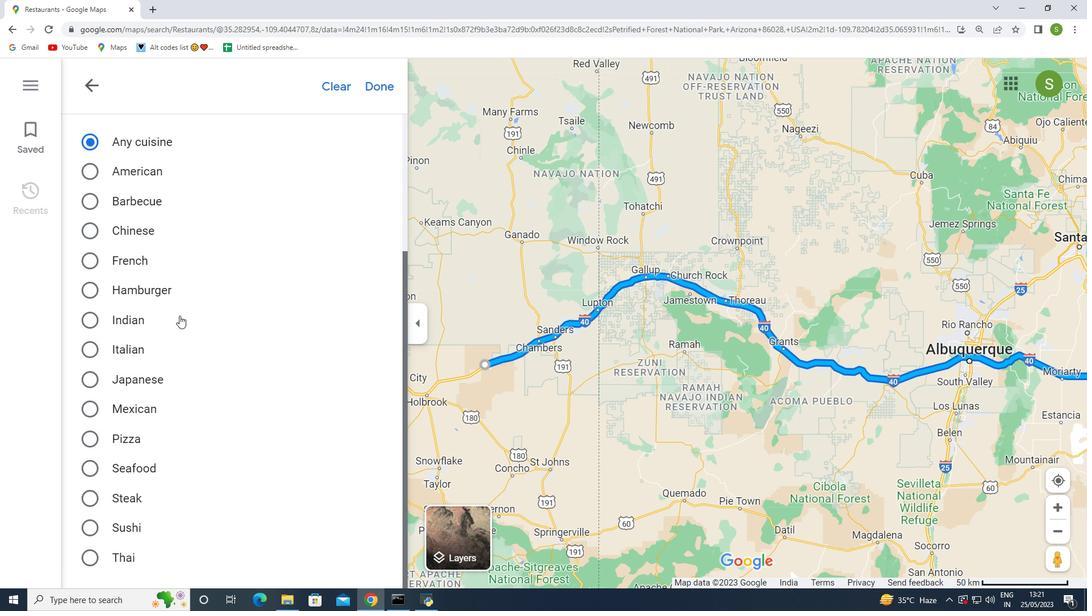 
Action: Mouse scrolled (179, 315) with delta (0, 0)
Screenshot: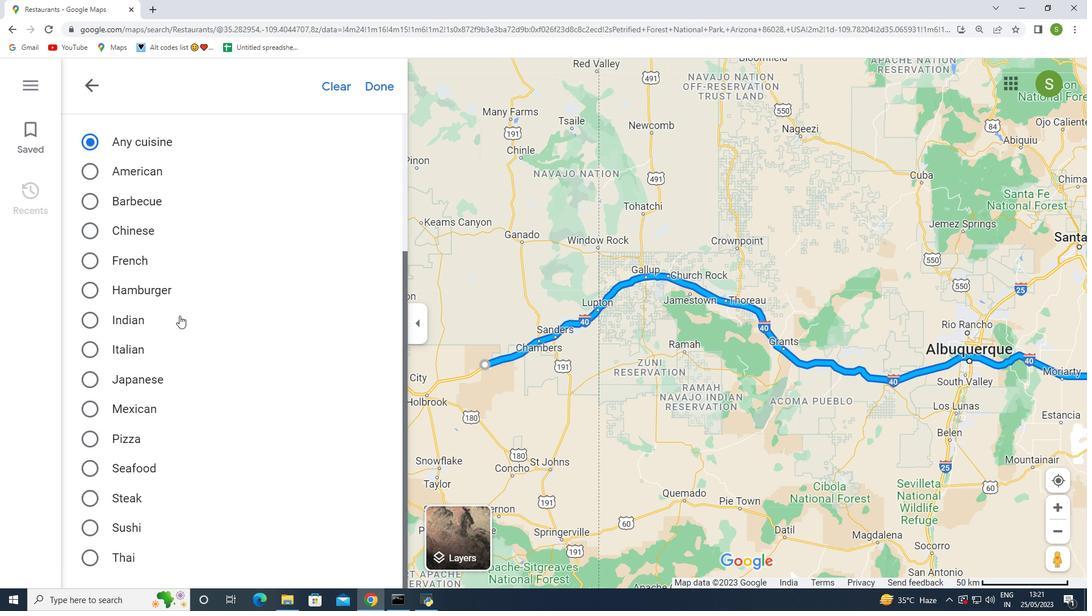 
Action: Mouse scrolled (179, 315) with delta (0, 0)
Screenshot: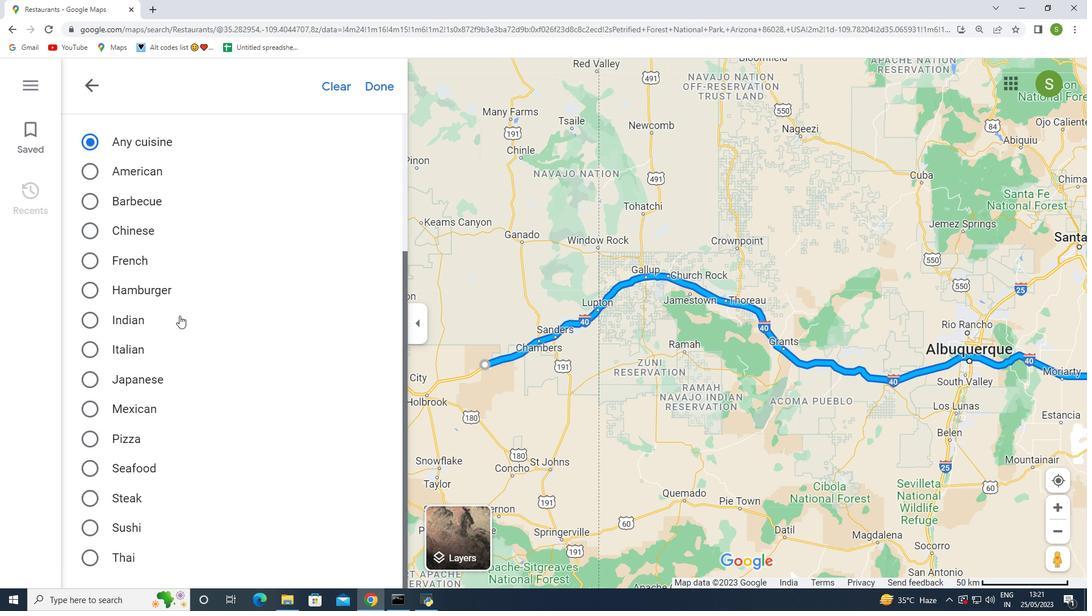 
Action: Mouse scrolled (179, 315) with delta (0, 0)
Screenshot: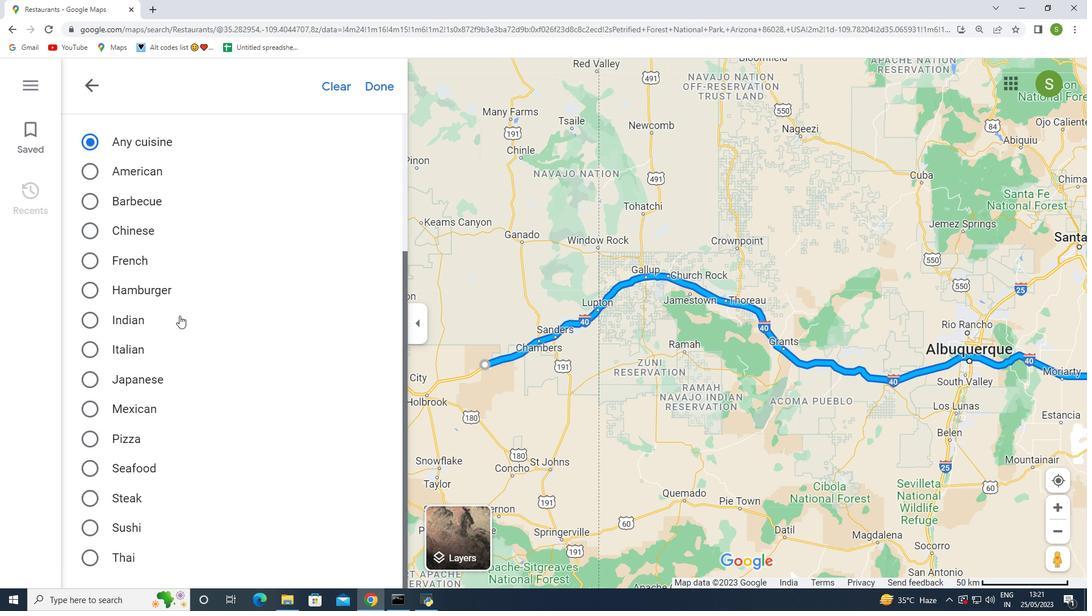 
Action: Mouse moved to (192, 300)
Screenshot: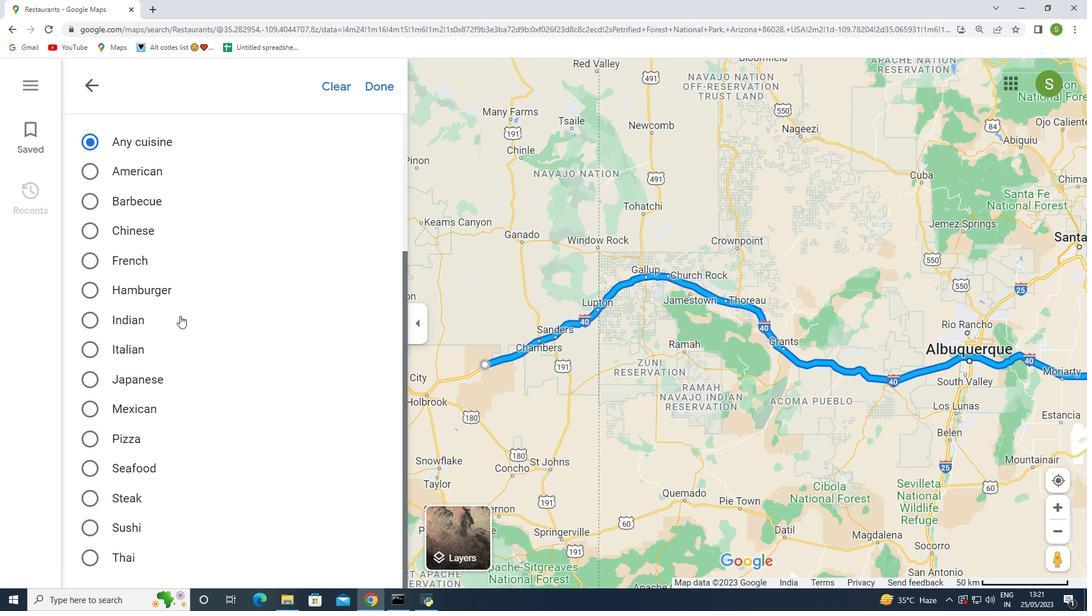 
Action: Mouse scrolled (192, 300) with delta (0, 0)
Screenshot: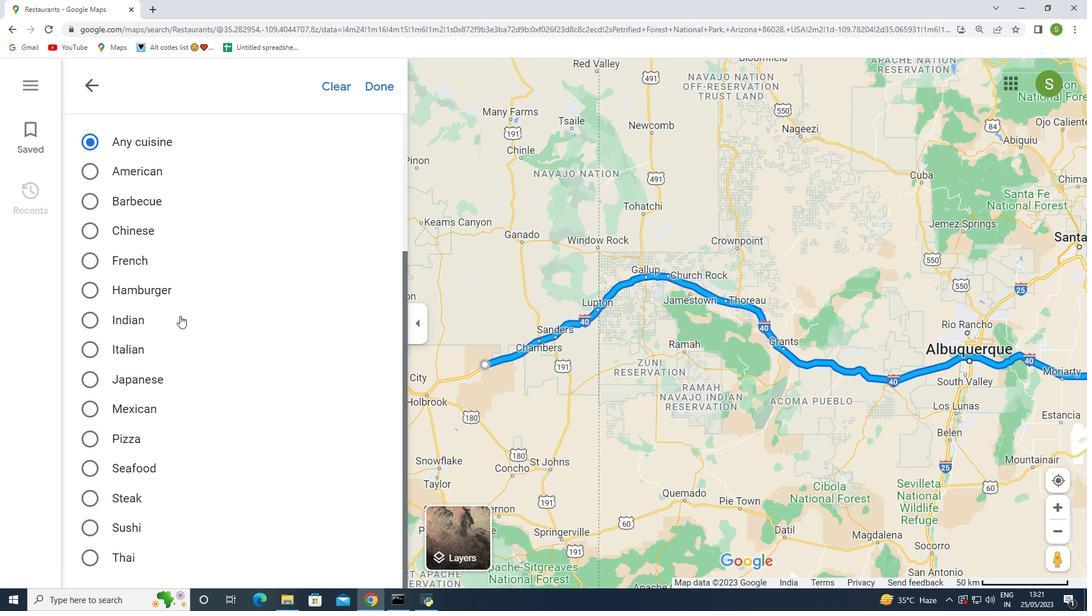 
Action: Mouse moved to (192, 299)
Screenshot: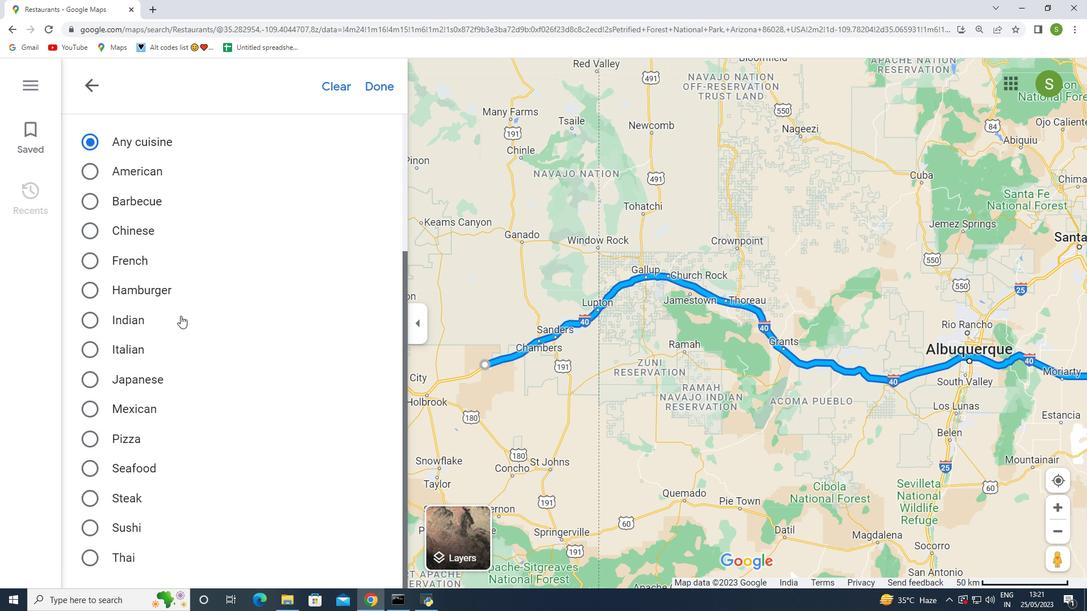 
Action: Mouse scrolled (192, 300) with delta (0, 0)
Screenshot: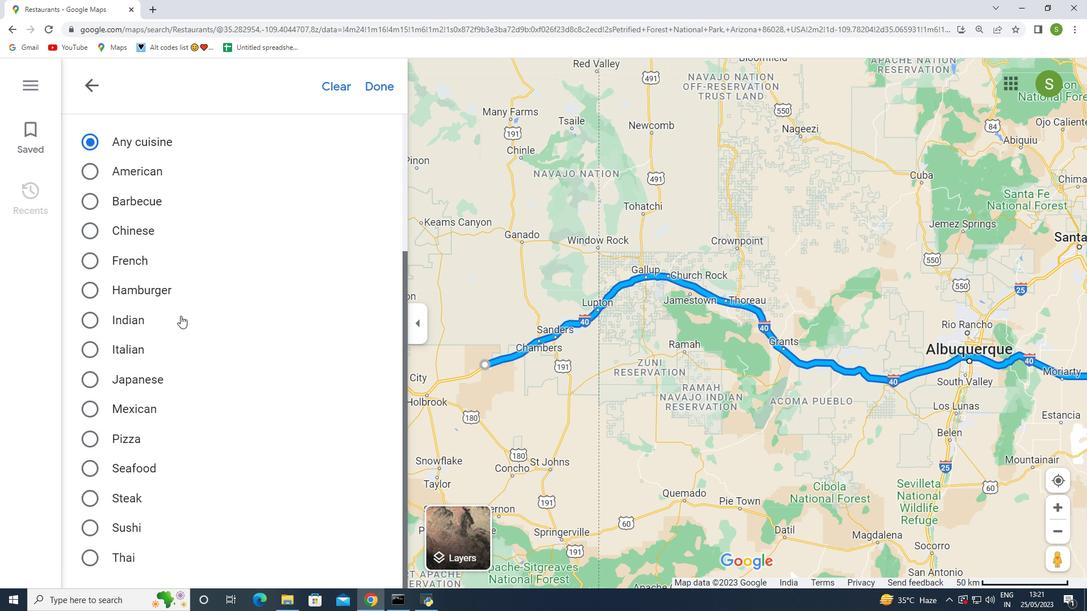 
Action: Mouse scrolled (192, 300) with delta (0, 0)
Screenshot: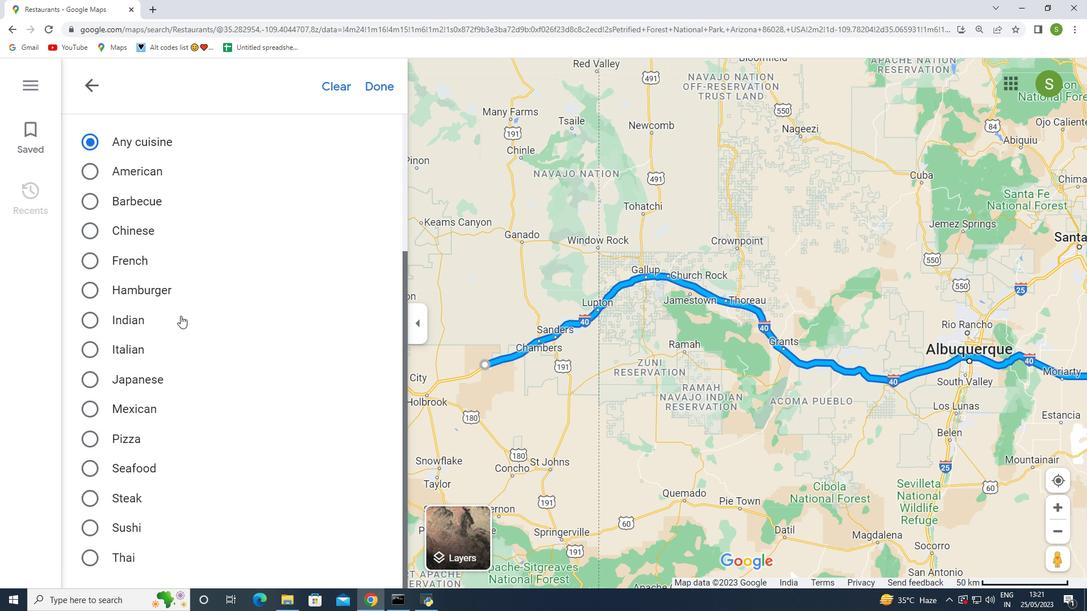 
Action: Mouse moved to (192, 299)
Screenshot: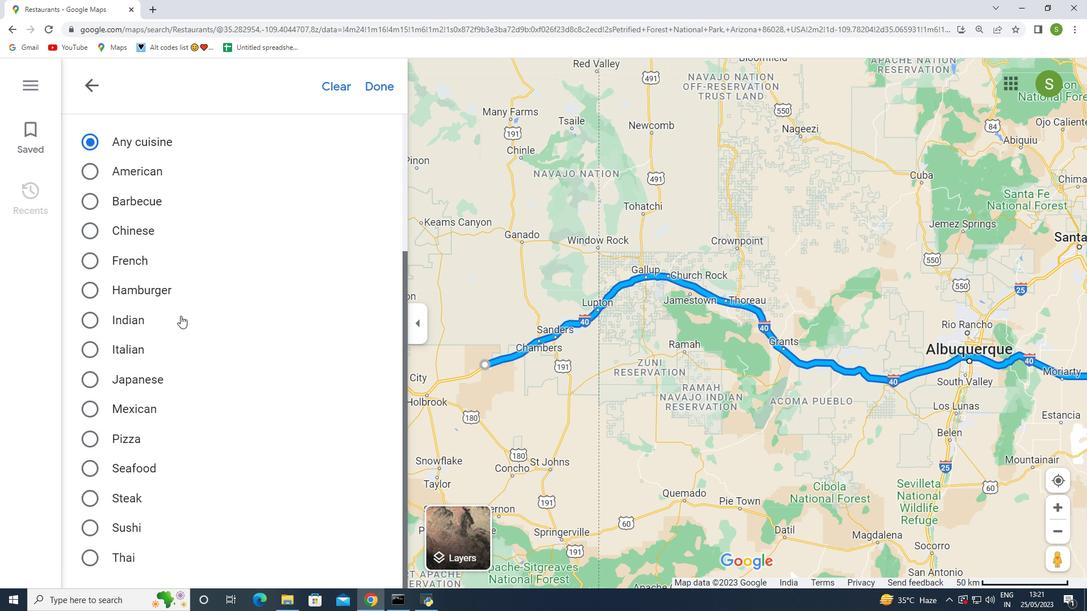 
Action: Mouse scrolled (192, 300) with delta (0, 0)
Screenshot: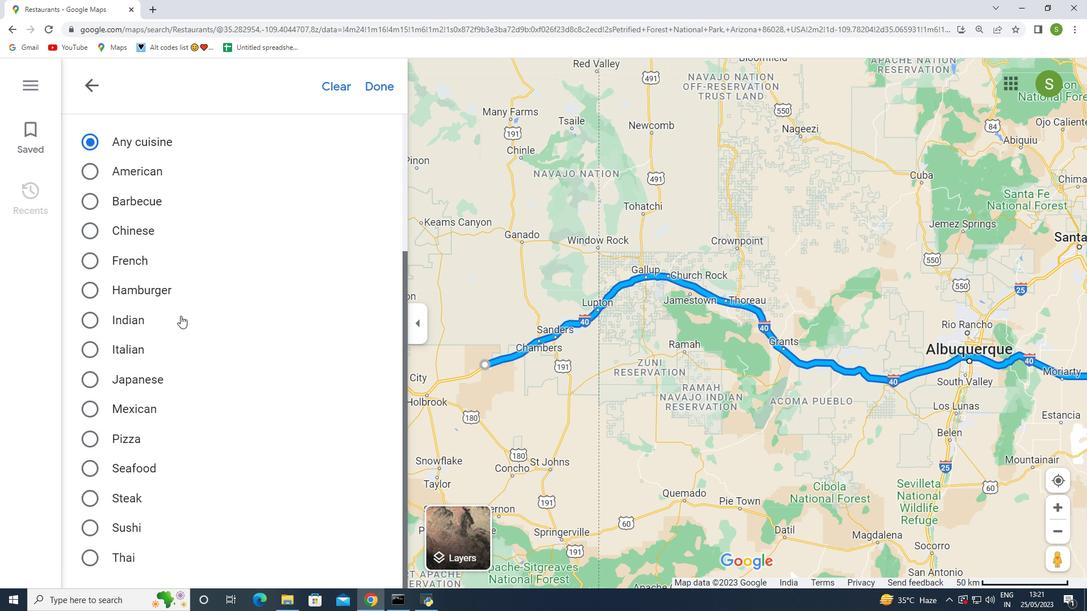 
Action: Mouse scrolled (192, 300) with delta (0, 0)
Screenshot: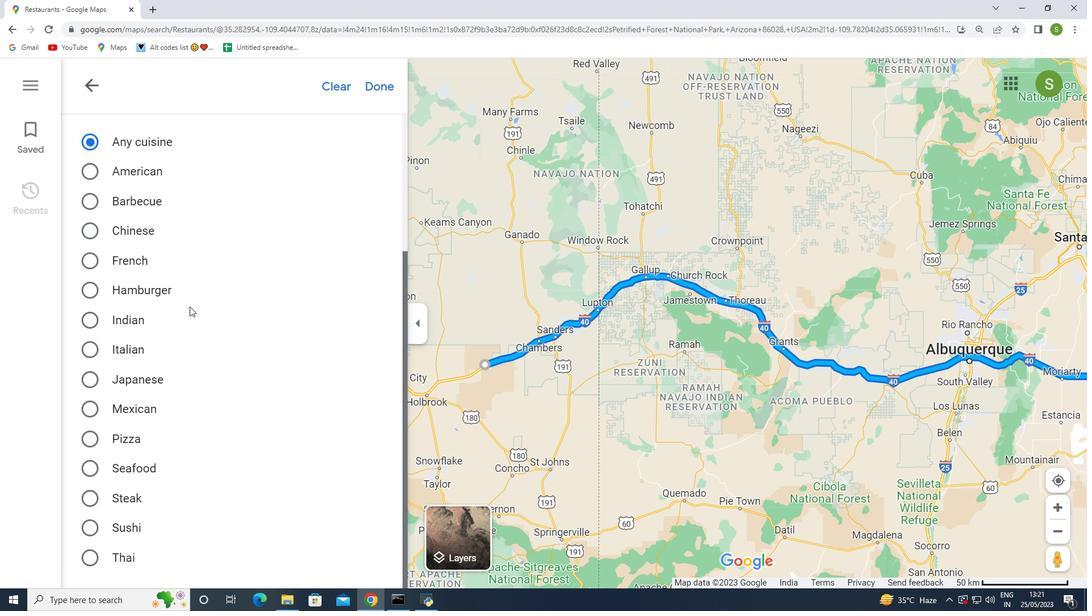 
Action: Mouse scrolled (192, 300) with delta (0, 0)
Screenshot: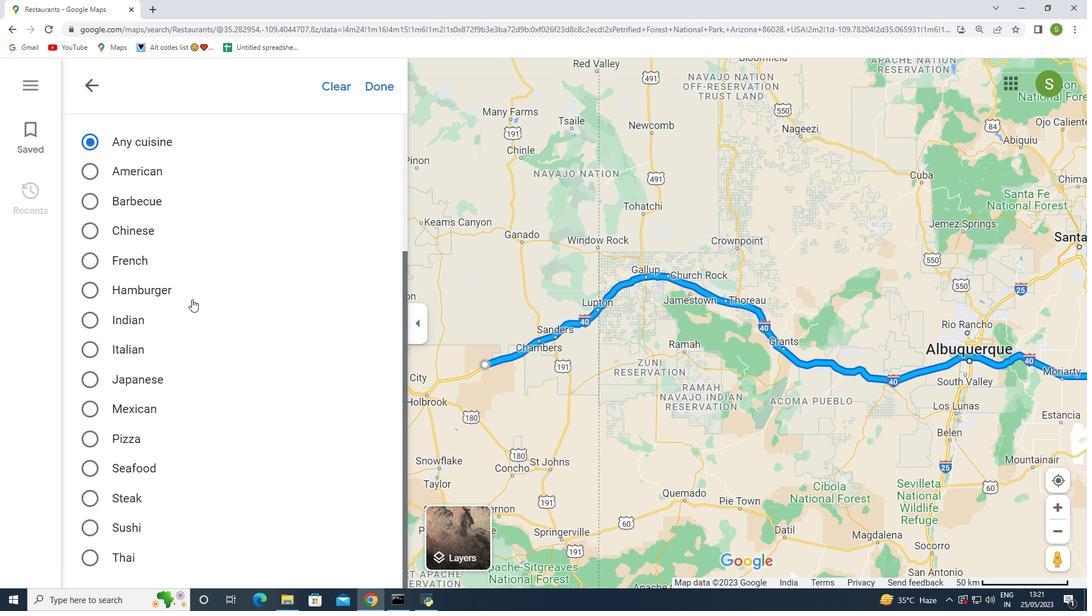 
Action: Mouse moved to (120, 396)
Screenshot: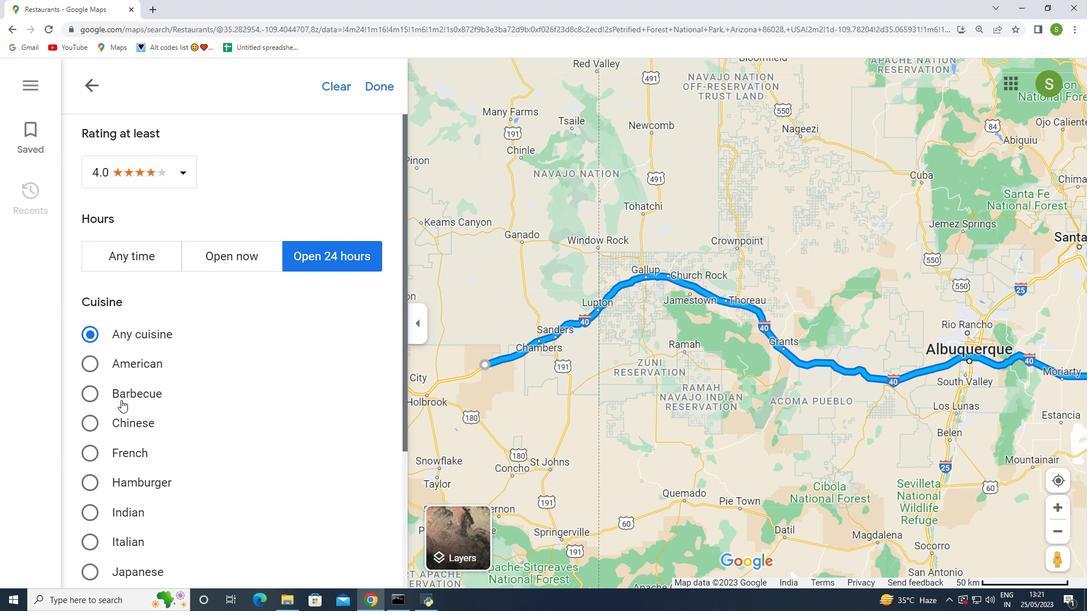 
Action: Mouse scrolled (120, 395) with delta (0, 0)
Screenshot: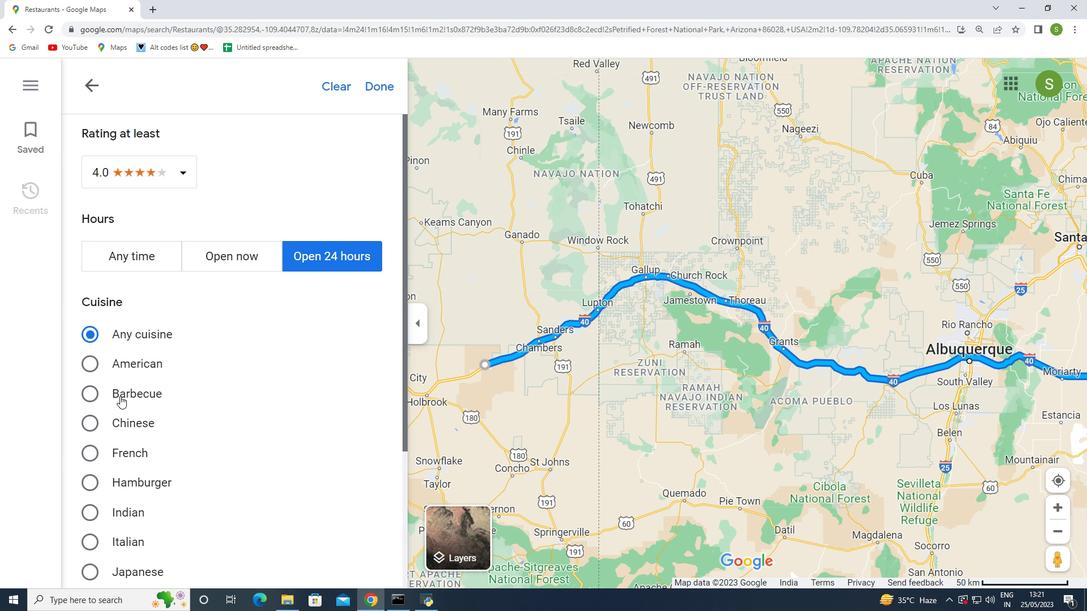 
Action: Mouse scrolled (120, 395) with delta (0, 0)
Screenshot: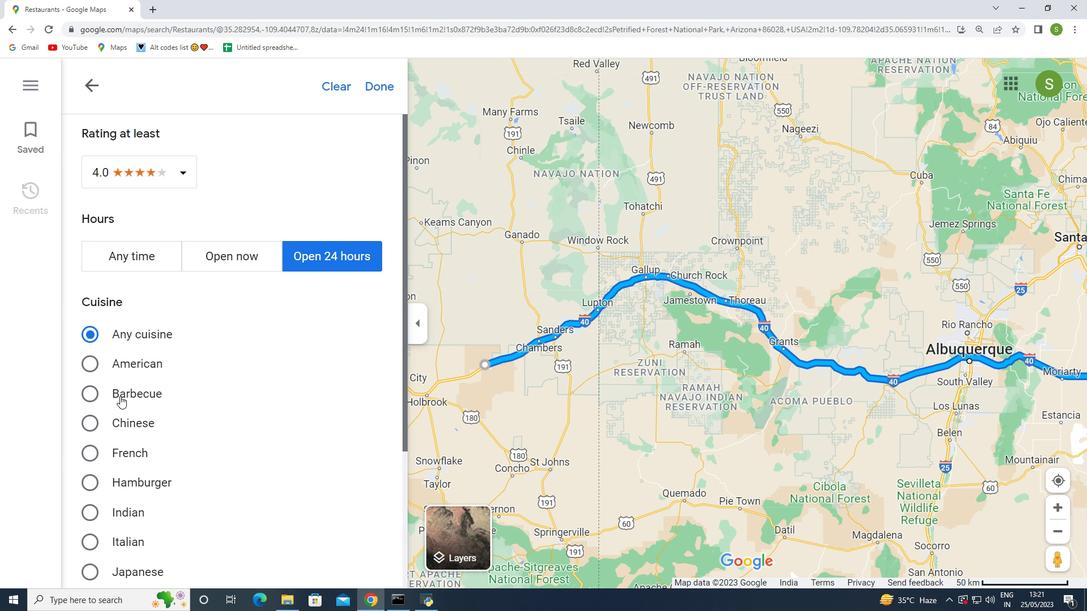 
Action: Mouse scrolled (120, 395) with delta (0, 0)
Screenshot: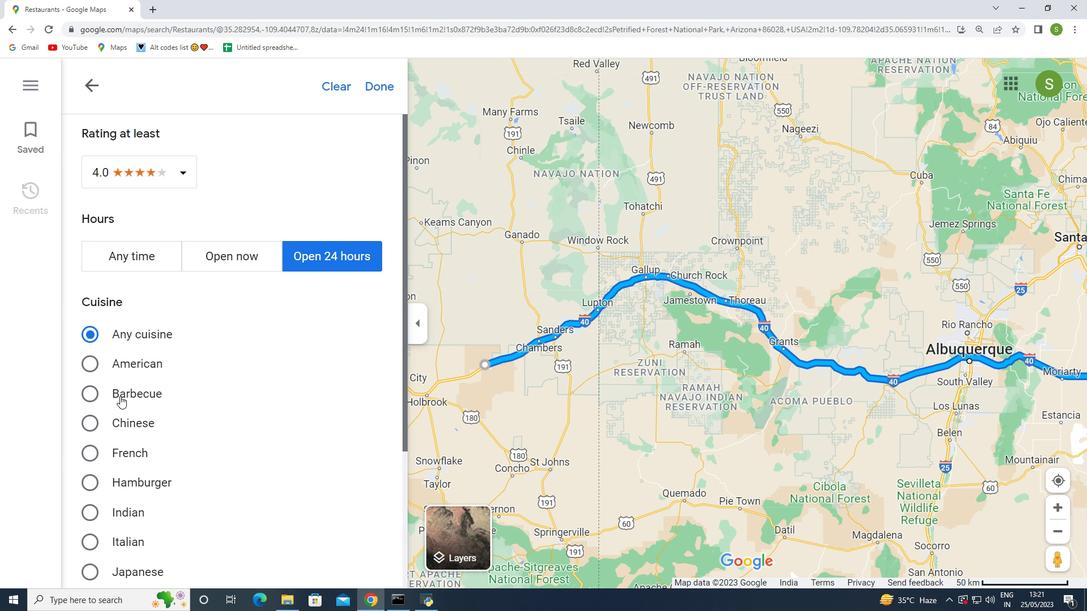 
Action: Mouse scrolled (120, 395) with delta (0, 0)
Screenshot: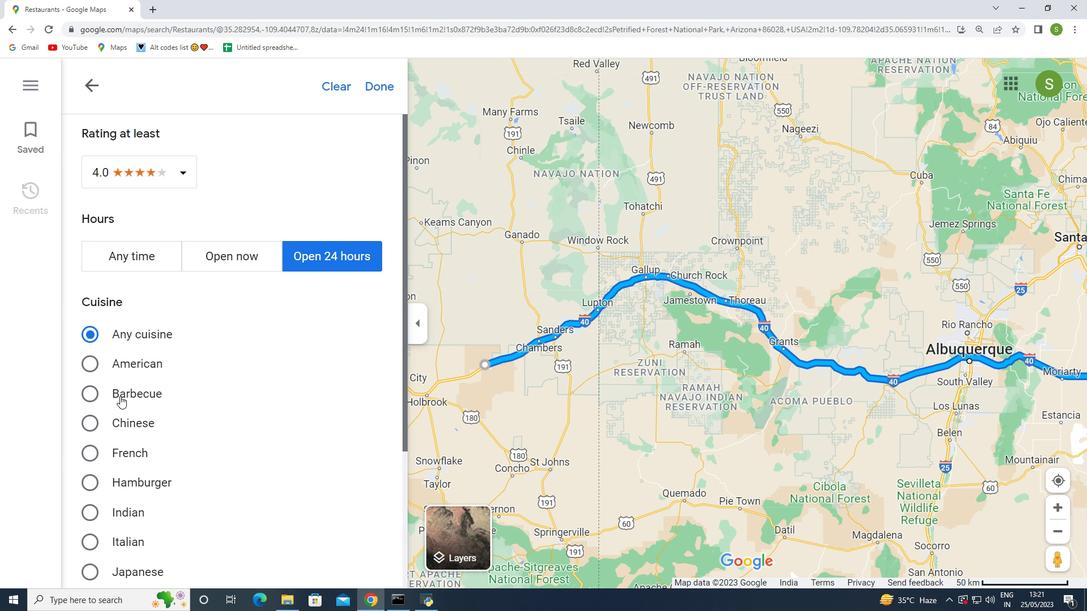 
Action: Mouse scrolled (120, 395) with delta (0, 0)
Screenshot: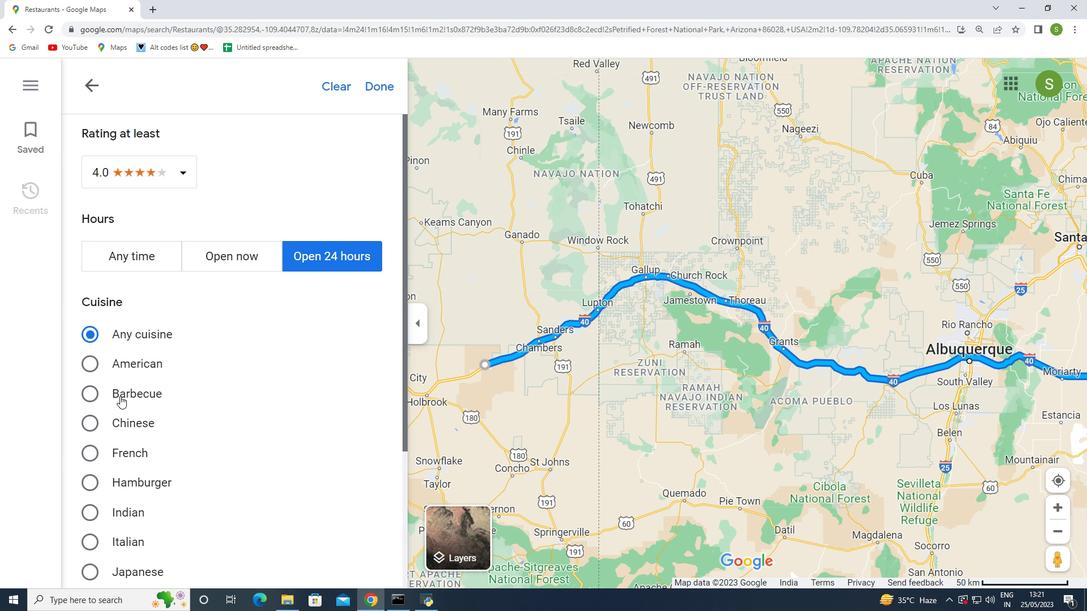 
Action: Mouse scrolled (120, 395) with delta (0, 0)
Screenshot: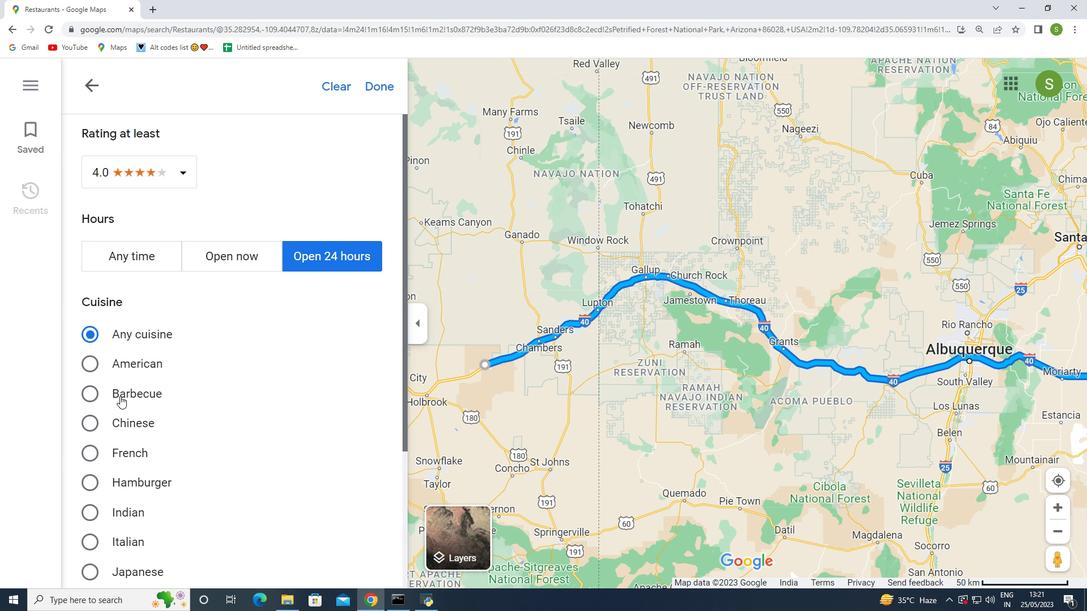 
Action: Mouse scrolled (120, 395) with delta (0, 0)
Screenshot: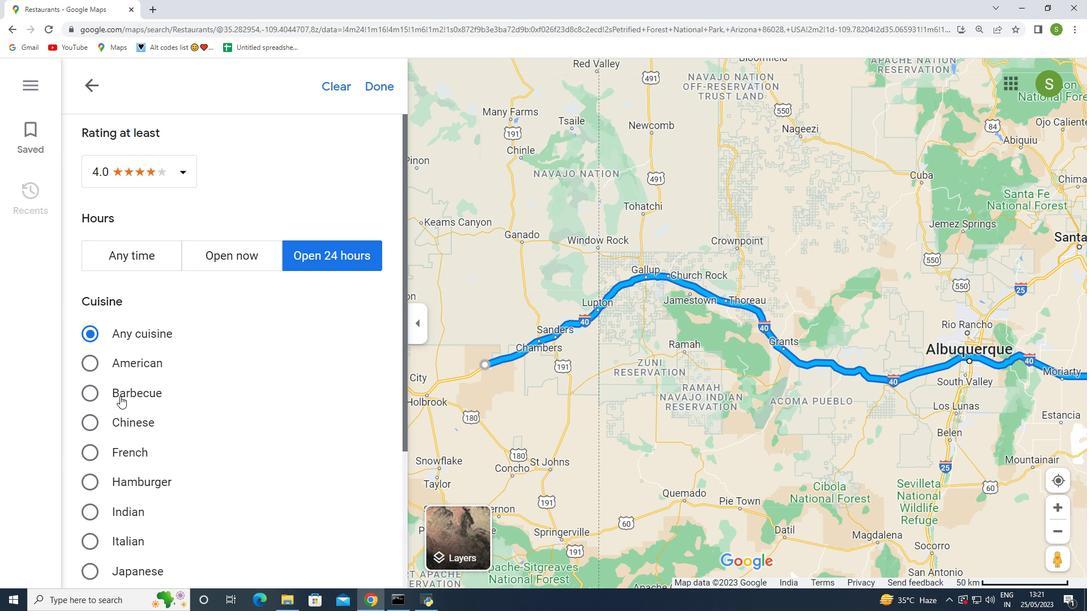 
Action: Mouse moved to (102, 423)
Screenshot: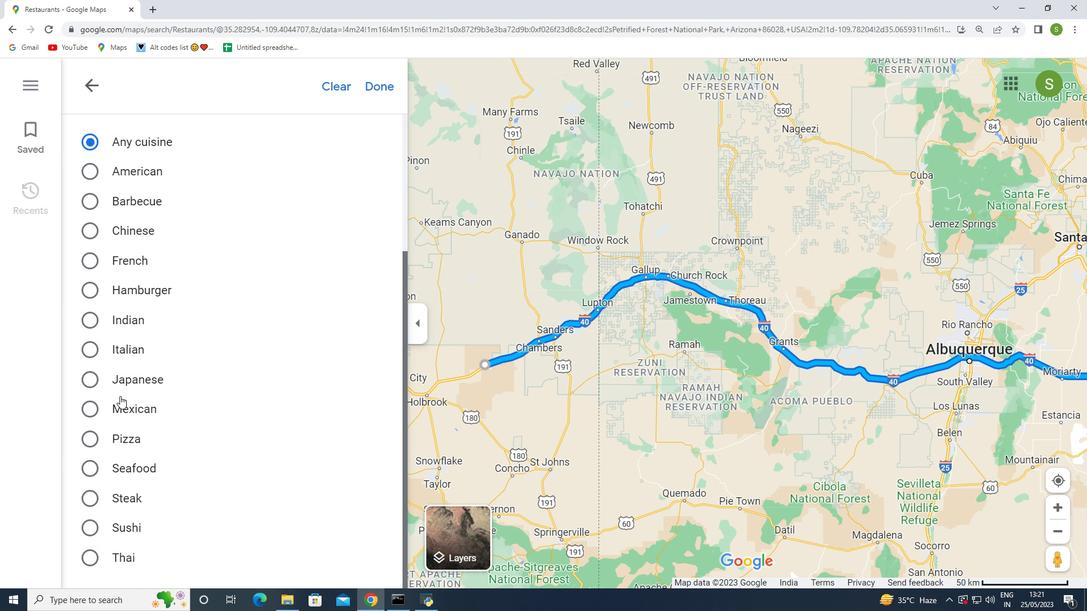 
Action: Mouse scrolled (102, 423) with delta (0, 0)
Screenshot: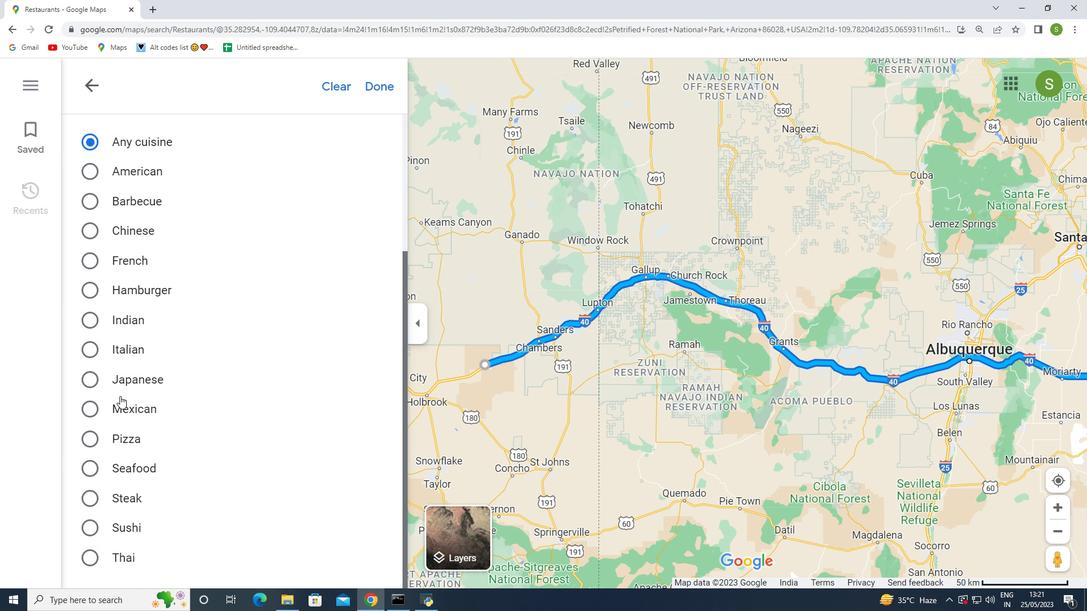 
Action: Mouse moved to (99, 440)
Screenshot: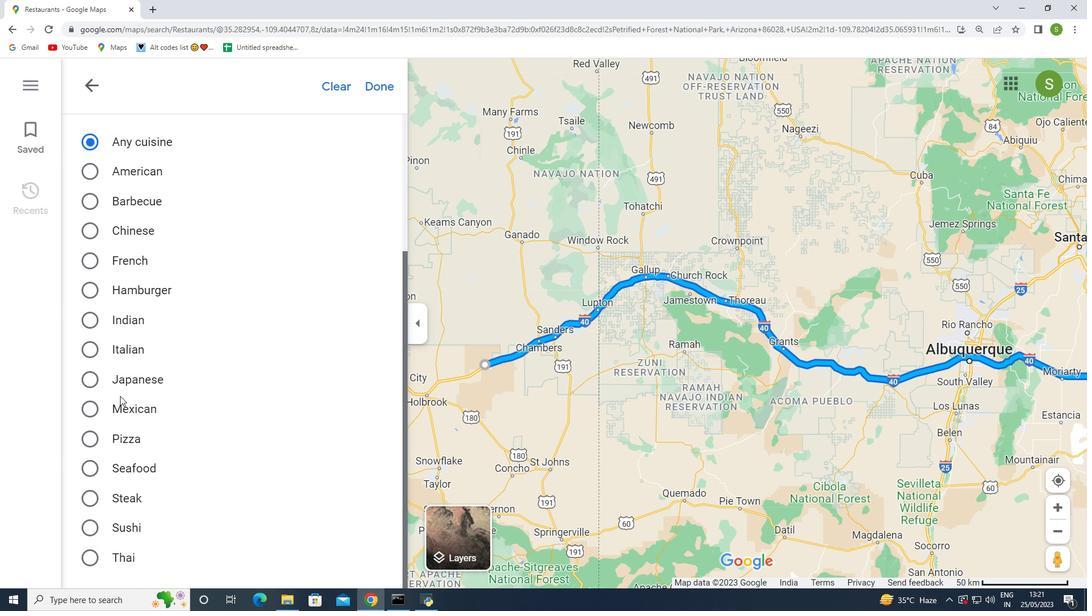
Action: Mouse scrolled (99, 440) with delta (0, 0)
Screenshot: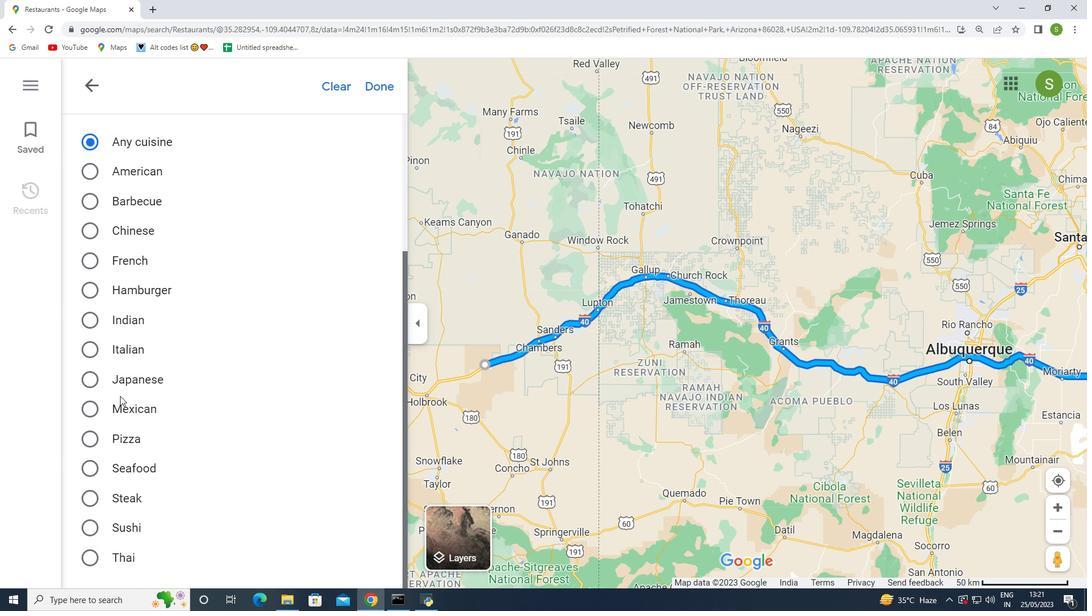 
Action: Mouse moved to (96, 450)
Screenshot: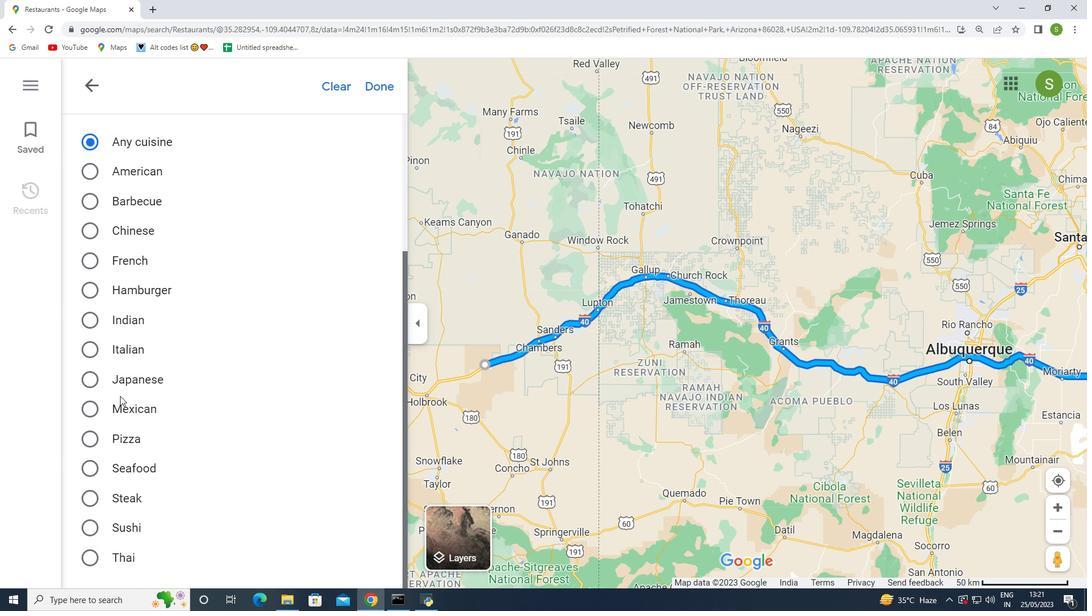 
Action: Mouse scrolled (96, 450) with delta (0, 0)
Screenshot: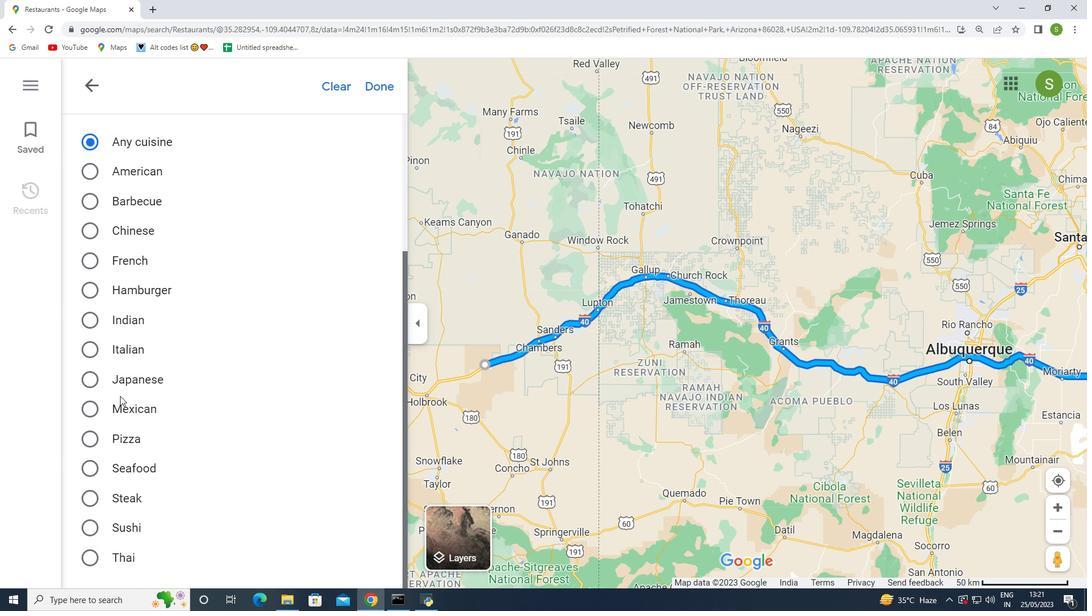 
Action: Mouse moved to (95, 453)
Screenshot: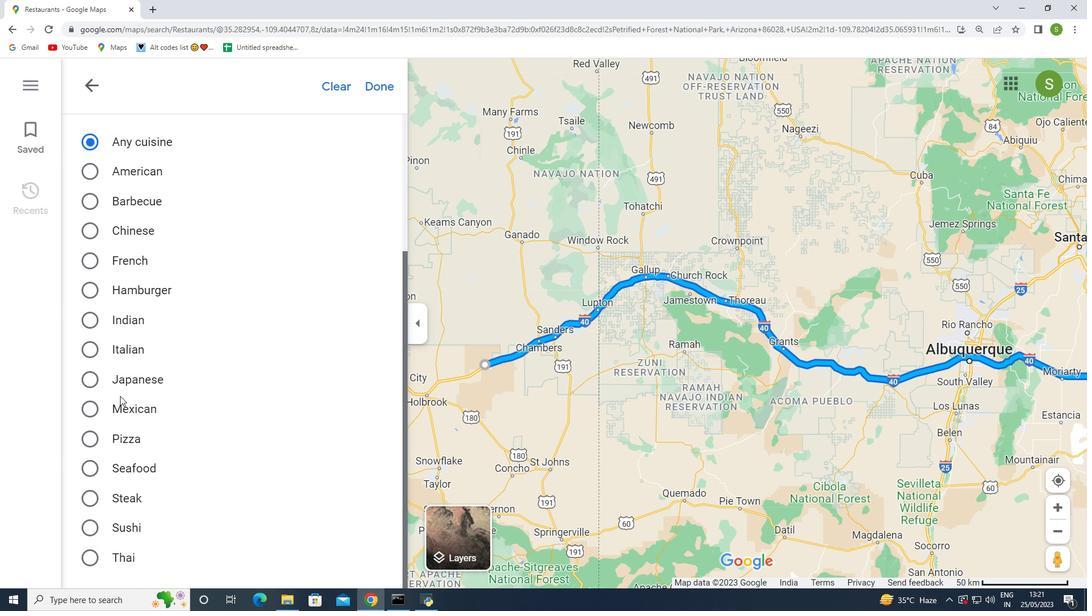 
Action: Mouse scrolled (95, 452) with delta (0, 0)
Screenshot: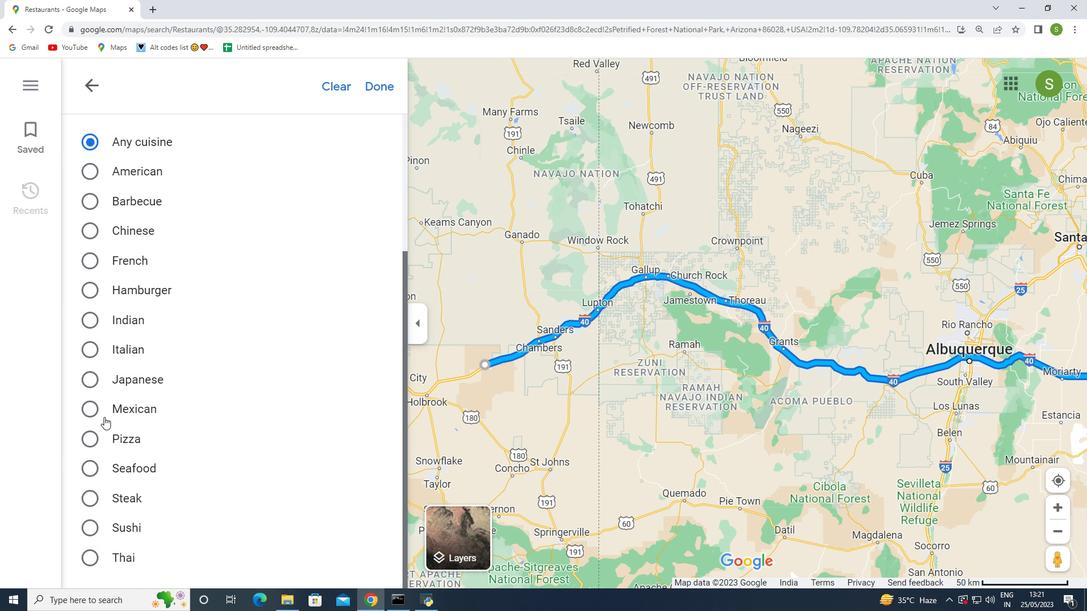 
Action: Mouse moved to (95, 454)
Screenshot: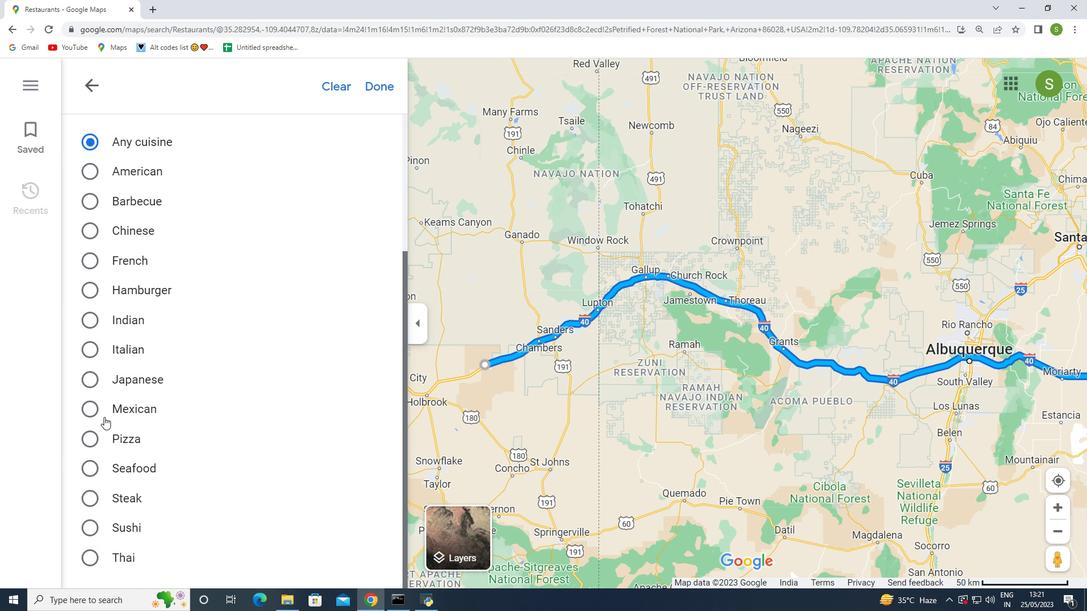 
Action: Mouse scrolled (95, 453) with delta (0, 0)
Screenshot: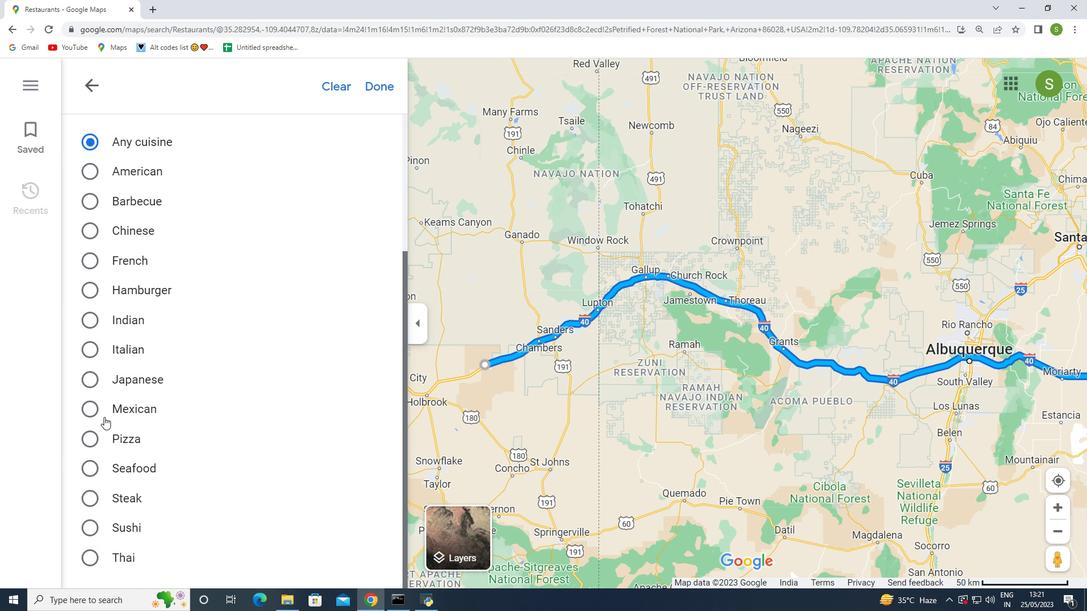 
Action: Mouse moved to (94, 458)
Screenshot: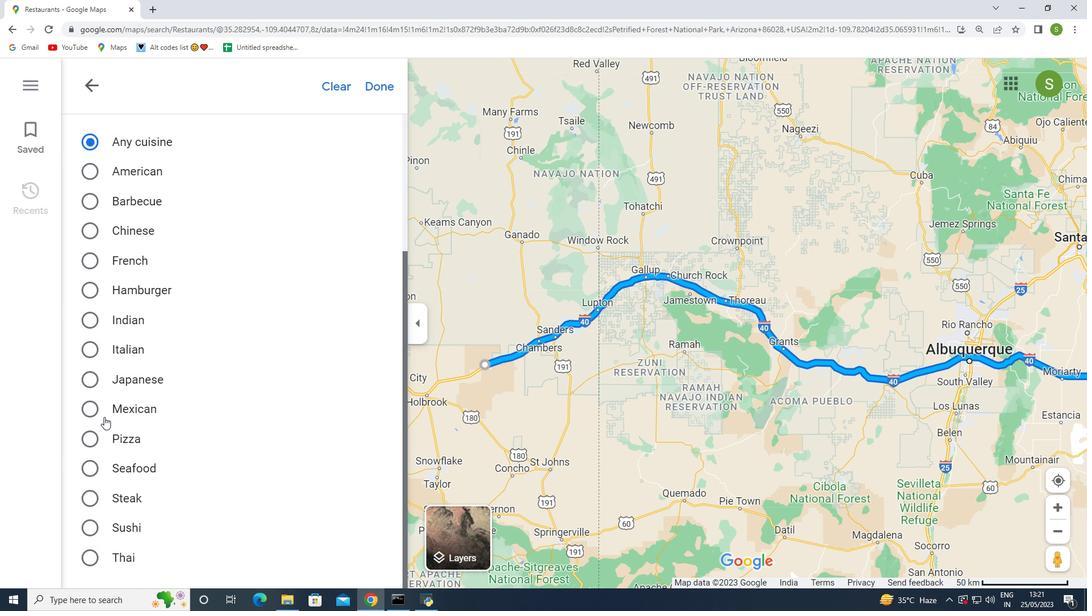 
Action: Mouse scrolled (94, 458) with delta (0, 0)
Screenshot: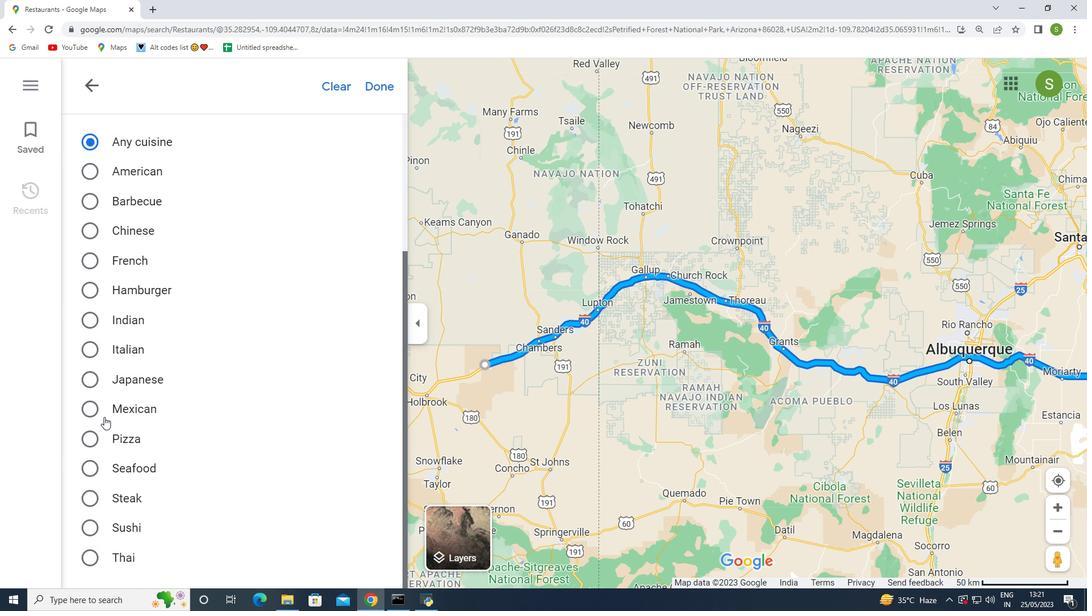 
Action: Mouse moved to (138, 526)
Screenshot: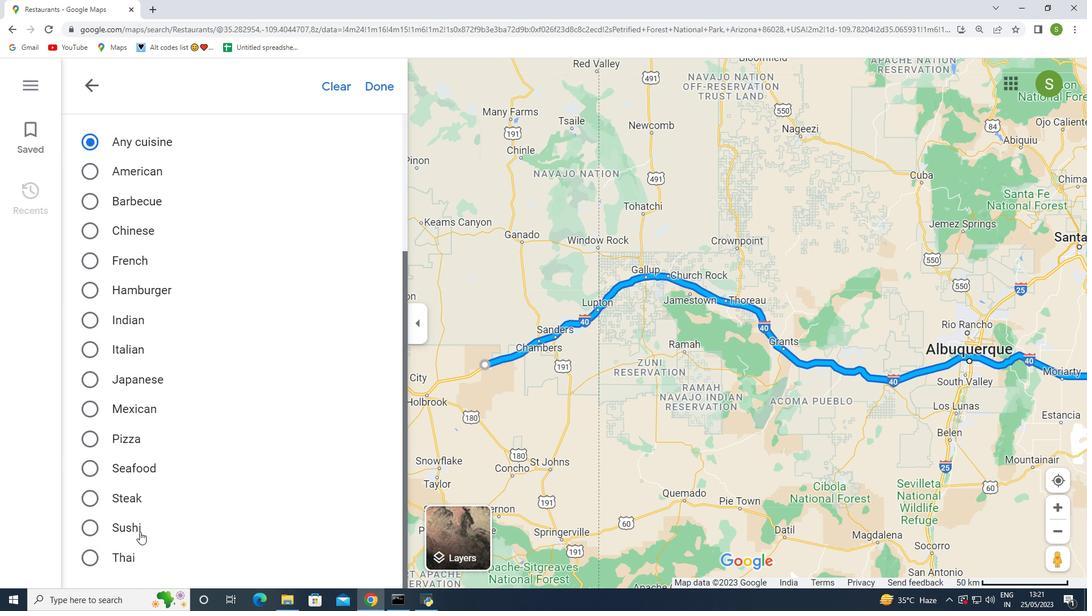 
Action: Mouse pressed left at (138, 526)
Screenshot: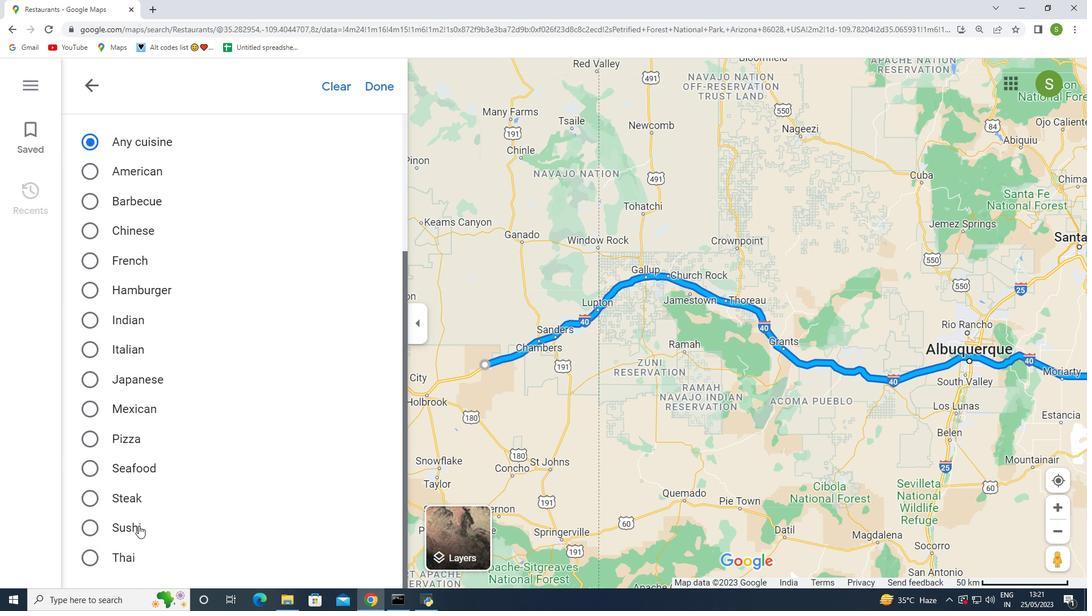 
Action: Mouse moved to (387, 88)
Screenshot: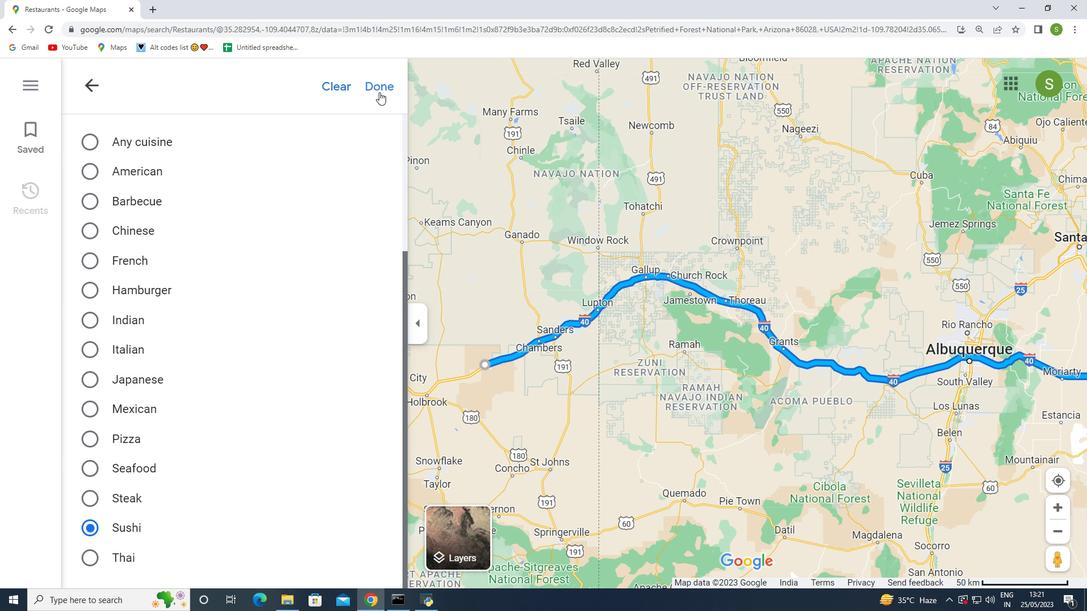 
Action: Mouse pressed left at (387, 88)
Screenshot: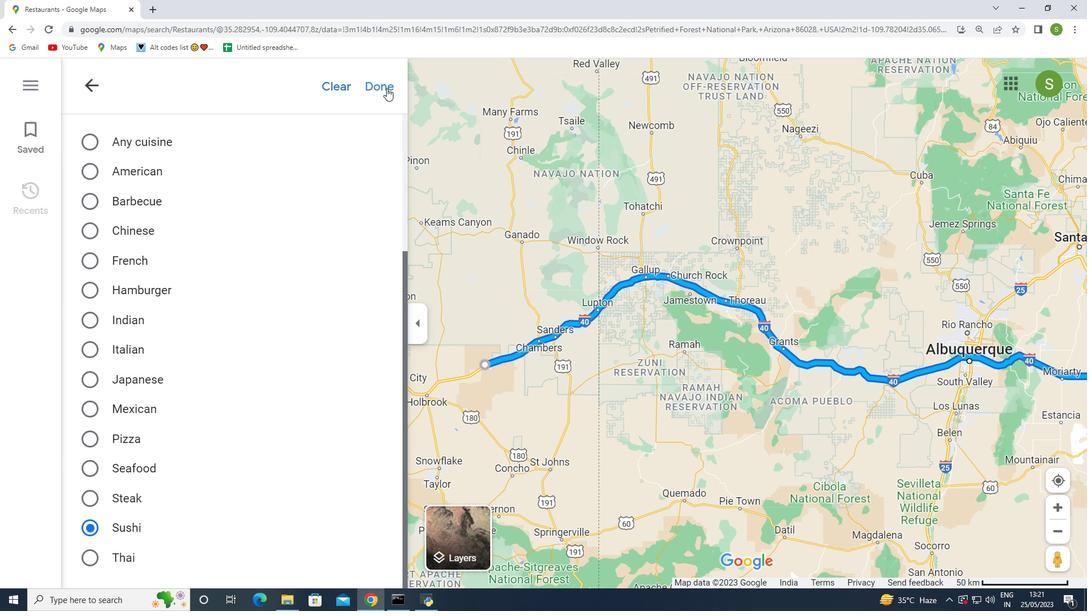
Action: Mouse moved to (704, 202)
Screenshot: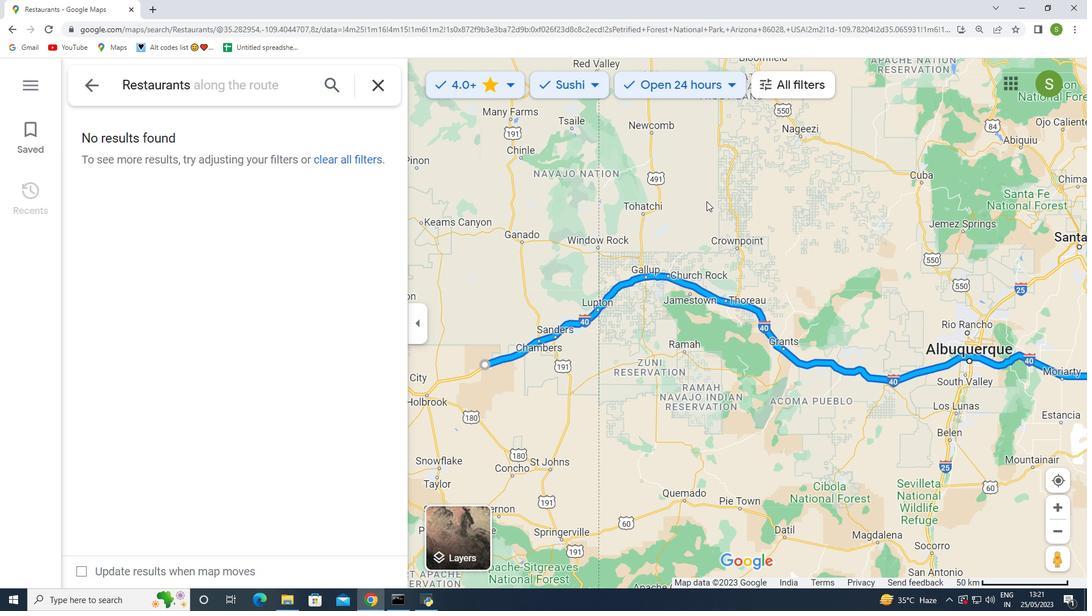 
Action: Mouse scrolled (704, 201) with delta (0, 0)
Screenshot: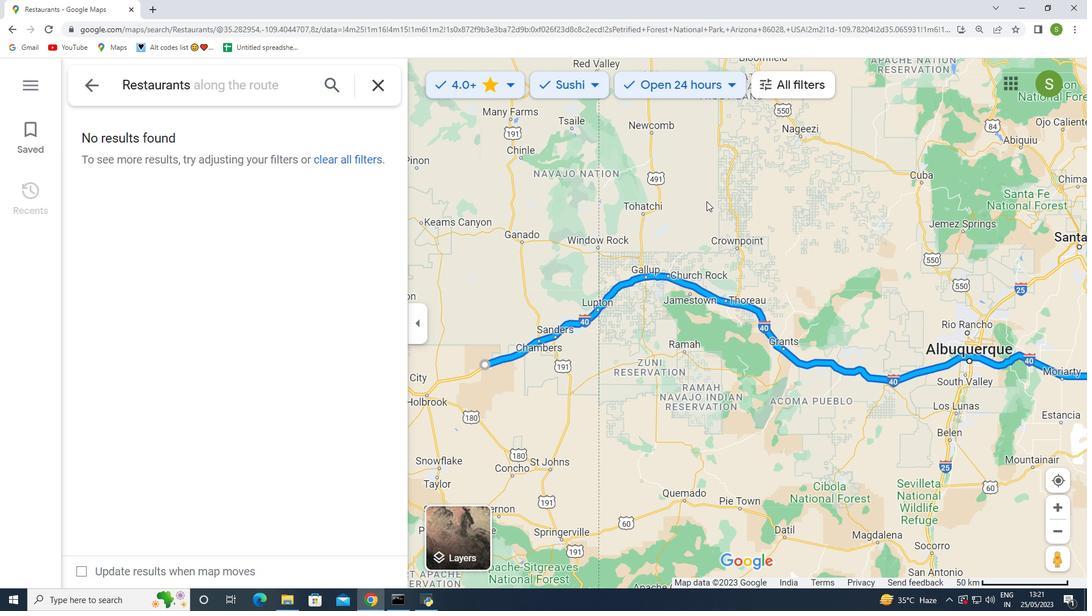 
Action: Mouse moved to (695, 204)
Screenshot: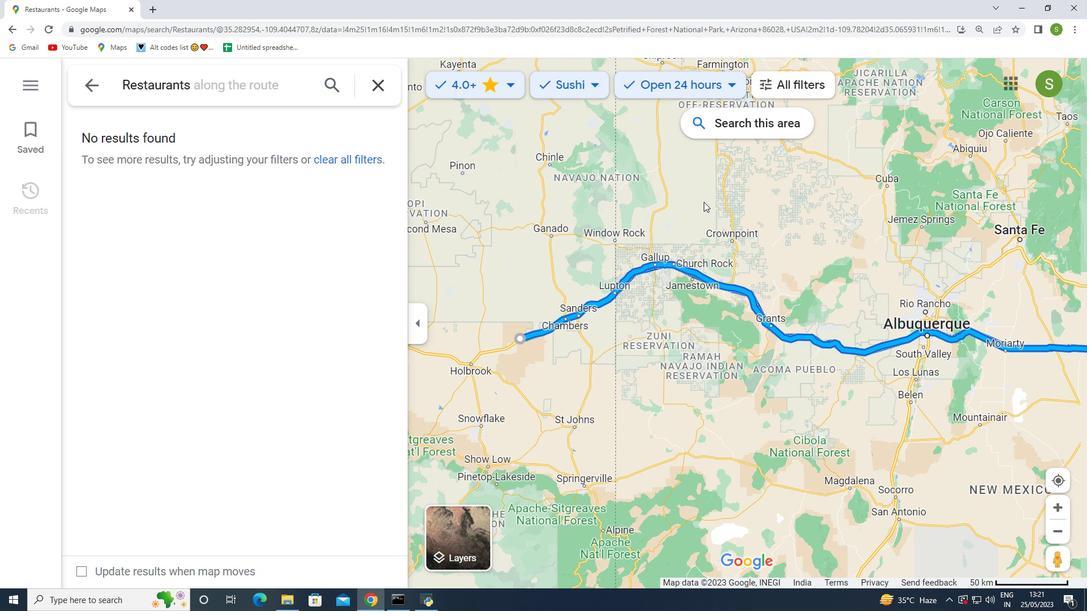 
Action: Mouse scrolled (695, 203) with delta (0, 0)
Screenshot: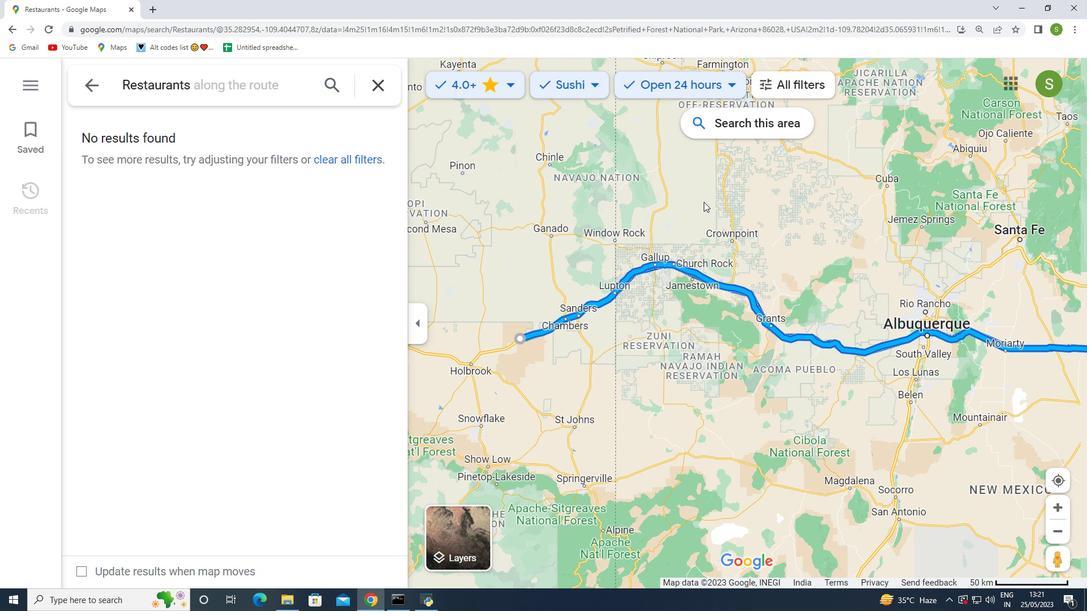 
Action: Mouse moved to (583, 82)
Screenshot: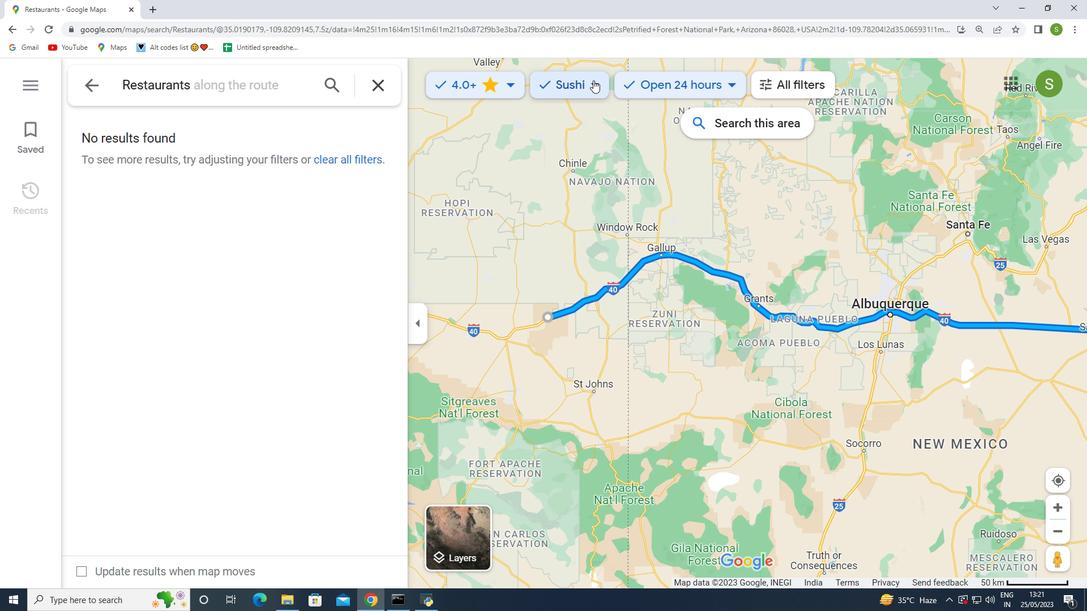 
Action: Mouse pressed left at (583, 82)
Screenshot: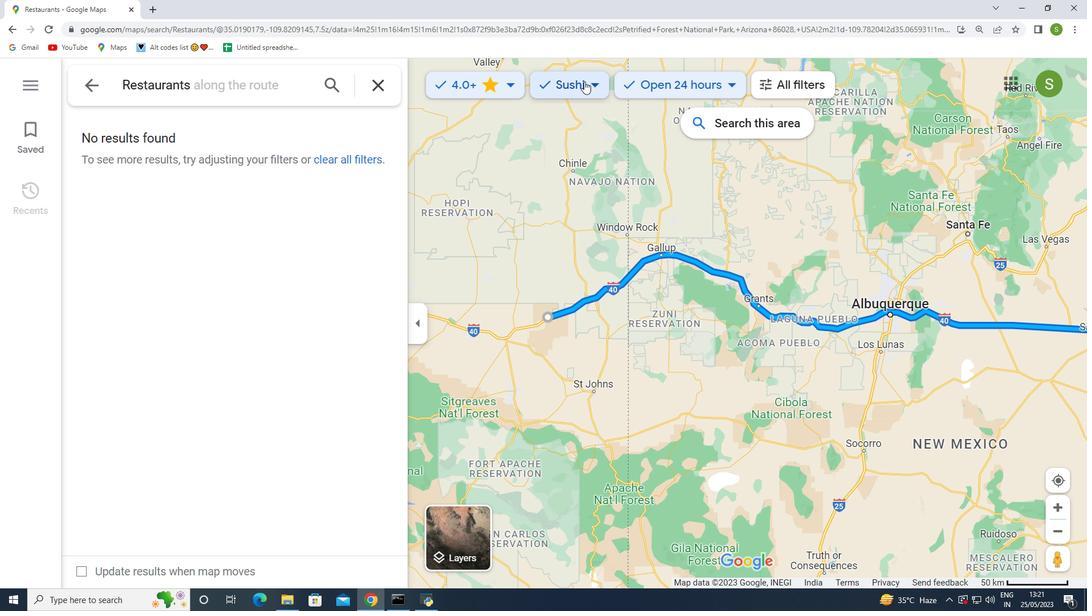 
Action: Mouse moved to (571, 219)
Screenshot: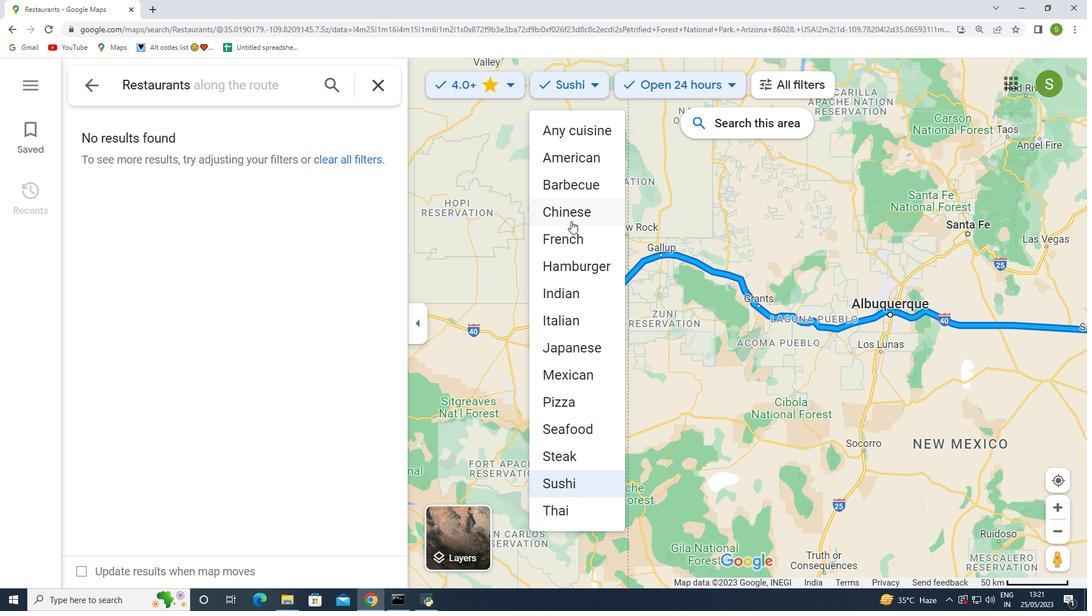 
Action: Mouse pressed left at (571, 219)
Screenshot: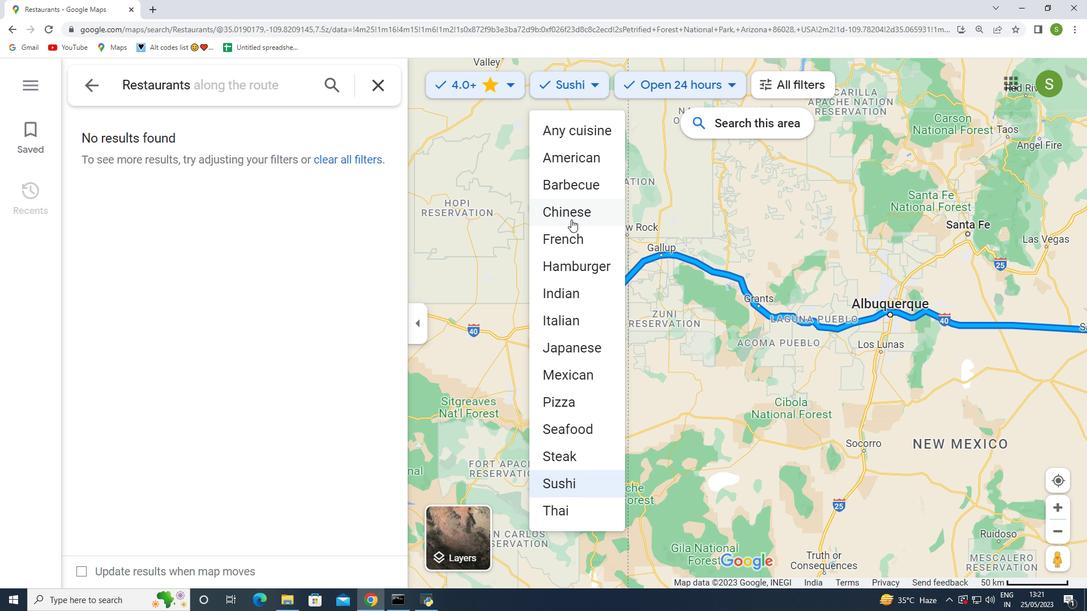 
Action: Mouse moved to (592, 83)
Screenshot: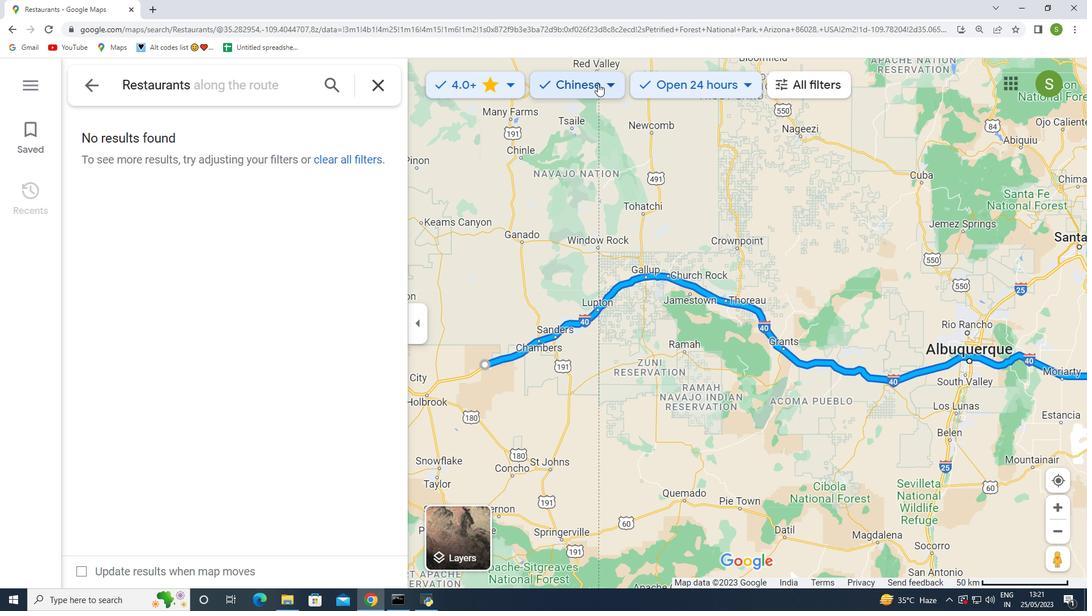 
Action: Mouse pressed left at (592, 83)
Screenshot: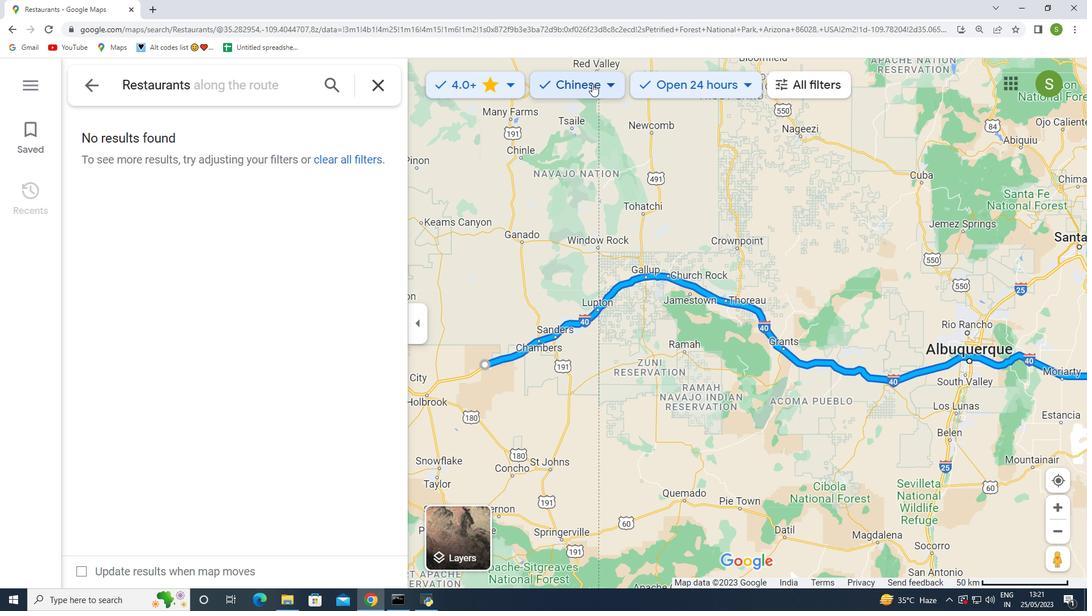 
Action: Mouse moved to (575, 137)
Screenshot: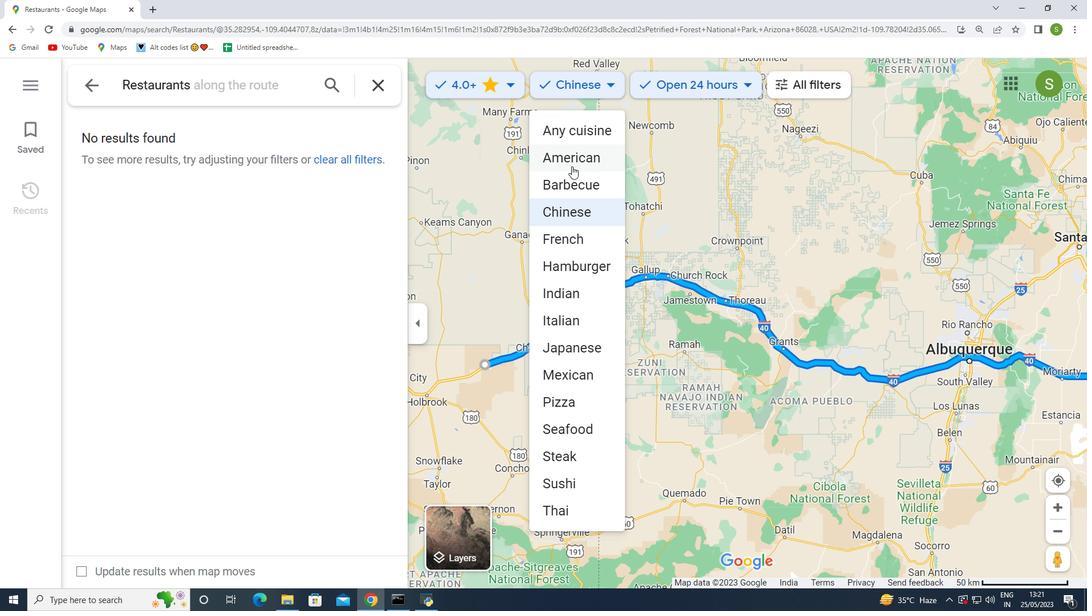 
Action: Mouse pressed left at (575, 137)
Screenshot: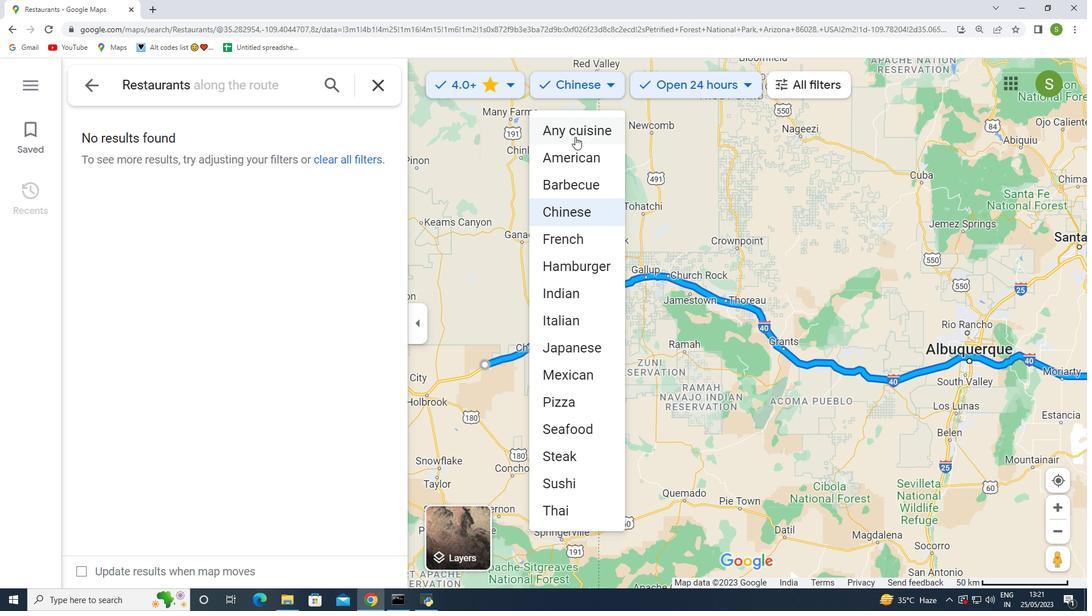 
Action: Mouse moved to (570, 91)
Screenshot: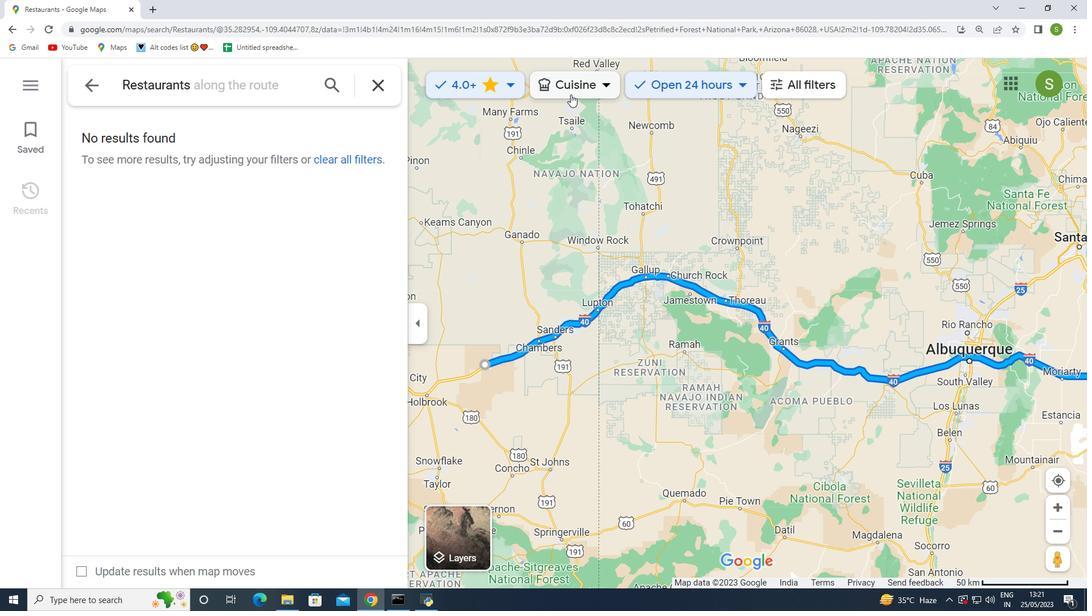 
Action: Mouse pressed left at (570, 91)
Screenshot: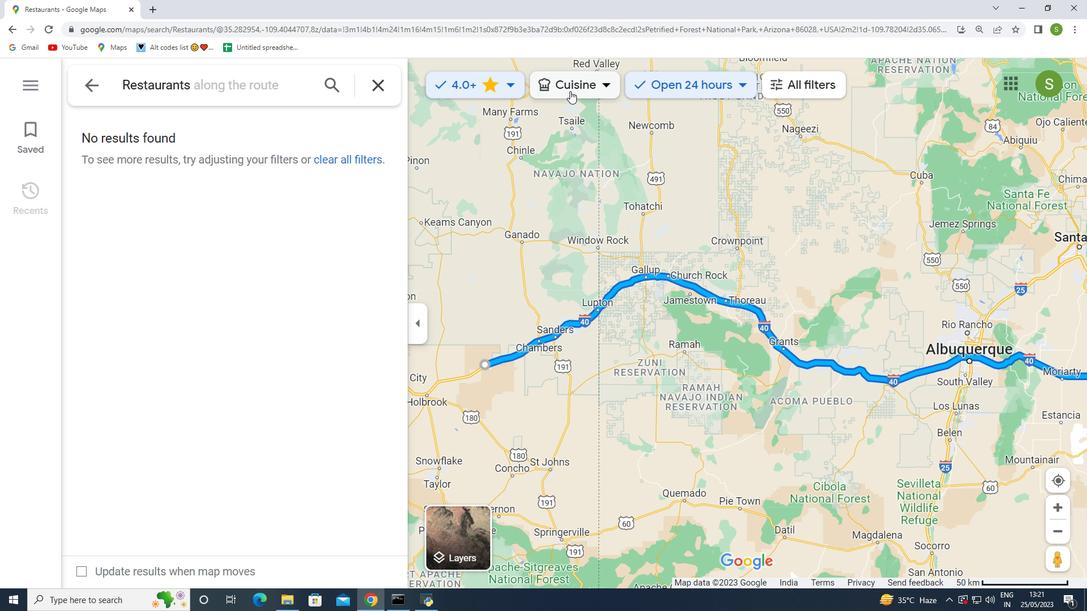 
Action: Mouse moved to (572, 162)
Screenshot: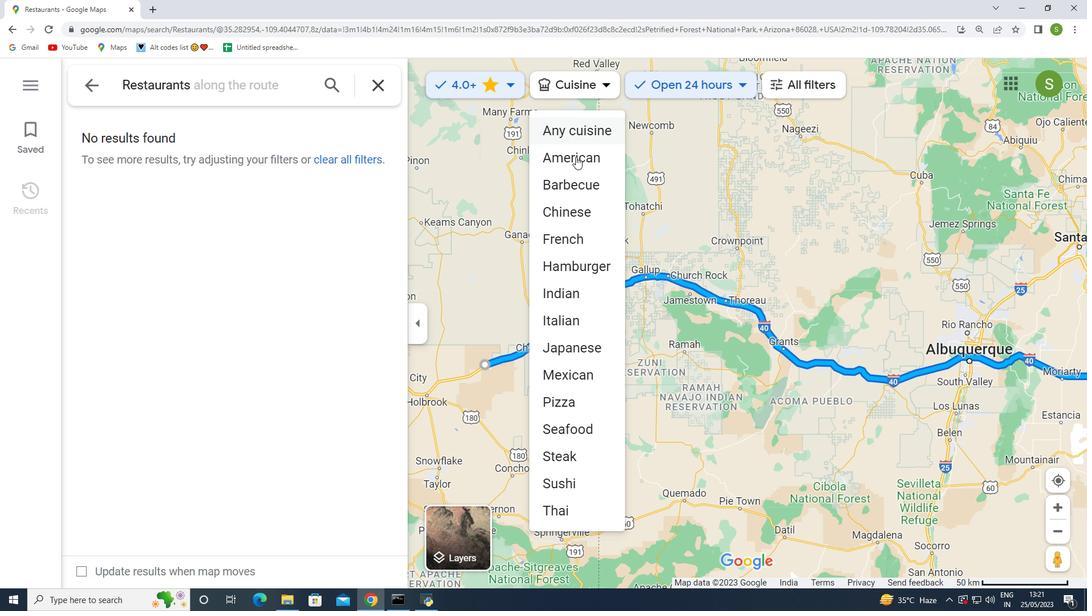 
Action: Mouse pressed left at (572, 162)
Screenshot: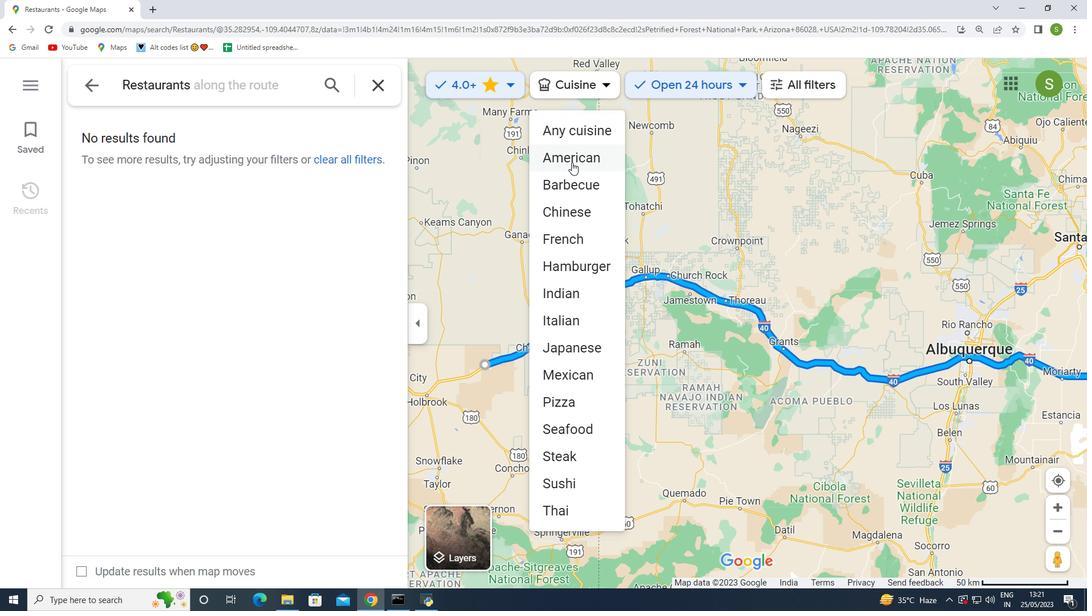 
Action: Mouse moved to (671, 267)
Screenshot: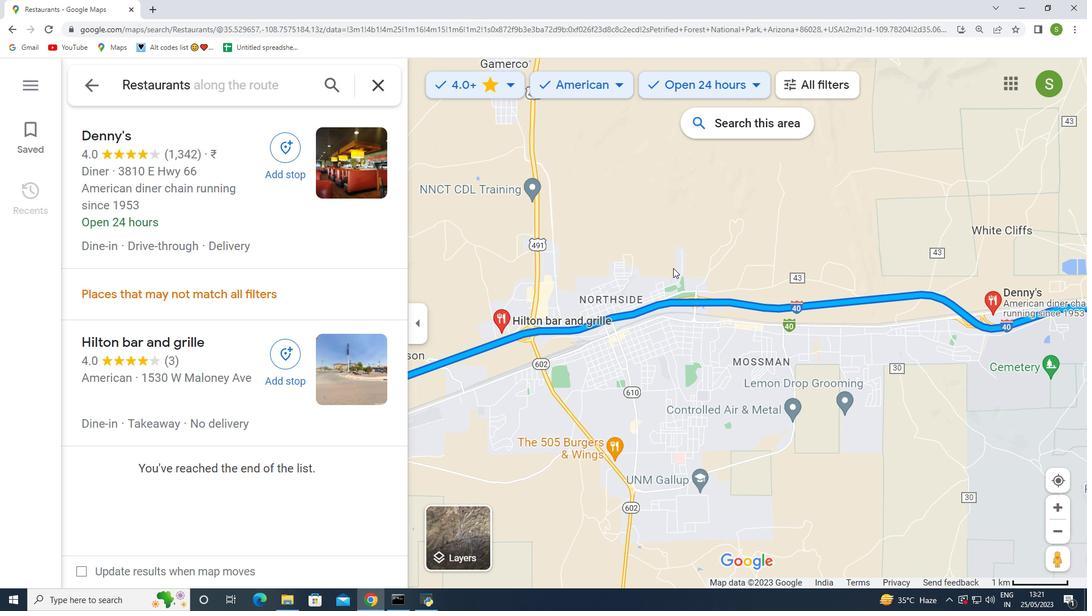 
